 Task: Make a simple phone stand for video calls.
Action: Mouse moved to (204, 165)
Screenshot: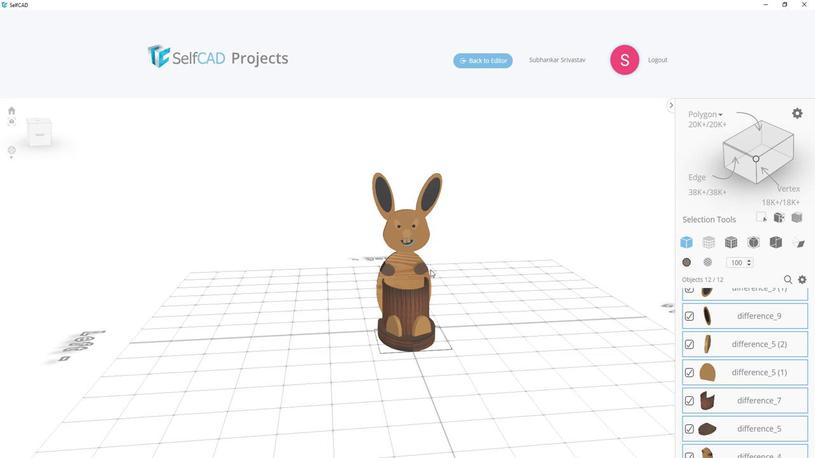 
Action: Mouse pressed left at (204, 165)
Screenshot: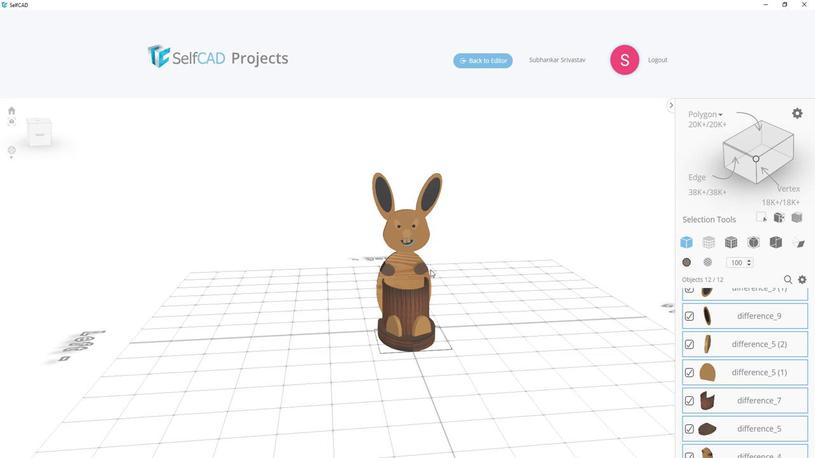 
Action: Mouse moved to (404, 193)
Screenshot: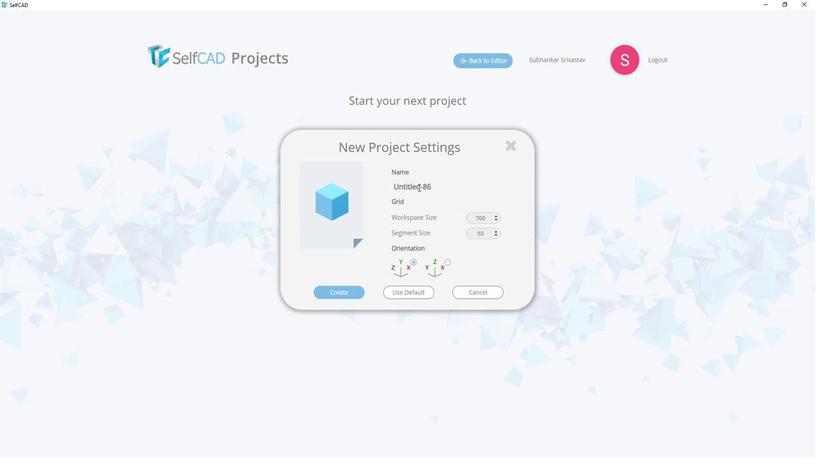 
Action: Mouse pressed left at (404, 193)
Screenshot: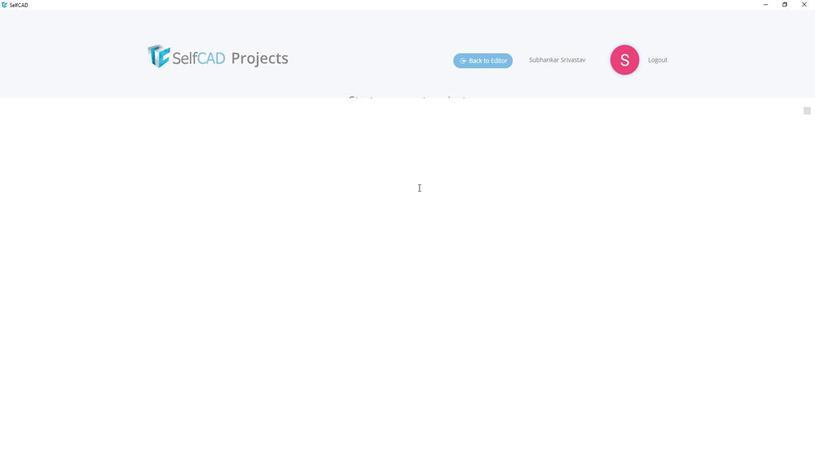 
Action: Mouse pressed left at (404, 193)
Screenshot: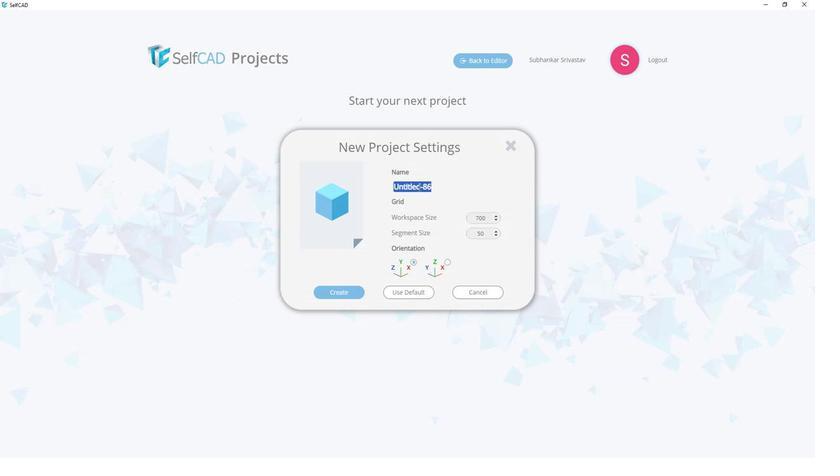 
Action: Key pressed <Key.shift><Key.shift><Key.shift><Key.shift><Key.shift><Key.shift><Key.shift><Key.shift><Key.shift><Key.shift><Key.shift><Key.shift><Key.shift><Key.shift><Key.shift><Key.shift><Key.shift><Key.shift>Phone<Key.space>stande<Key.space><Key.backspace><Key.backspace><Key.space><Key.shift>For<Key.space><Key.shift>Video<Key.space>call
Screenshot: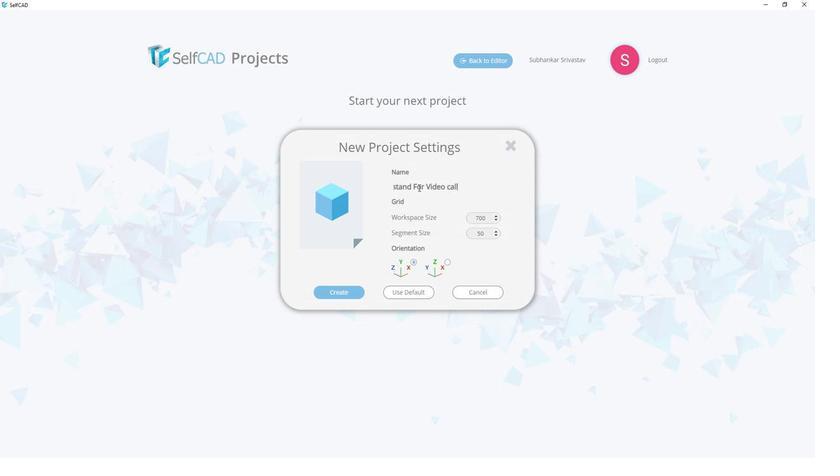 
Action: Mouse moved to (322, 296)
Screenshot: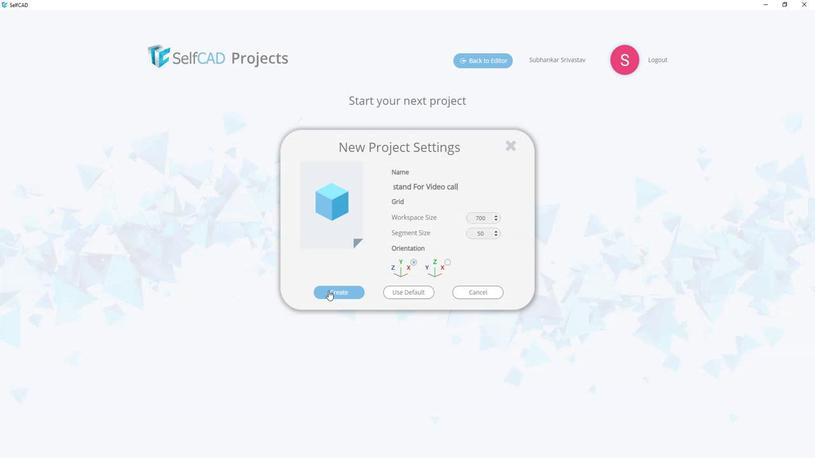 
Action: Mouse pressed left at (322, 296)
Screenshot: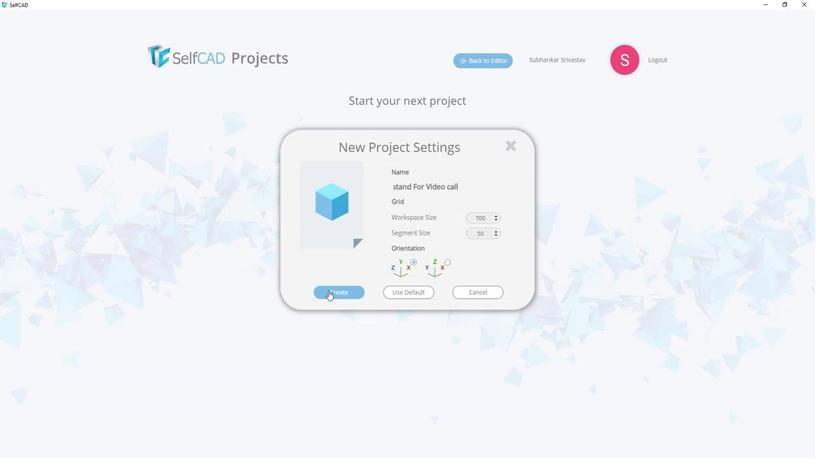 
Action: Mouse moved to (65, 124)
Screenshot: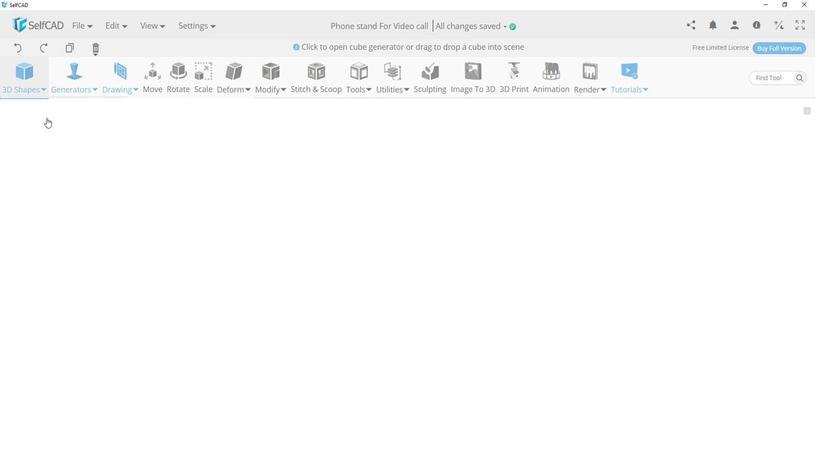 
Action: Mouse pressed left at (65, 124)
Screenshot: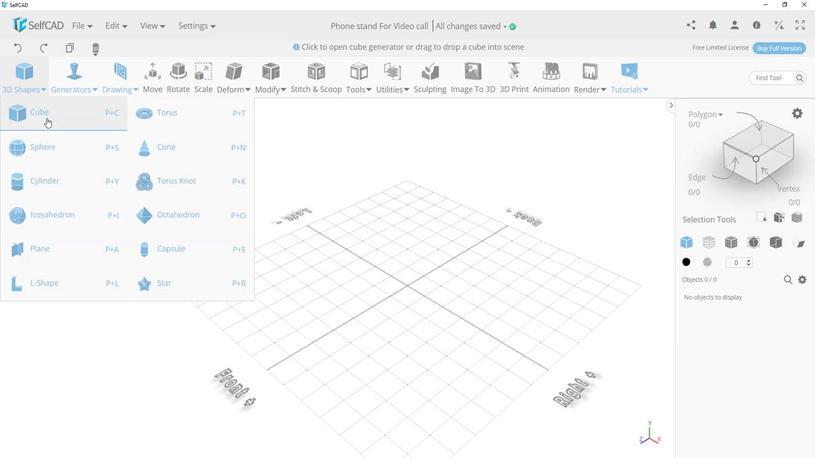
Action: Mouse moved to (35, 171)
Screenshot: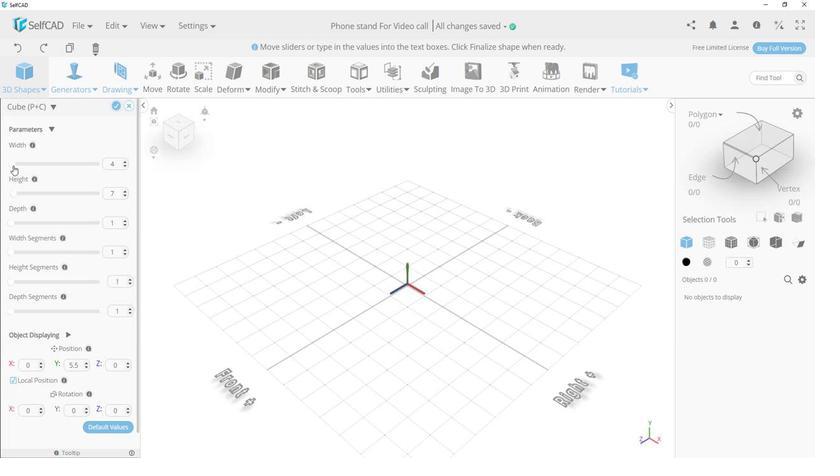 
Action: Mouse pressed left at (35, 171)
Screenshot: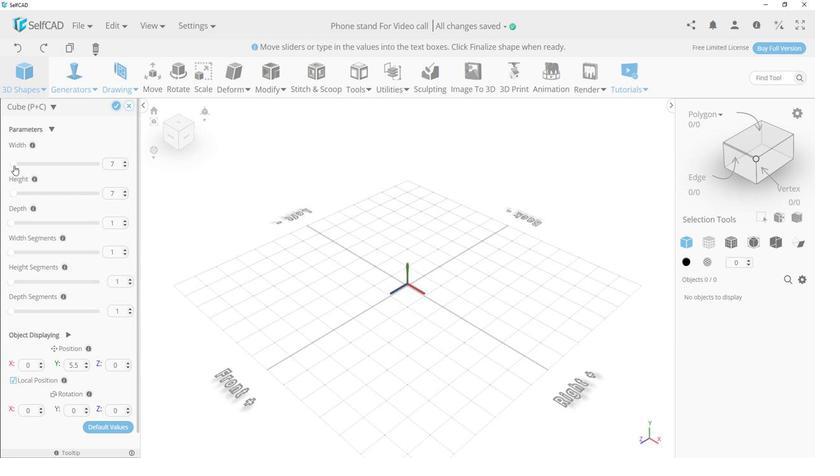
Action: Mouse moved to (35, 199)
Screenshot: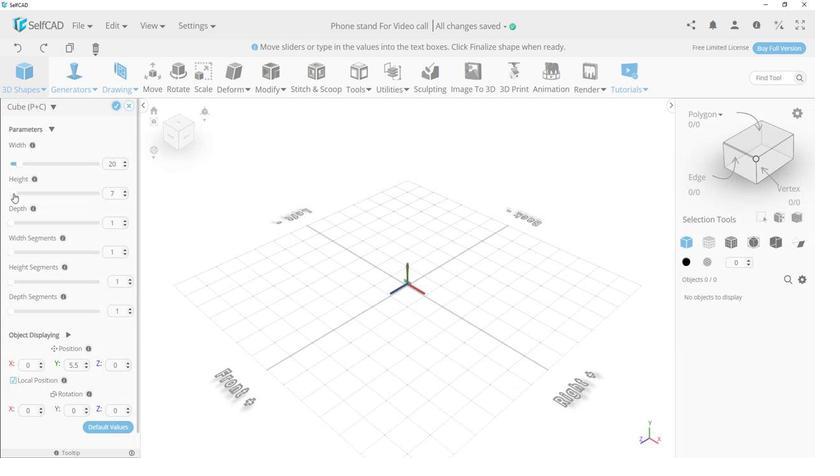 
Action: Mouse pressed left at (35, 199)
Screenshot: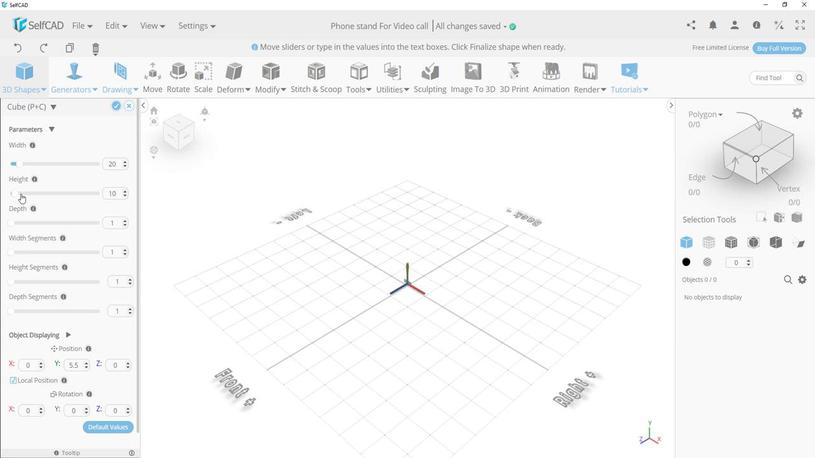 
Action: Mouse moved to (373, 298)
Screenshot: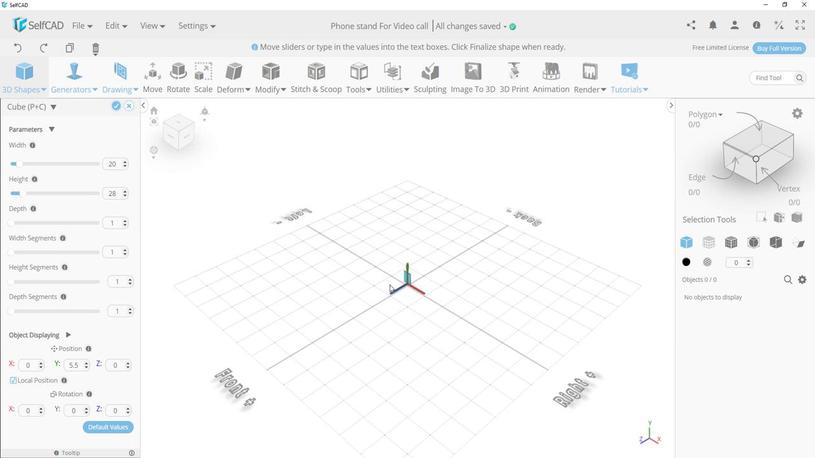 
Action: Mouse pressed left at (373, 298)
Screenshot: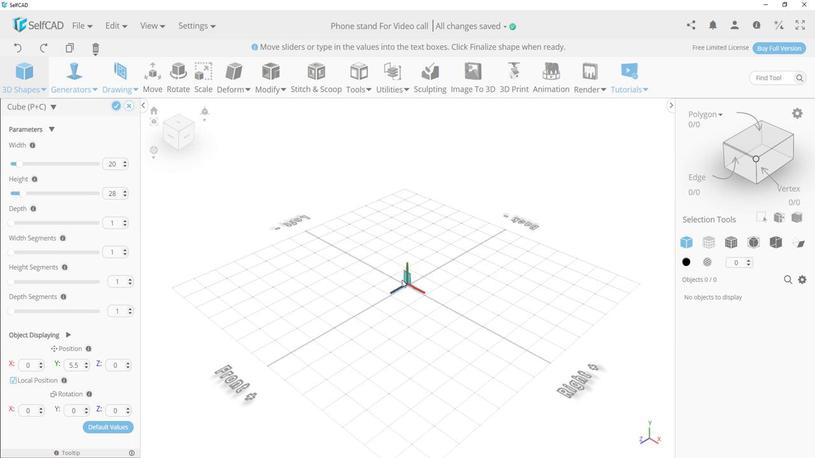 
Action: Mouse moved to (135, 198)
Screenshot: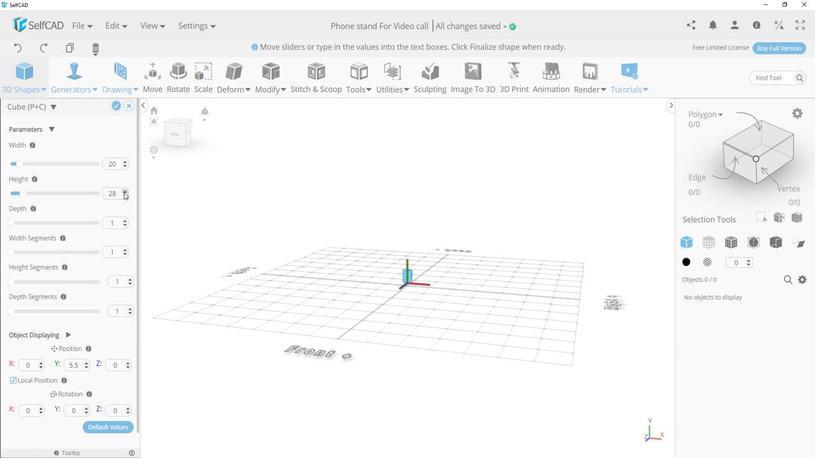 
Action: Mouse pressed left at (135, 198)
Screenshot: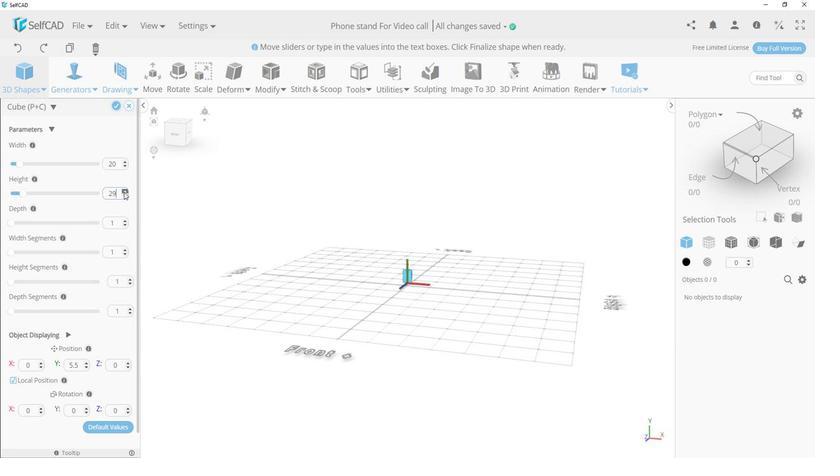 
Action: Mouse pressed left at (135, 198)
Screenshot: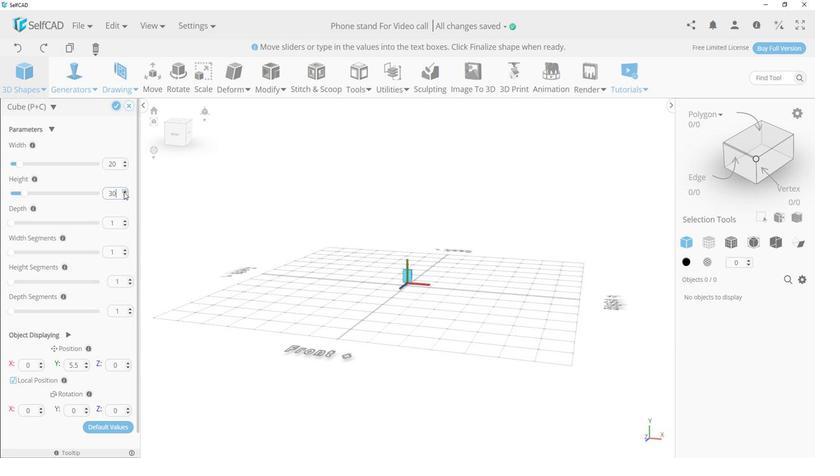 
Action: Mouse moved to (50, 171)
Screenshot: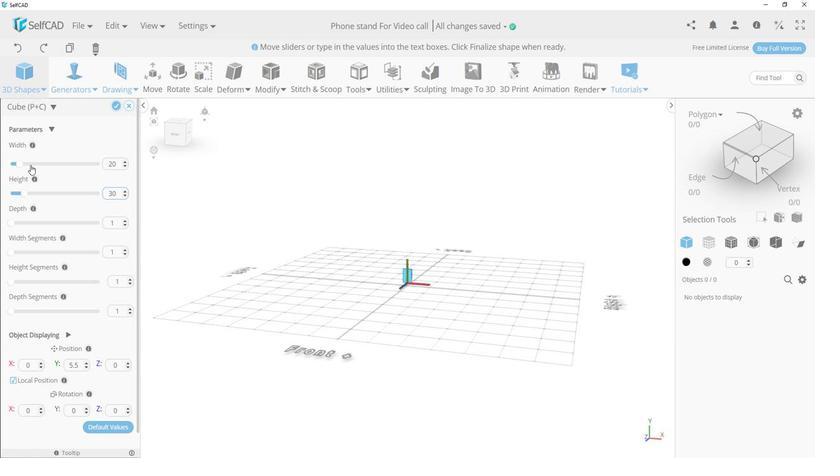 
Action: Mouse pressed left at (50, 171)
Screenshot: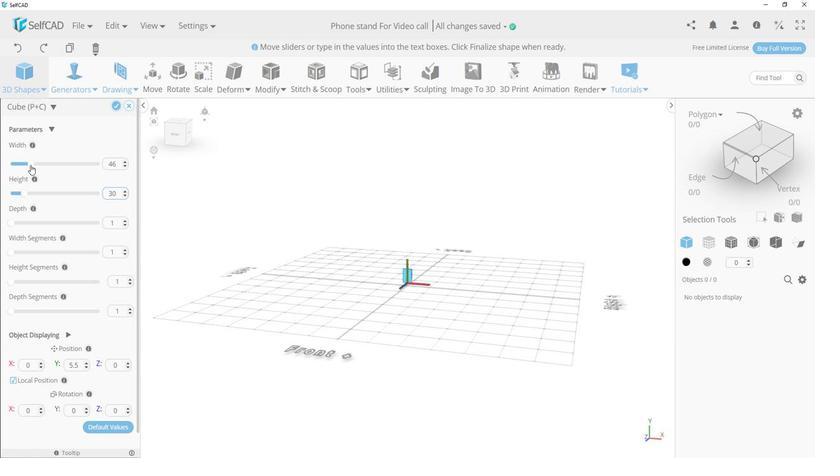 
Action: Mouse moved to (134, 173)
Screenshot: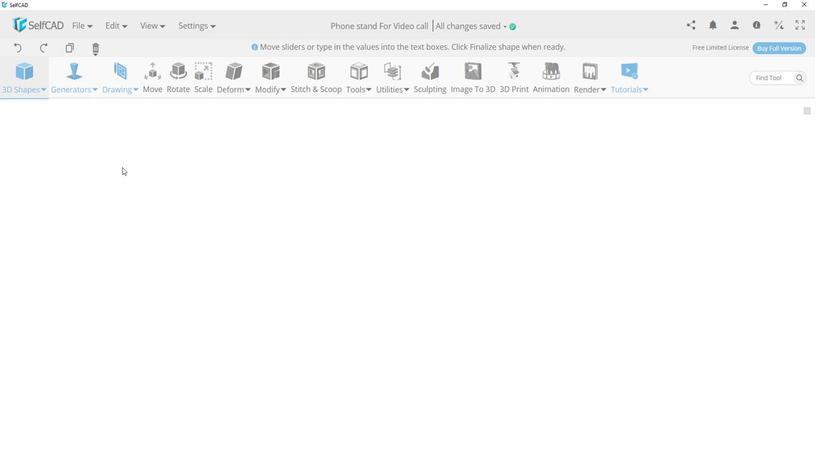
Action: Mouse pressed left at (134, 173)
Screenshot: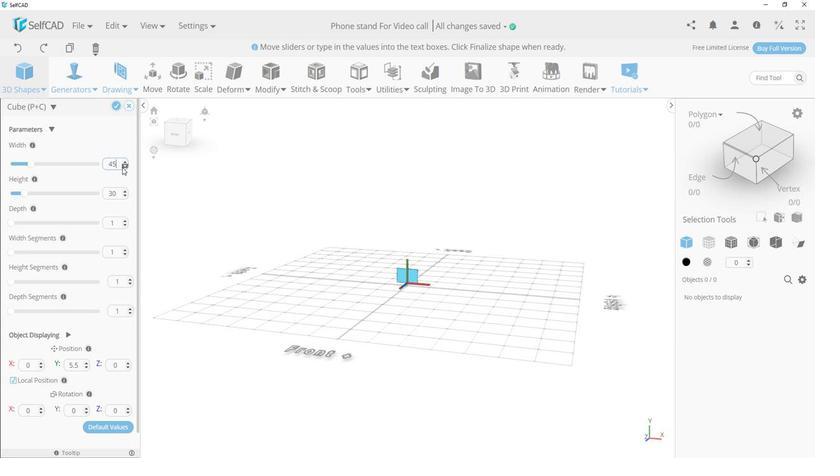 
Action: Mouse pressed left at (134, 173)
Screenshot: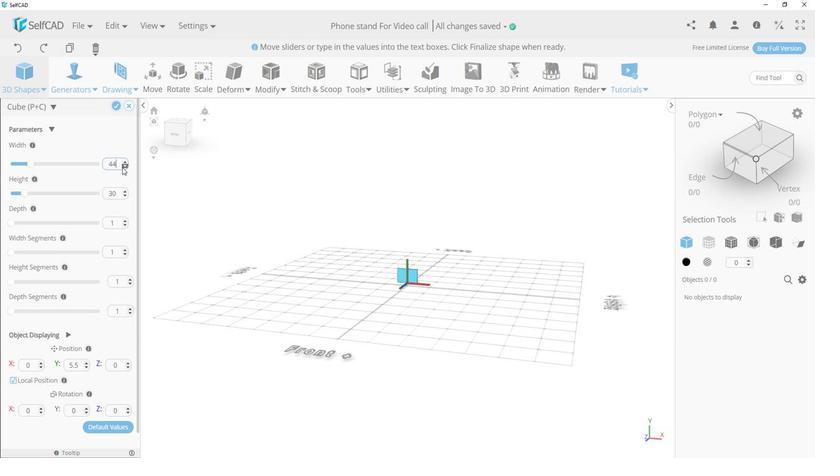 
Action: Mouse pressed left at (134, 173)
Screenshot: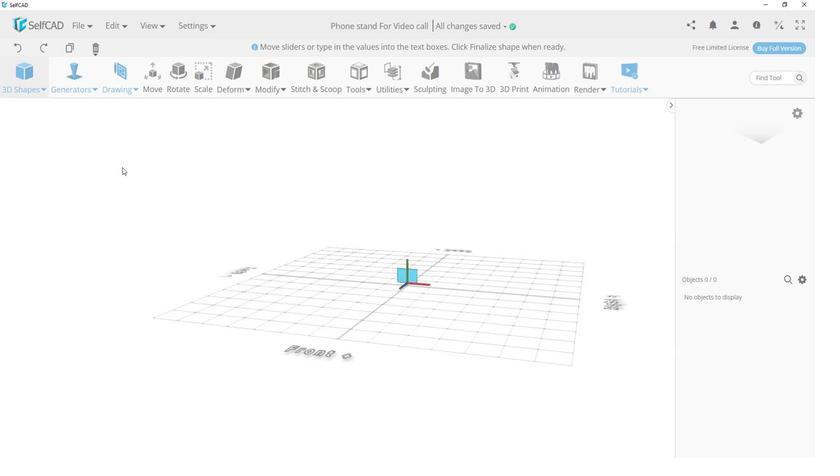 
Action: Mouse moved to (135, 173)
Screenshot: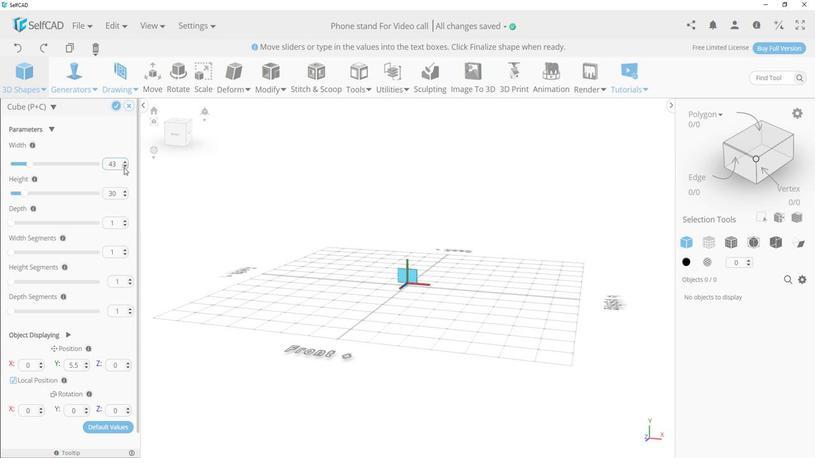 
Action: Mouse pressed left at (135, 173)
Screenshot: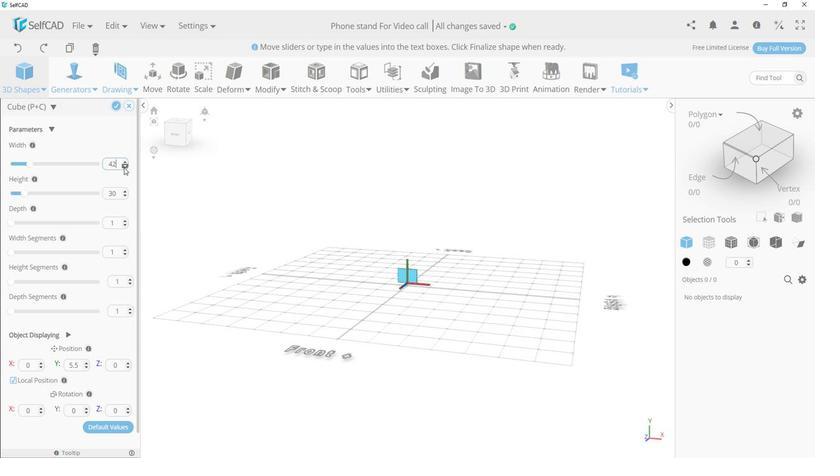 
Action: Mouse pressed left at (135, 173)
Screenshot: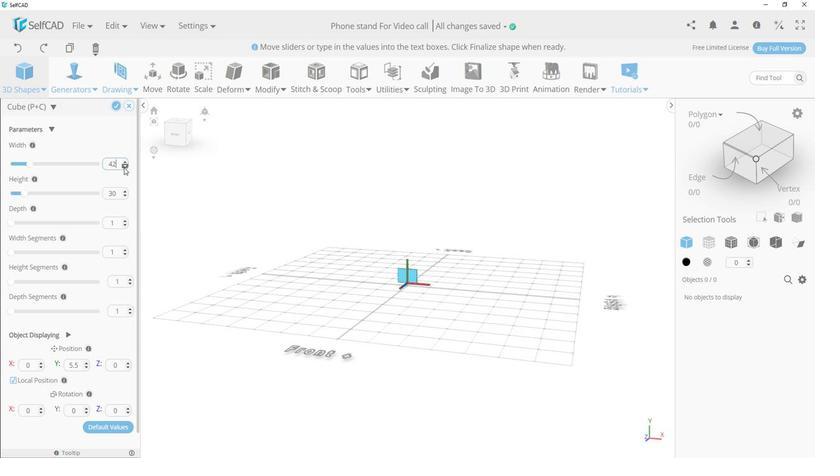 
Action: Mouse pressed left at (135, 173)
Screenshot: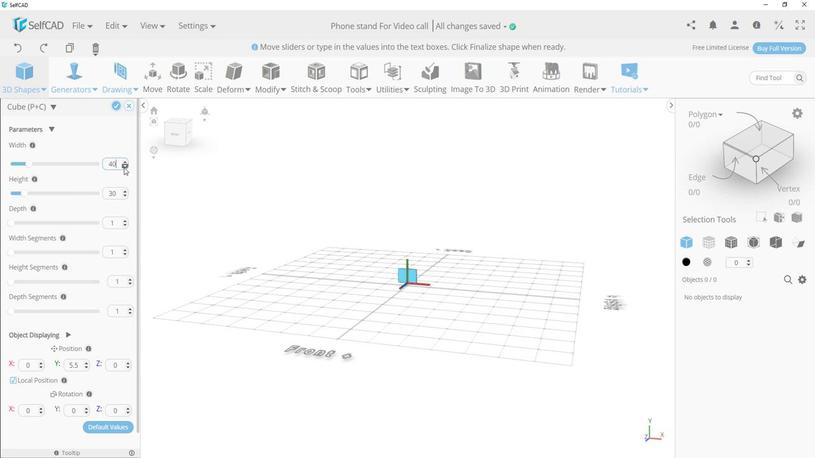 
Action: Mouse moved to (33, 228)
Screenshot: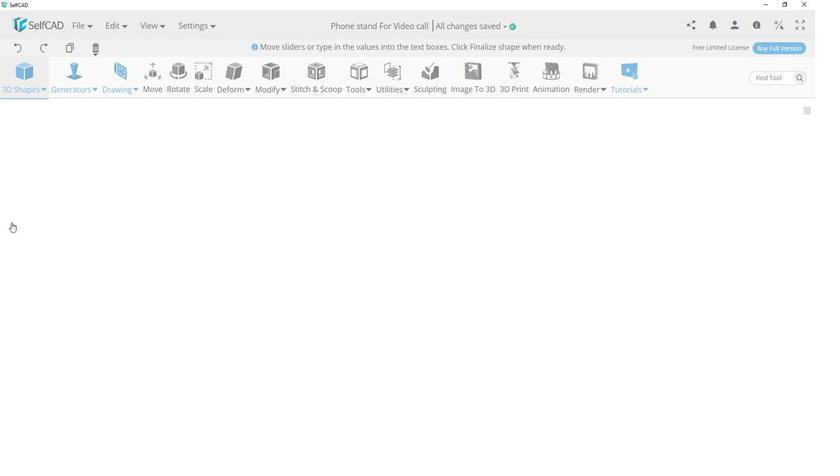 
Action: Mouse pressed left at (33, 228)
Screenshot: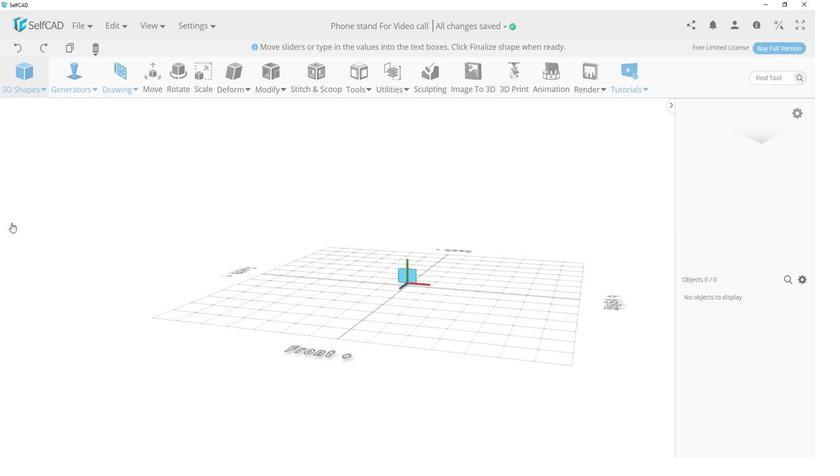 
Action: Mouse moved to (331, 240)
Screenshot: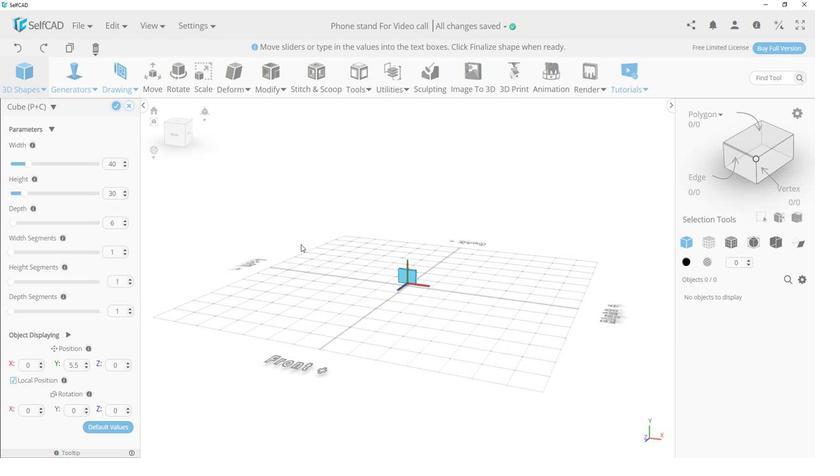 
Action: Mouse pressed left at (331, 240)
Screenshot: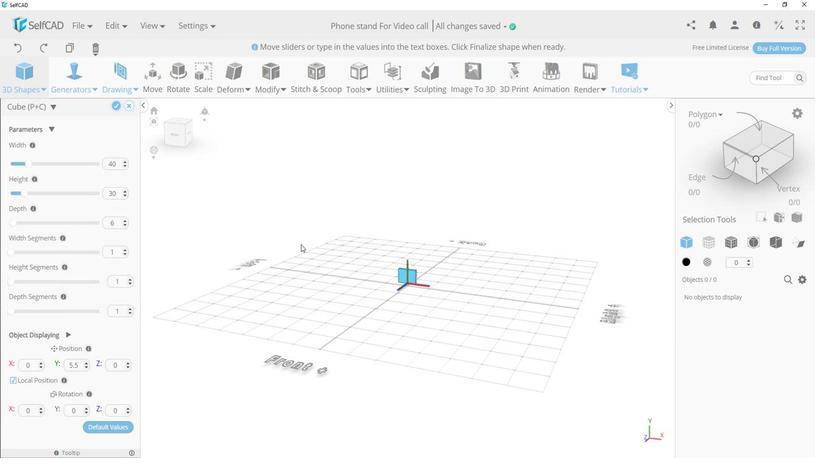 
Action: Mouse moved to (136, 226)
Screenshot: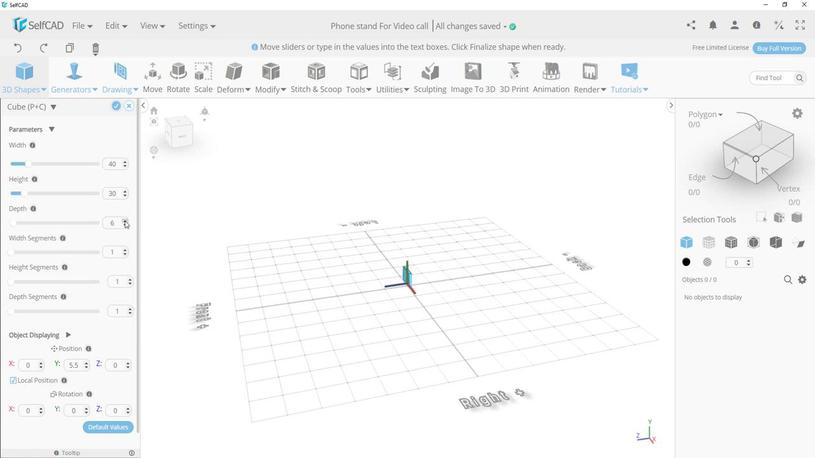 
Action: Mouse pressed left at (136, 226)
Screenshot: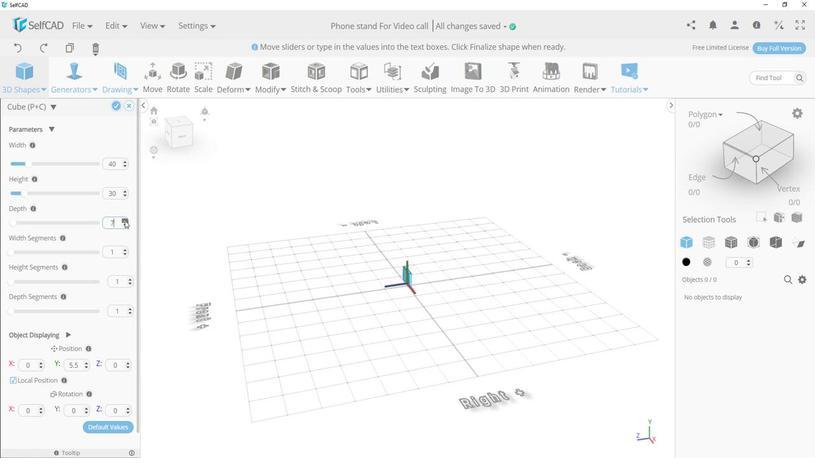 
Action: Mouse pressed left at (136, 226)
Screenshot: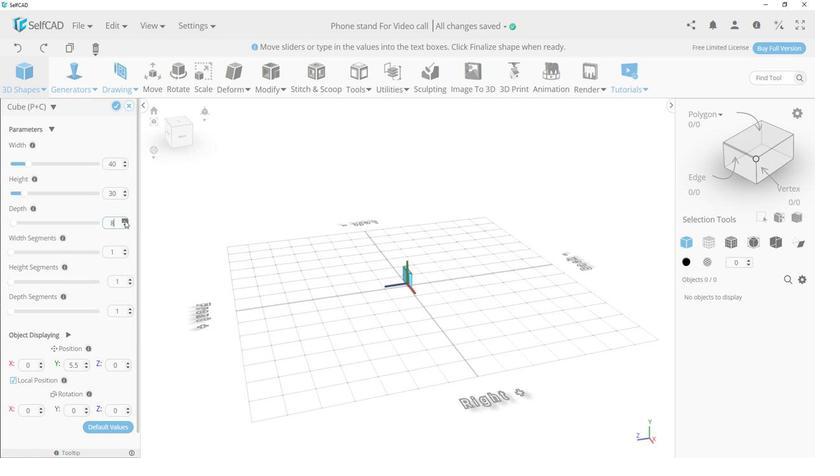 
Action: Mouse moved to (329, 257)
Screenshot: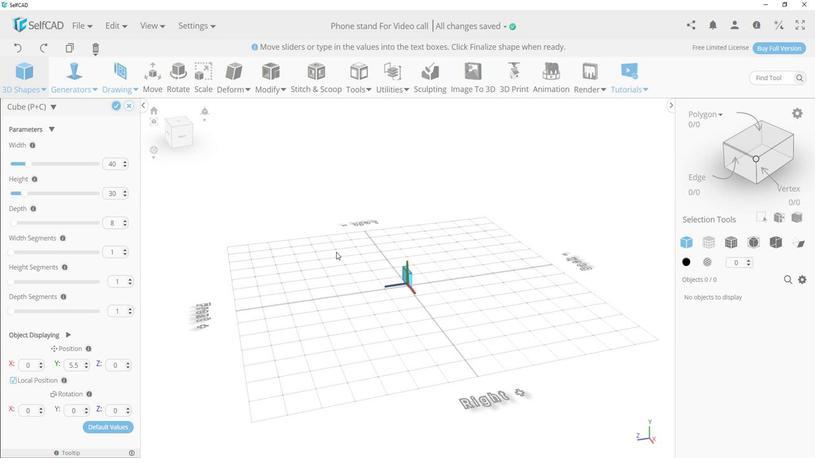 
Action: Mouse pressed left at (329, 257)
Screenshot: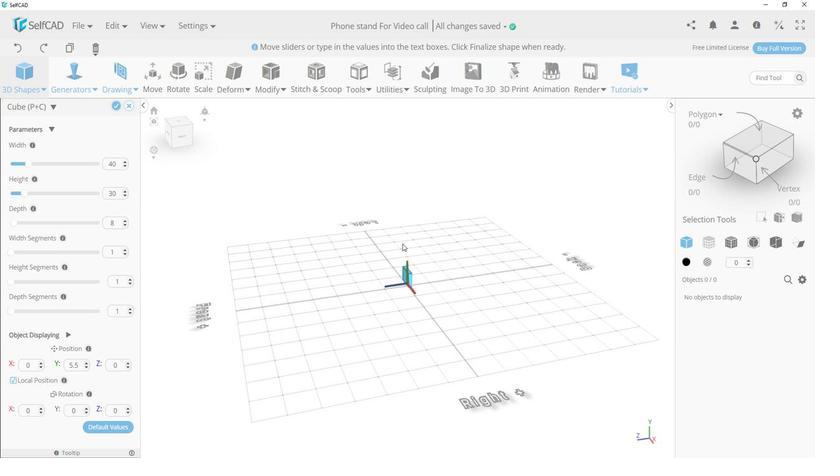 
Action: Mouse moved to (417, 263)
Screenshot: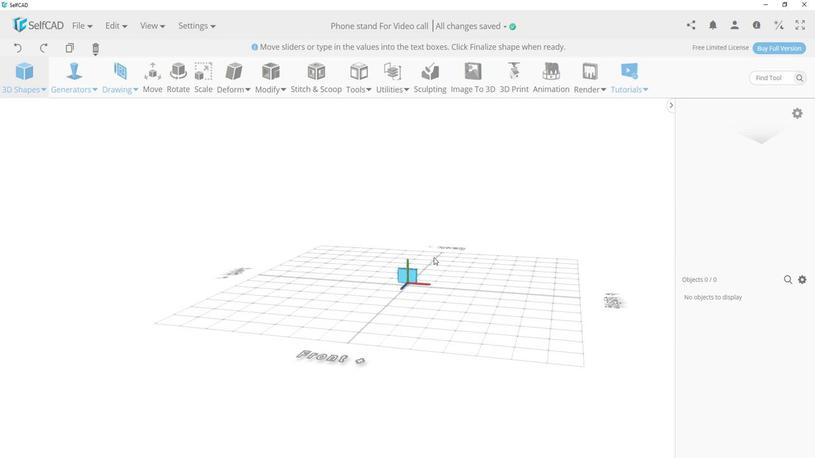 
Action: Mouse scrolled (417, 263) with delta (0, 0)
Screenshot: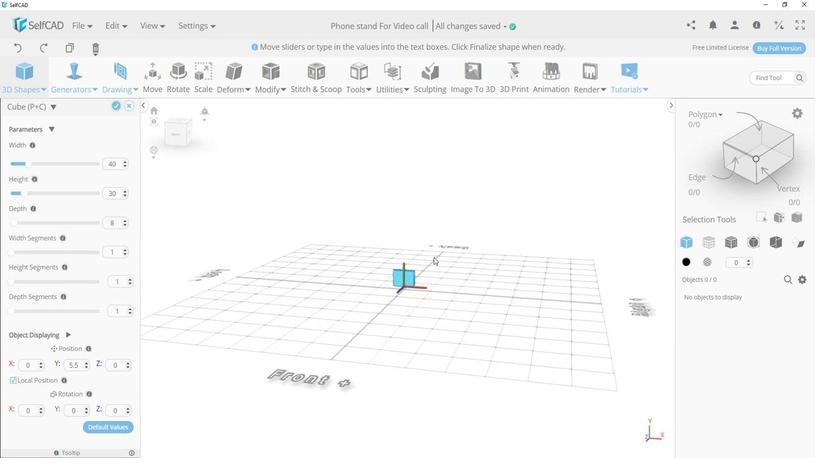 
Action: Mouse scrolled (417, 263) with delta (0, 0)
Screenshot: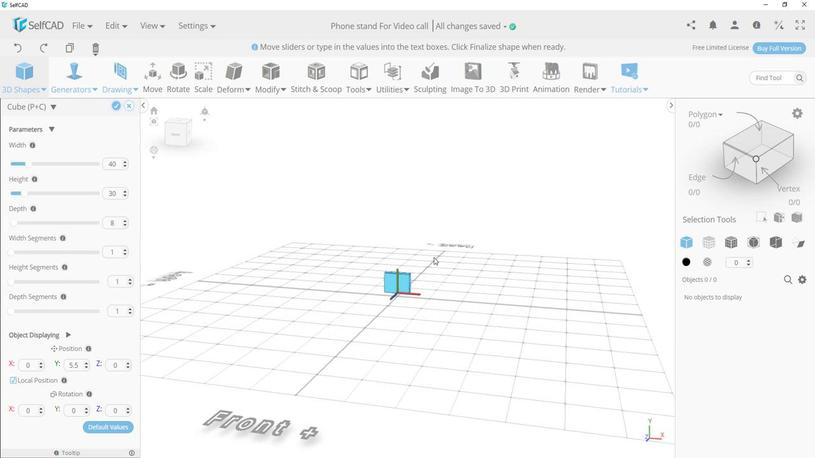 
Action: Mouse scrolled (417, 263) with delta (0, 0)
Screenshot: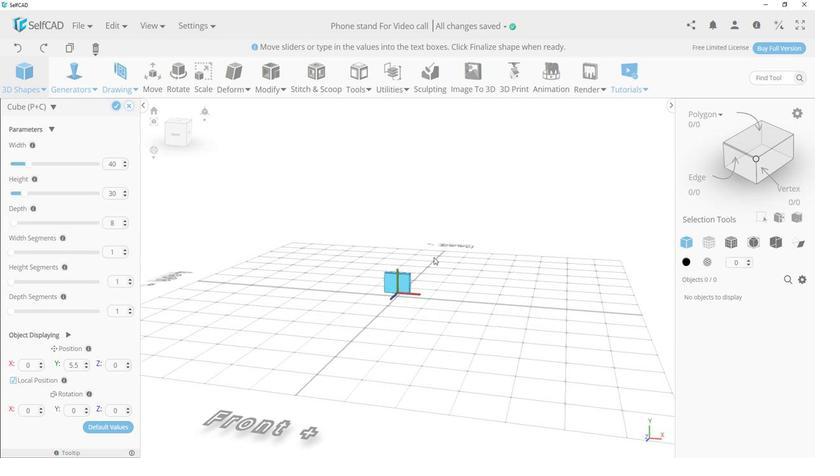 
Action: Mouse scrolled (417, 263) with delta (0, 0)
Screenshot: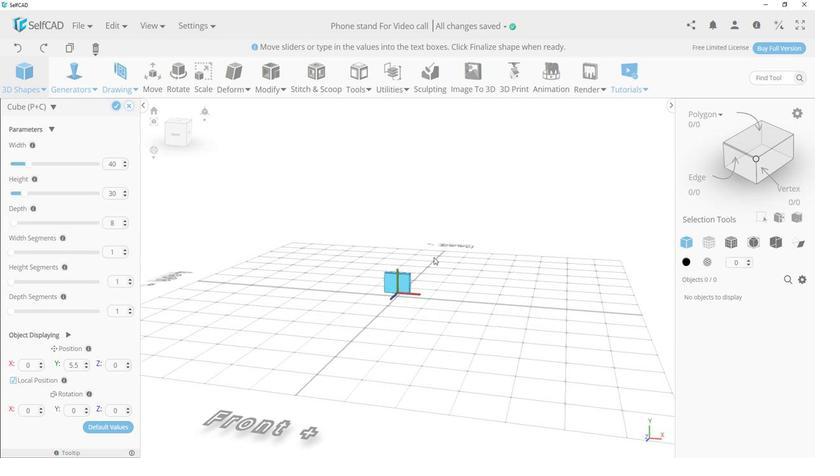 
Action: Mouse scrolled (417, 263) with delta (0, 0)
Screenshot: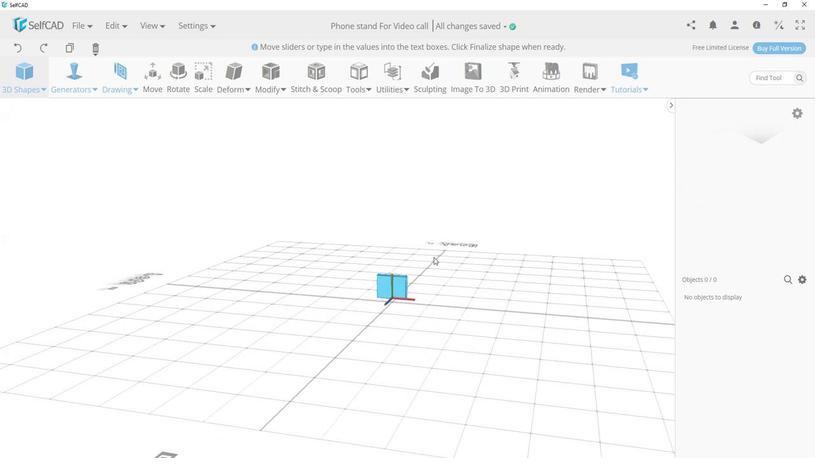 
Action: Mouse scrolled (417, 263) with delta (0, 0)
Screenshot: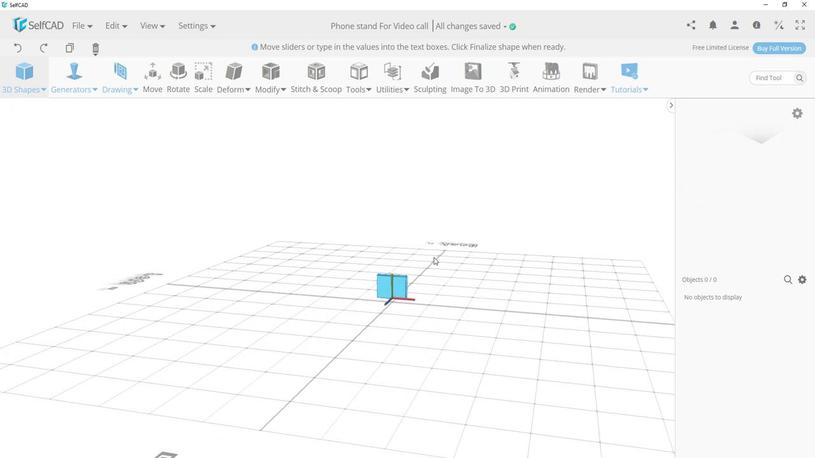 
Action: Mouse scrolled (417, 263) with delta (0, 0)
Screenshot: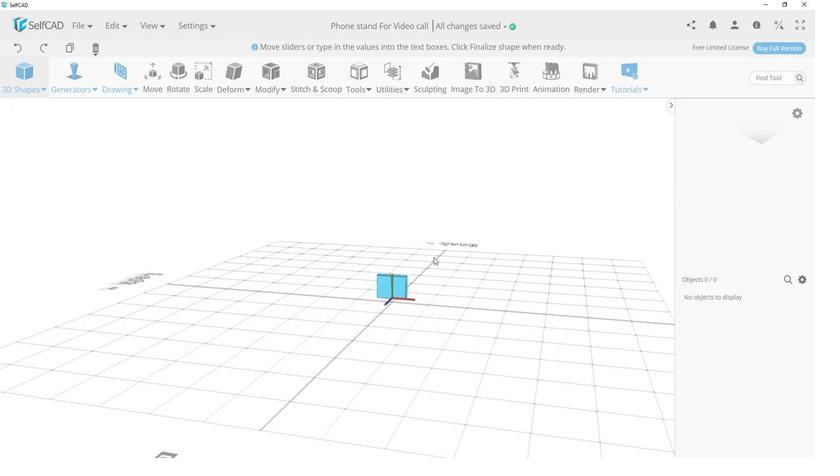 
Action: Mouse scrolled (417, 263) with delta (0, 0)
Screenshot: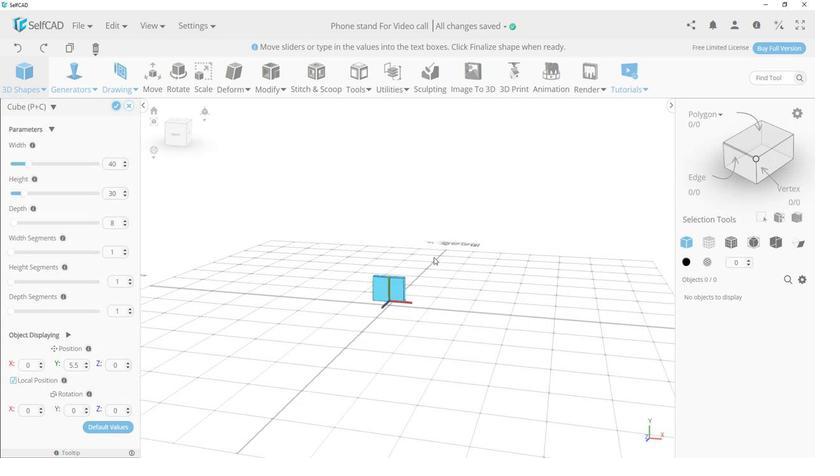 
Action: Mouse scrolled (417, 263) with delta (0, 0)
Screenshot: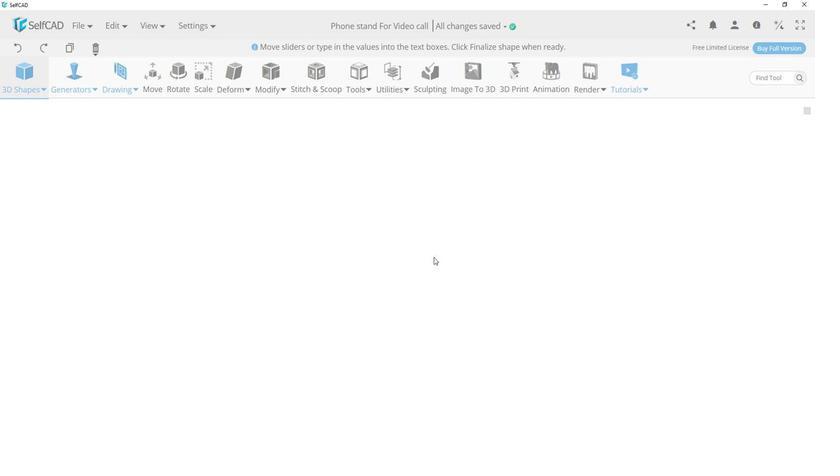 
Action: Mouse scrolled (417, 263) with delta (0, 0)
Screenshot: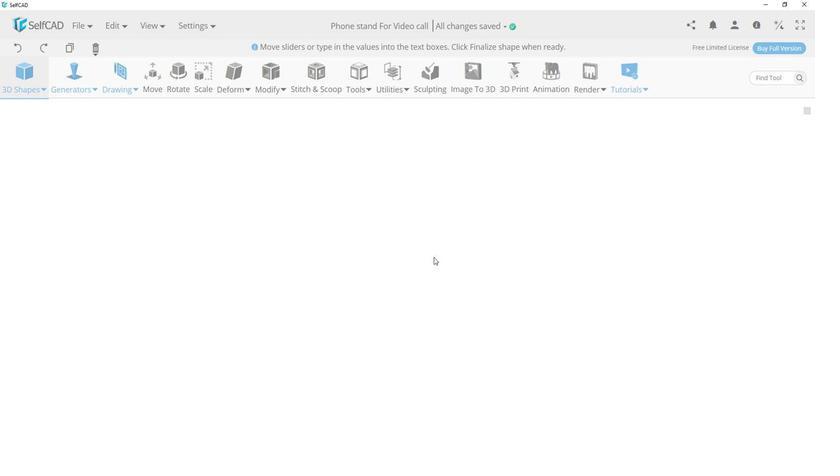 
Action: Mouse scrolled (417, 263) with delta (0, 0)
Screenshot: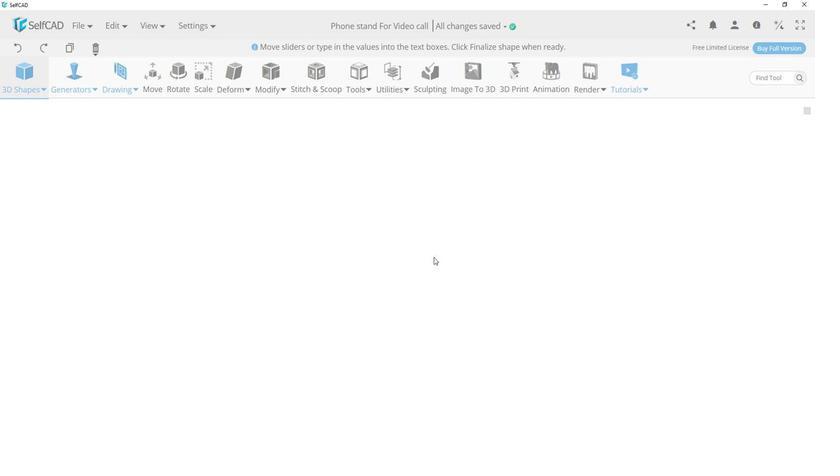 
Action: Mouse scrolled (417, 263) with delta (0, 0)
Screenshot: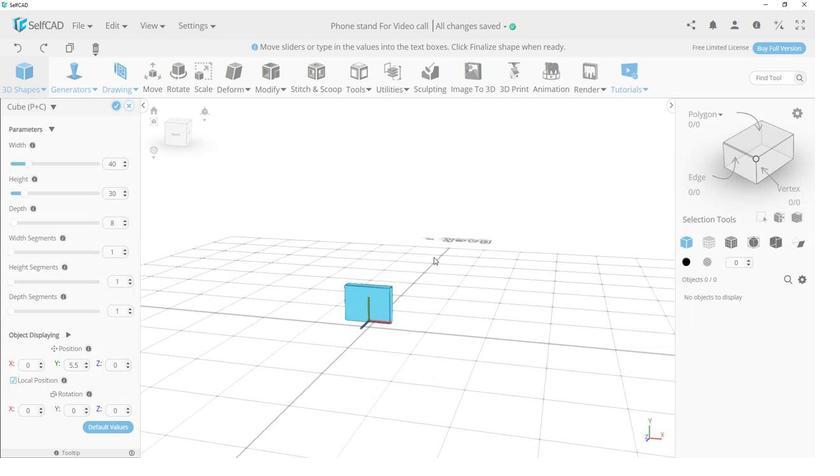
Action: Mouse scrolled (417, 263) with delta (0, 0)
Screenshot: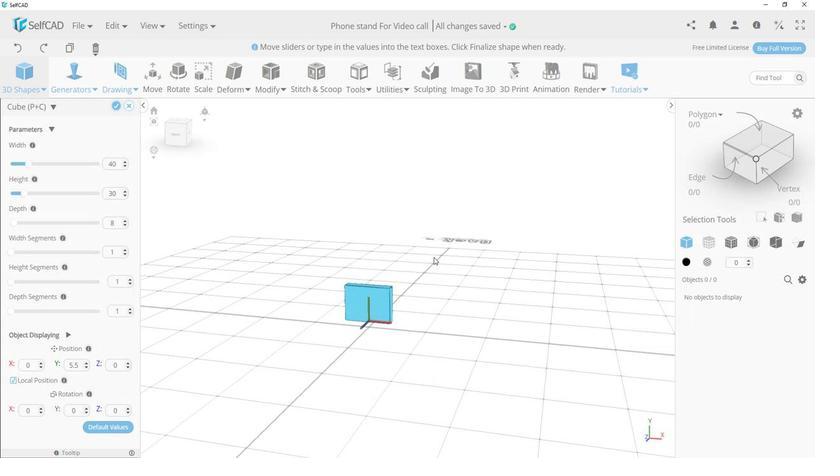 
Action: Mouse scrolled (417, 263) with delta (0, 0)
Screenshot: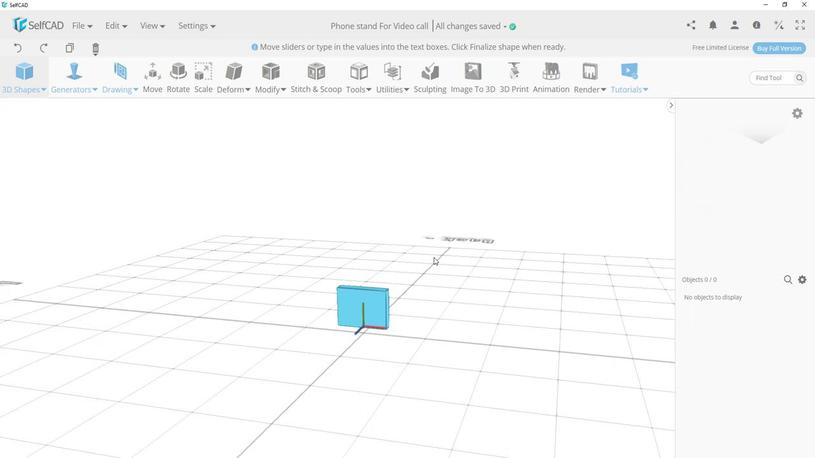 
Action: Mouse moved to (400, 291)
Screenshot: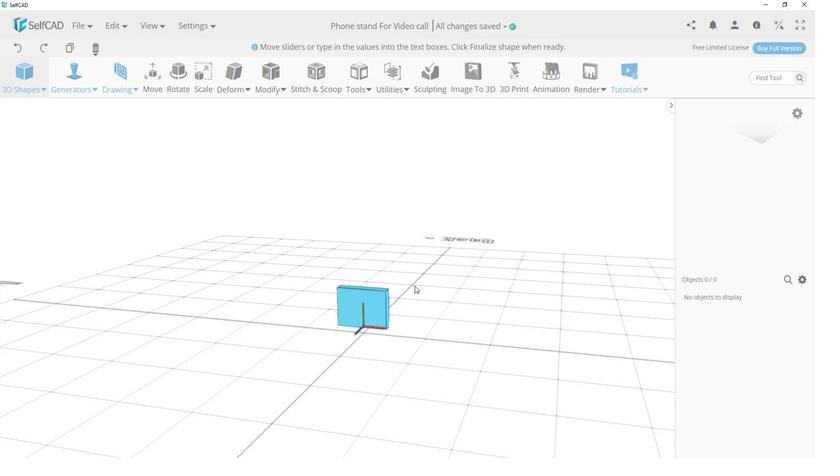 
Action: Mouse pressed left at (400, 291)
Screenshot: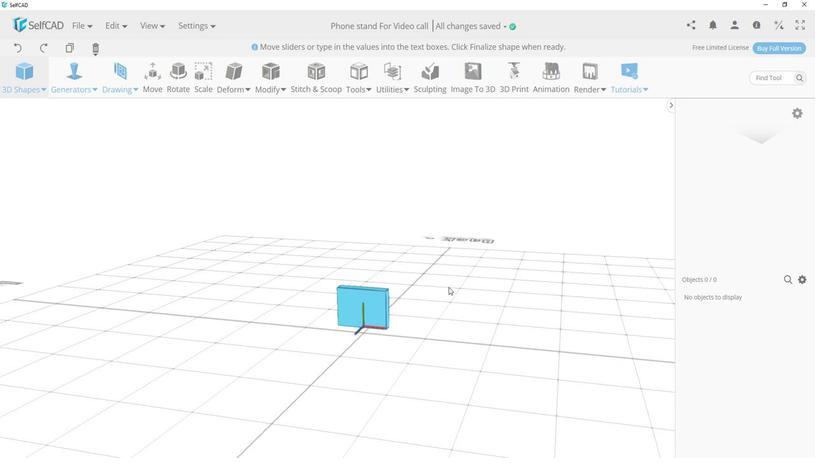 
Action: Mouse moved to (415, 296)
Screenshot: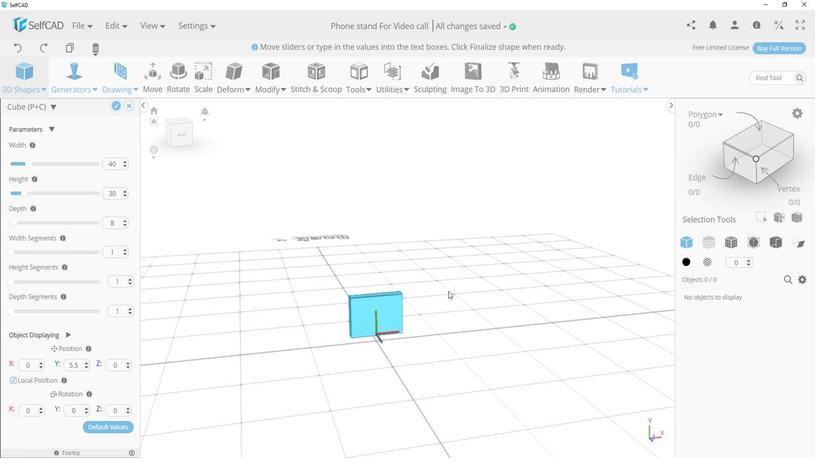
Action: Mouse pressed left at (415, 296)
Screenshot: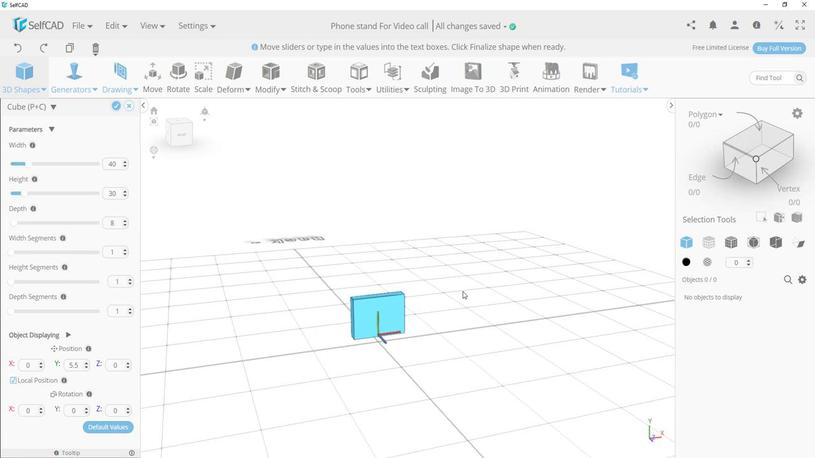 
Action: Mouse moved to (473, 289)
Screenshot: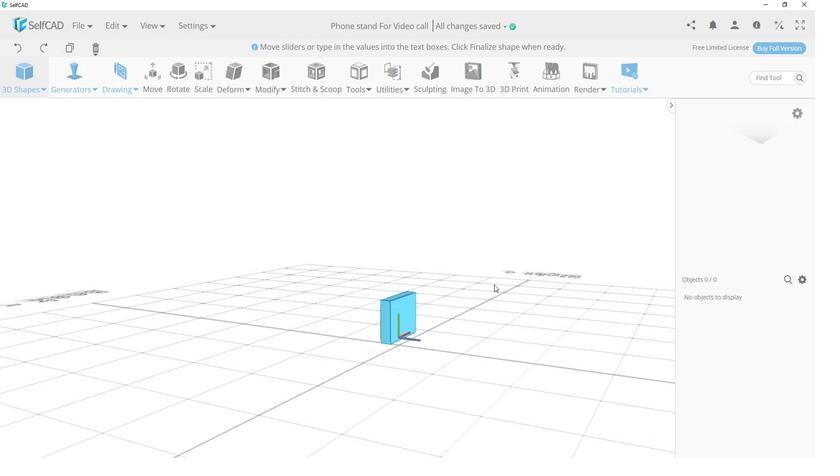 
Action: Mouse pressed left at (473, 289)
Screenshot: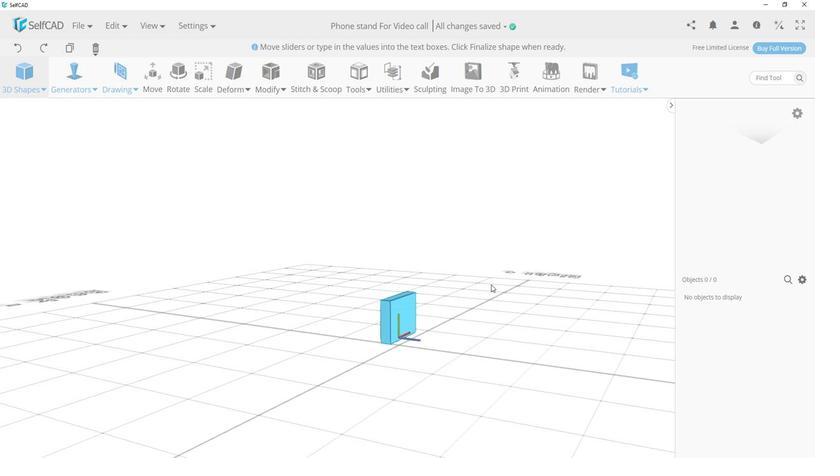 
Action: Mouse moved to (240, 257)
Screenshot: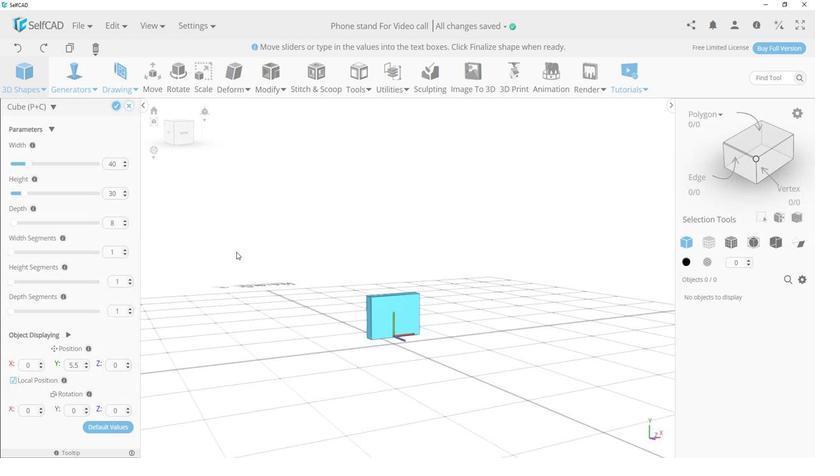 
Action: Mouse pressed left at (240, 257)
Screenshot: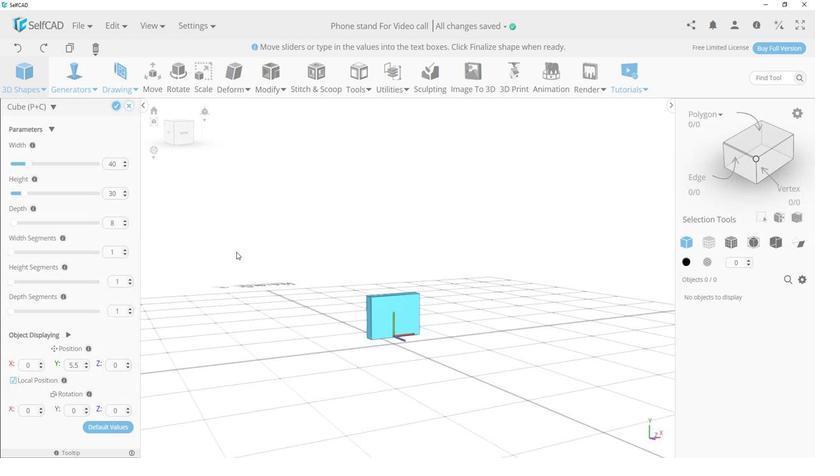 
Action: Mouse moved to (351, 249)
Screenshot: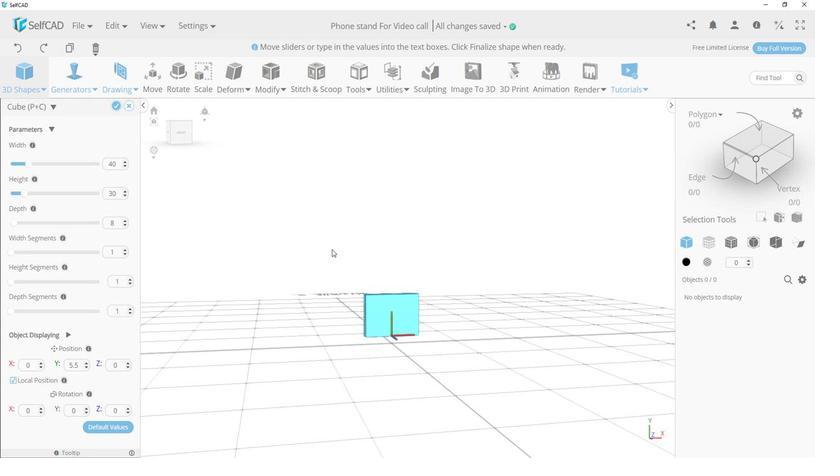 
Action: Mouse pressed left at (351, 249)
Screenshot: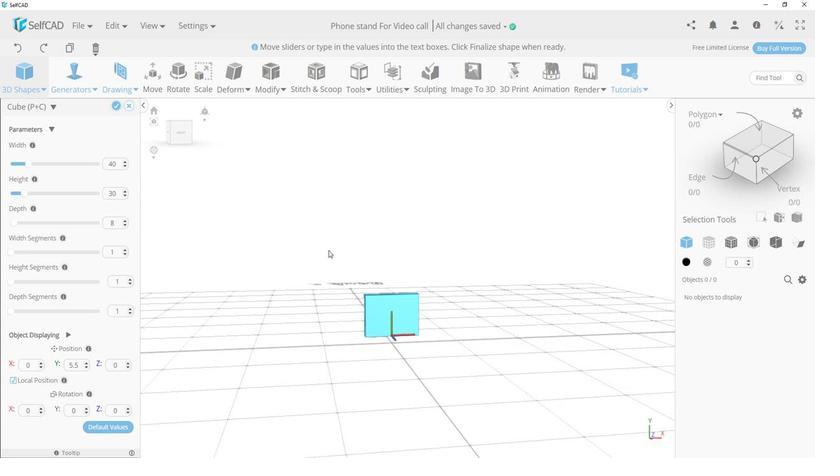 
Action: Mouse moved to (129, 113)
Screenshot: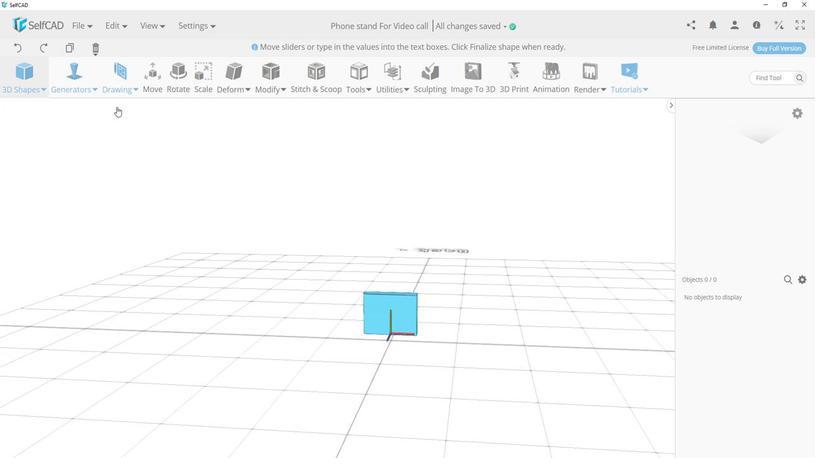 
Action: Mouse pressed left at (129, 113)
Screenshot: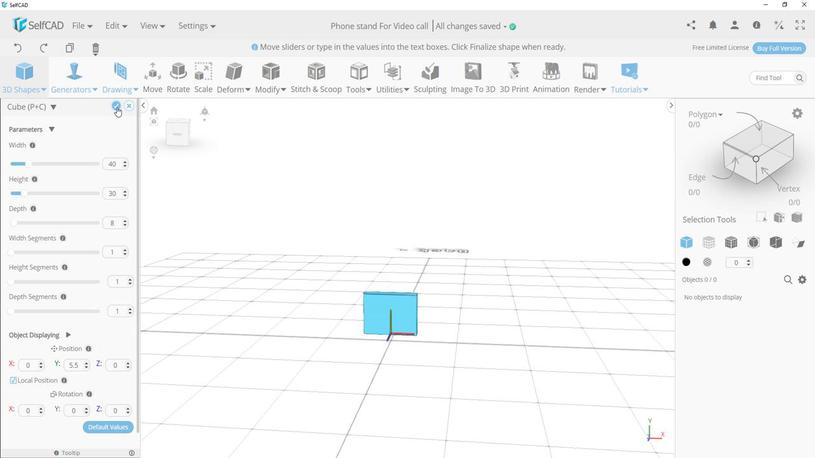 
Action: Mouse moved to (665, 250)
Screenshot: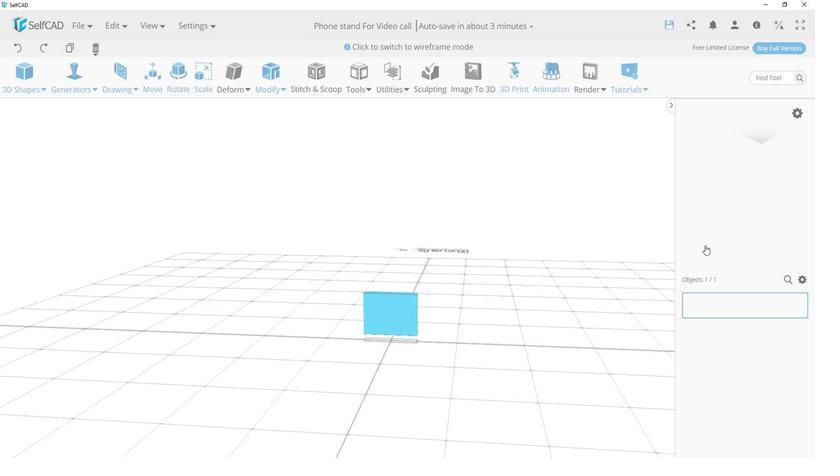 
Action: Mouse pressed left at (665, 250)
Screenshot: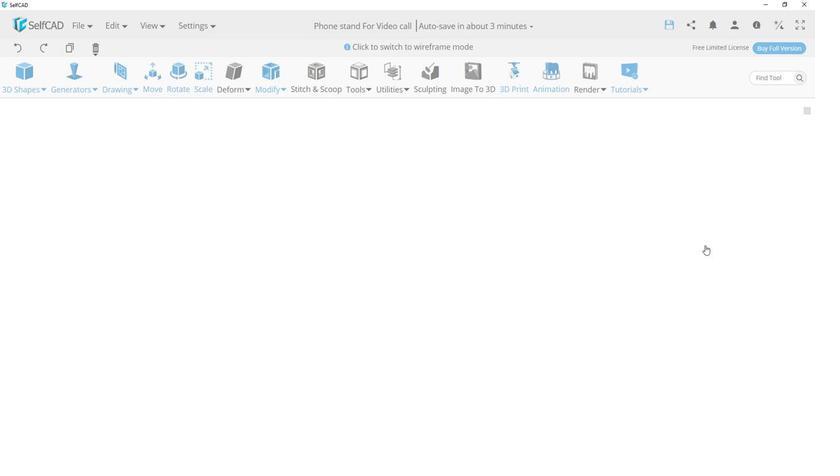 
Action: Mouse moved to (480, 302)
Screenshot: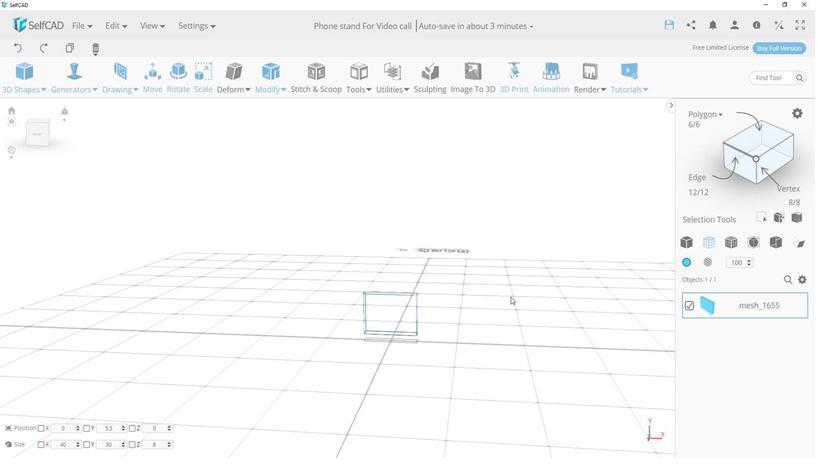 
Action: Mouse pressed left at (480, 302)
Screenshot: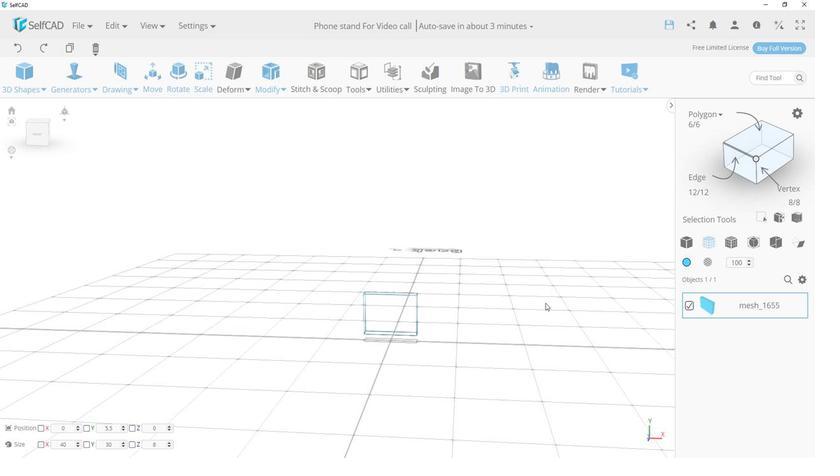 
Action: Mouse moved to (480, 321)
Screenshot: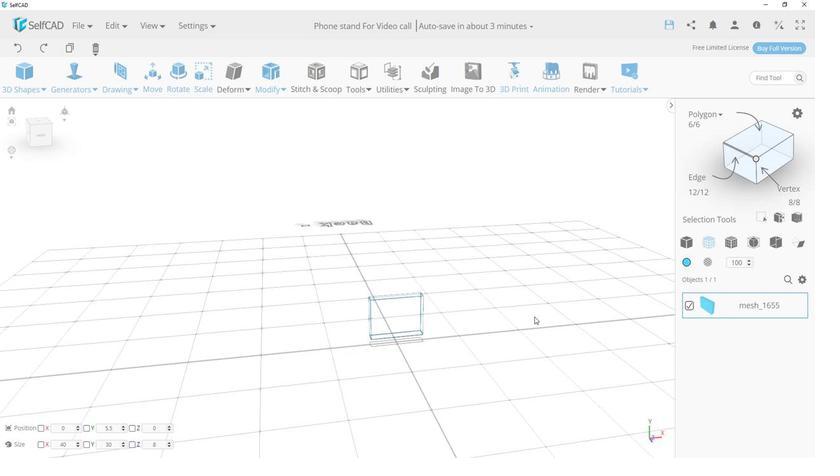 
Action: Mouse pressed left at (480, 321)
Screenshot: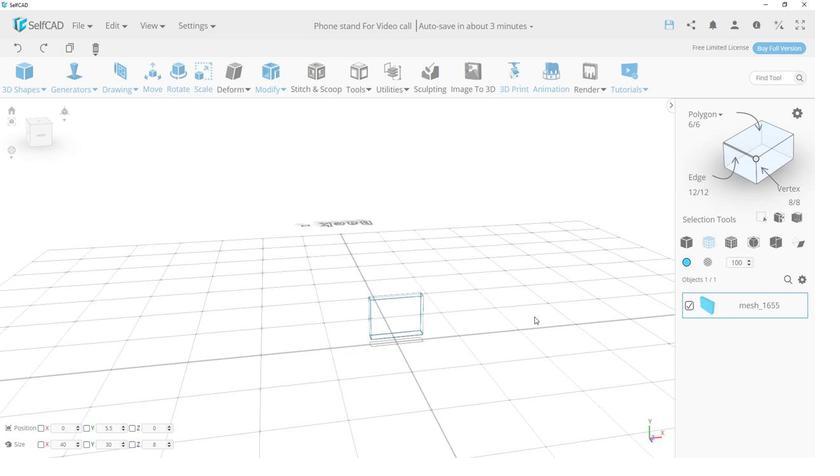 
Action: Mouse moved to (531, 322)
Screenshot: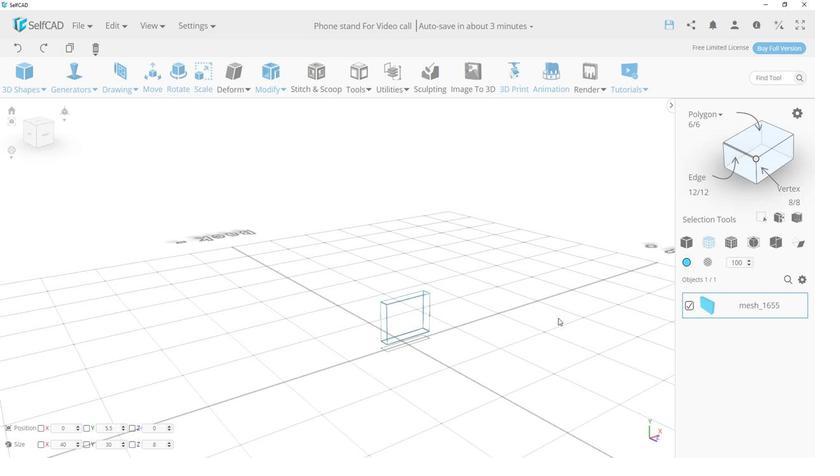 
Action: Mouse pressed left at (531, 322)
Screenshot: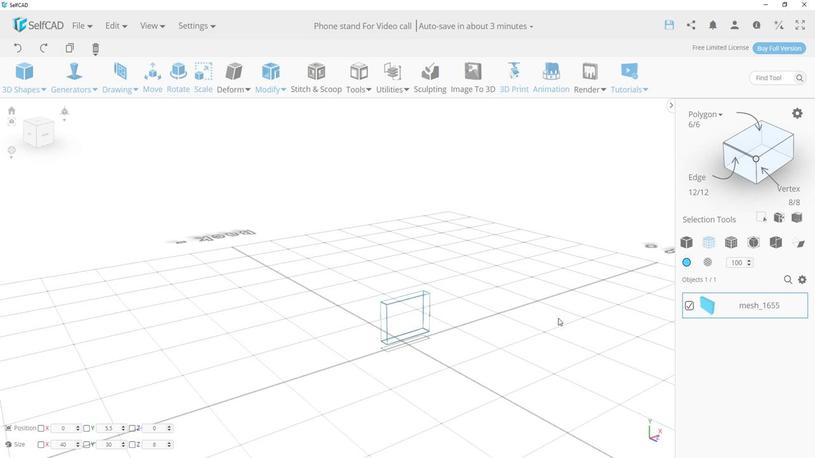 
Action: Mouse moved to (475, 322)
Screenshot: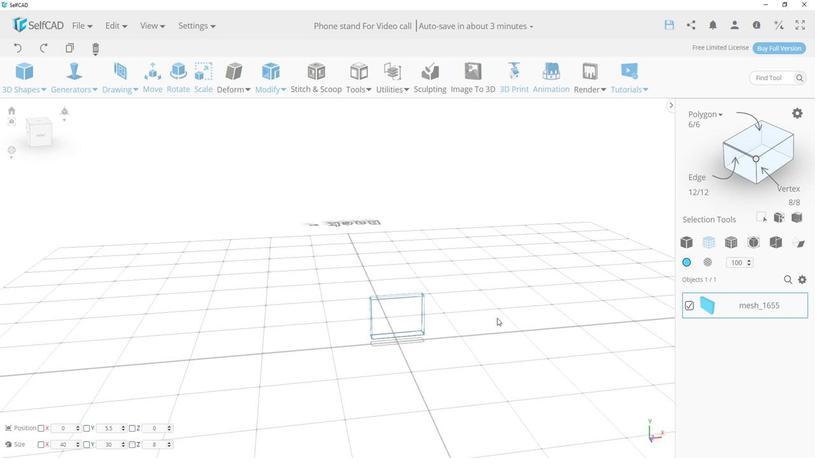 
Action: Key pressed ctrl+C
Screenshot: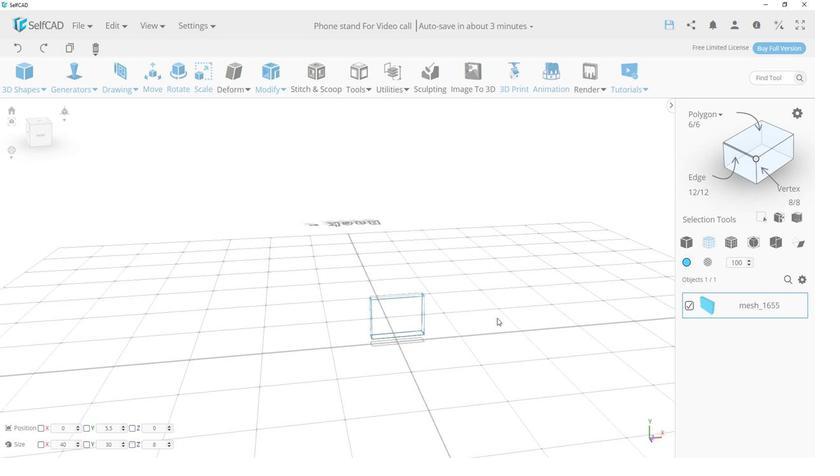 
Action: Mouse moved to (163, 94)
Screenshot: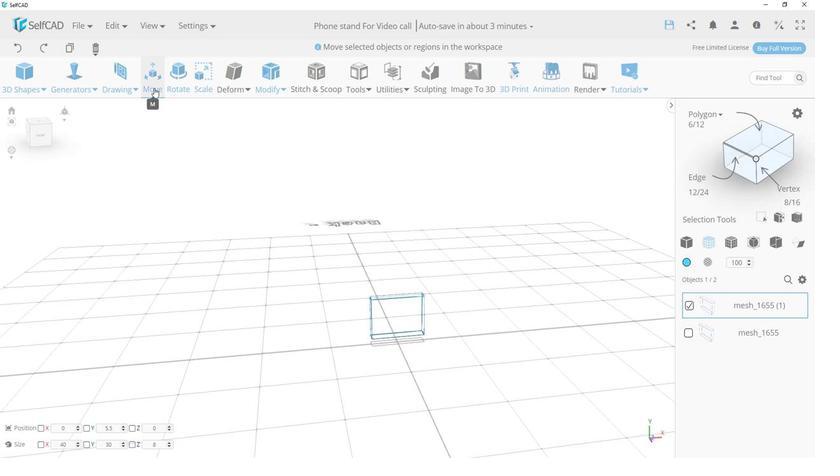 
Action: Mouse pressed left at (163, 94)
Screenshot: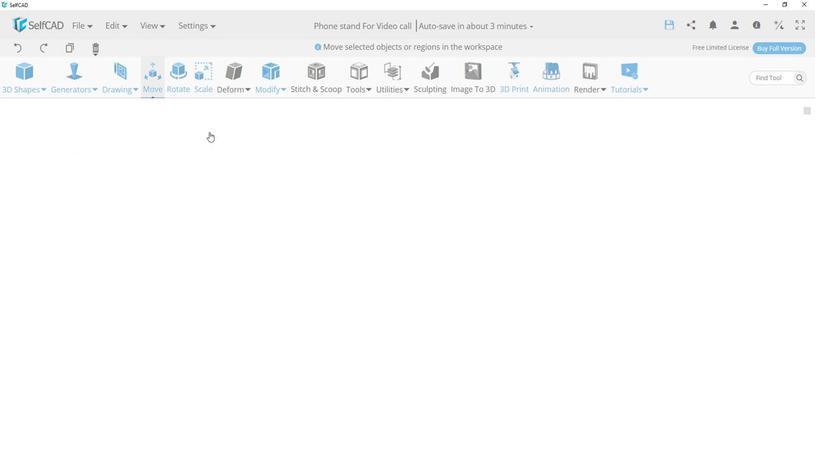 
Action: Mouse moved to (361, 342)
Screenshot: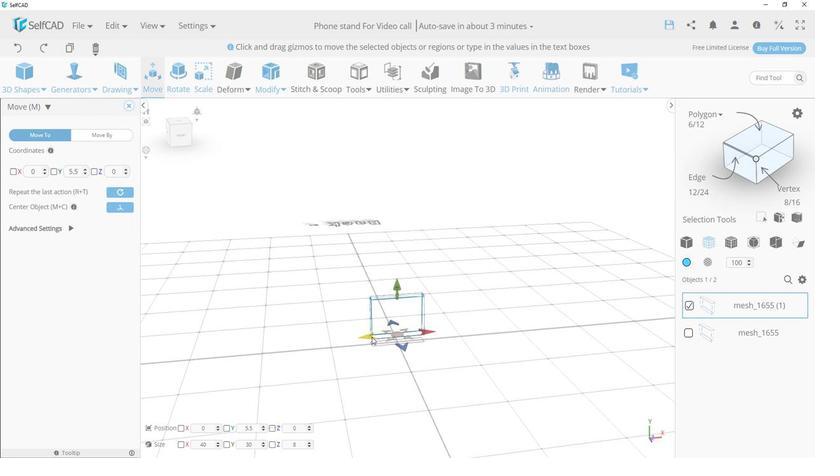 
Action: Mouse pressed left at (361, 342)
Screenshot: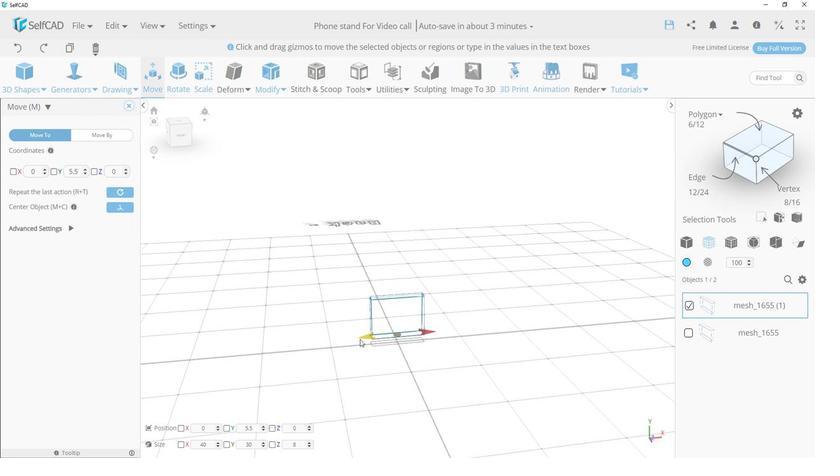 
Action: Mouse moved to (168, 447)
Screenshot: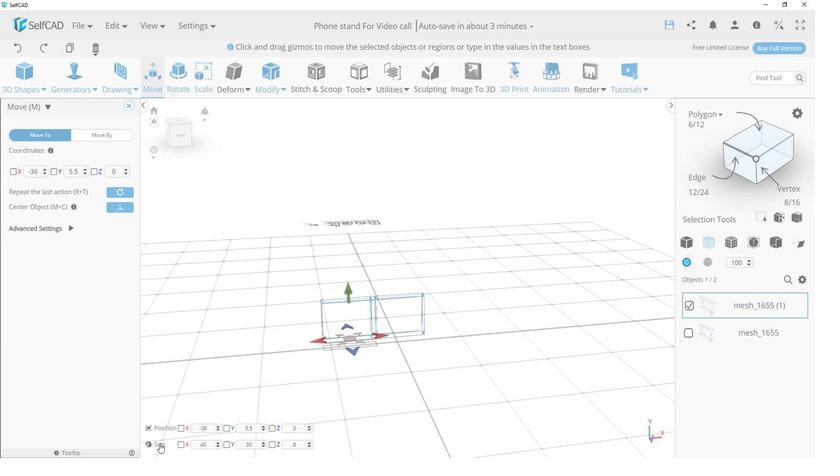 
Action: Mouse pressed left at (168, 447)
Screenshot: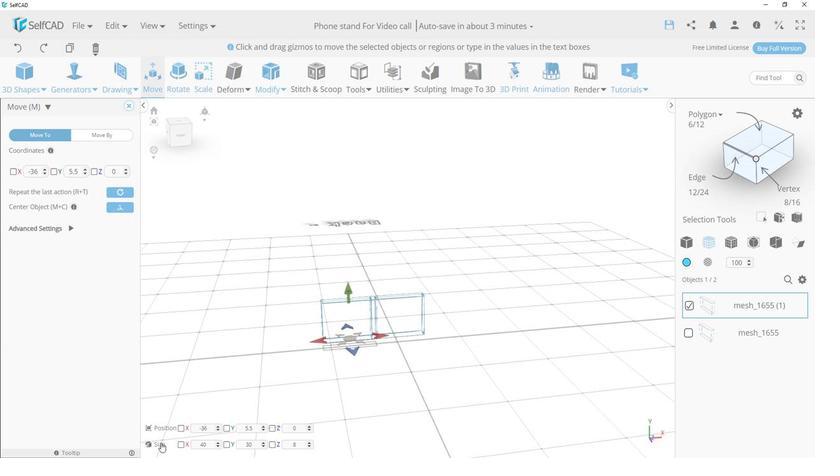
Action: Mouse moved to (343, 326)
Screenshot: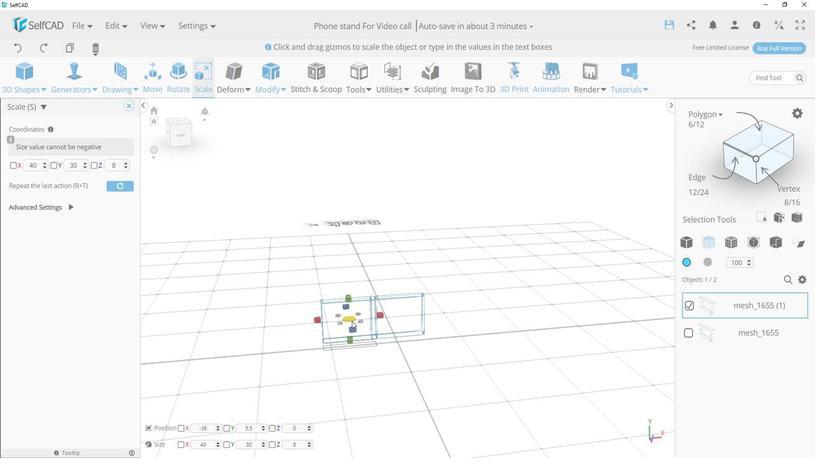 
Action: Mouse pressed left at (343, 326)
Screenshot: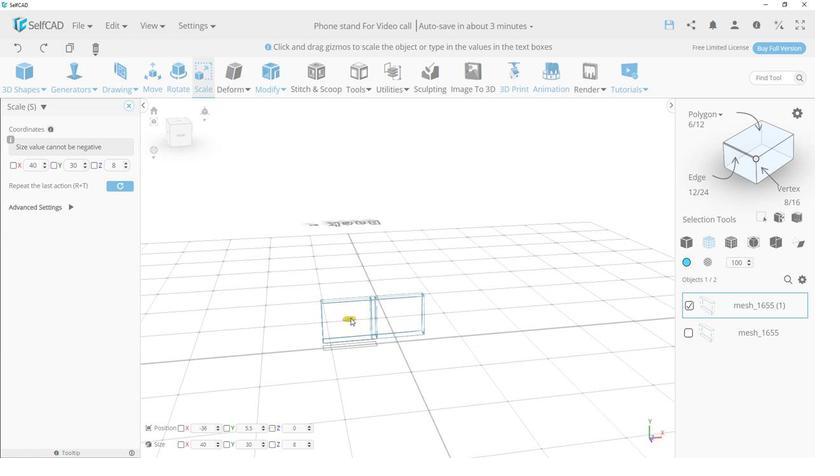 
Action: Mouse moved to (300, 366)
Screenshot: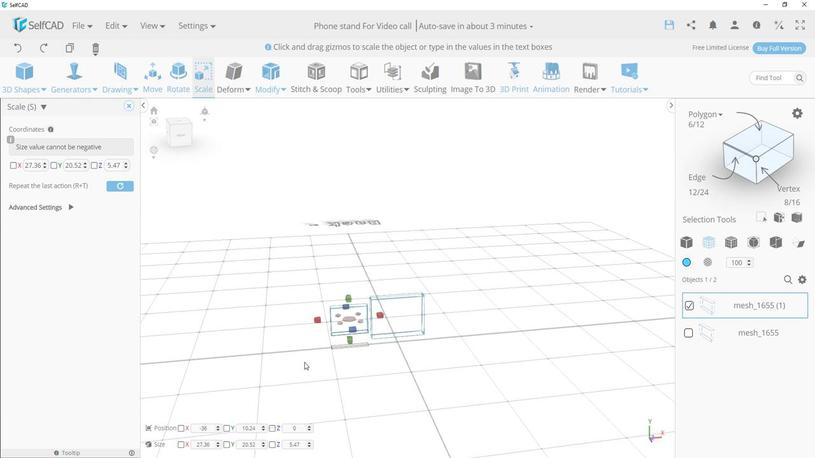 
Action: Mouse pressed left at (300, 366)
Screenshot: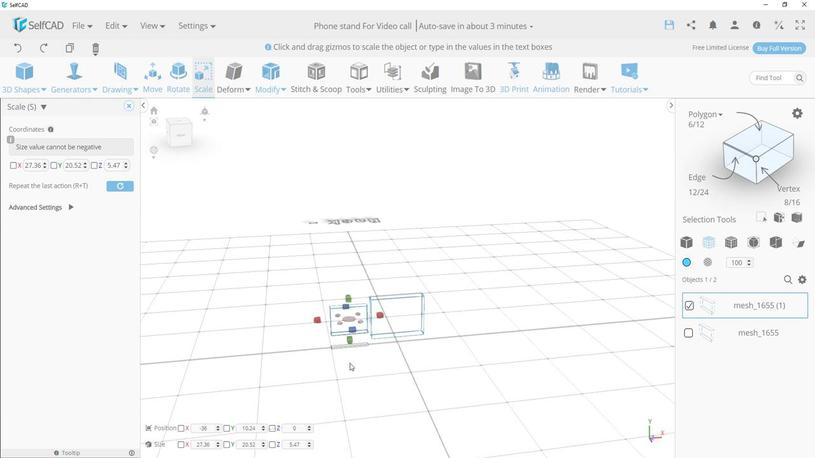 
Action: Mouse moved to (413, 344)
Screenshot: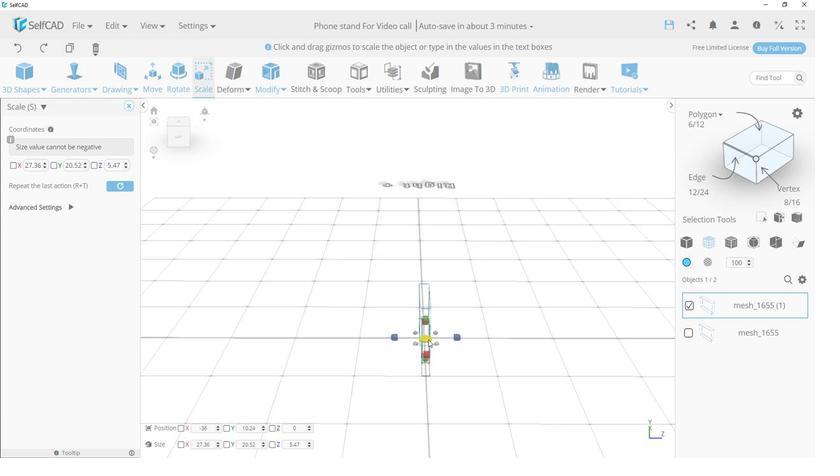 
Action: Mouse pressed left at (413, 344)
Screenshot: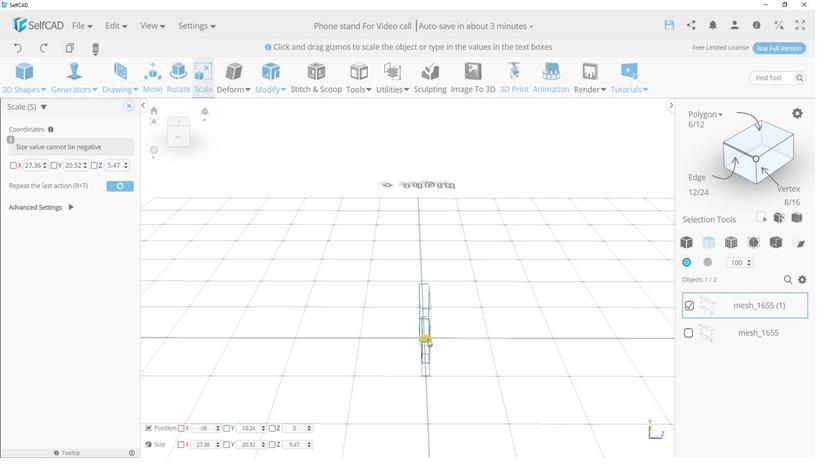 
Action: Mouse moved to (460, 336)
Screenshot: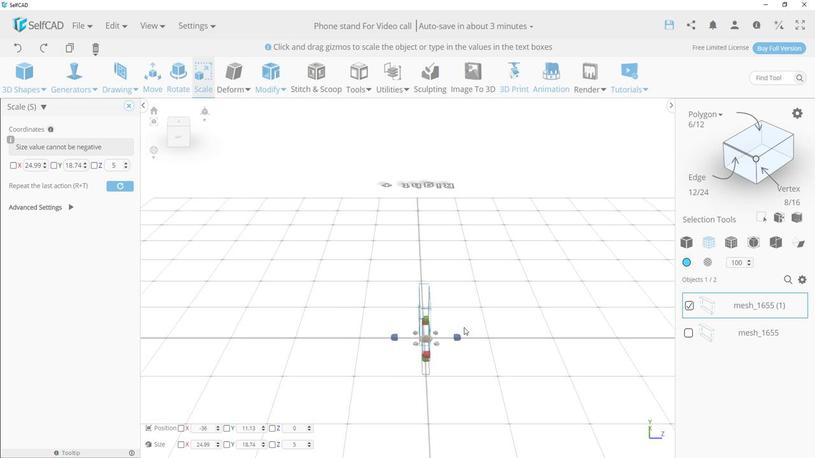 
Action: Mouse pressed left at (460, 336)
Screenshot: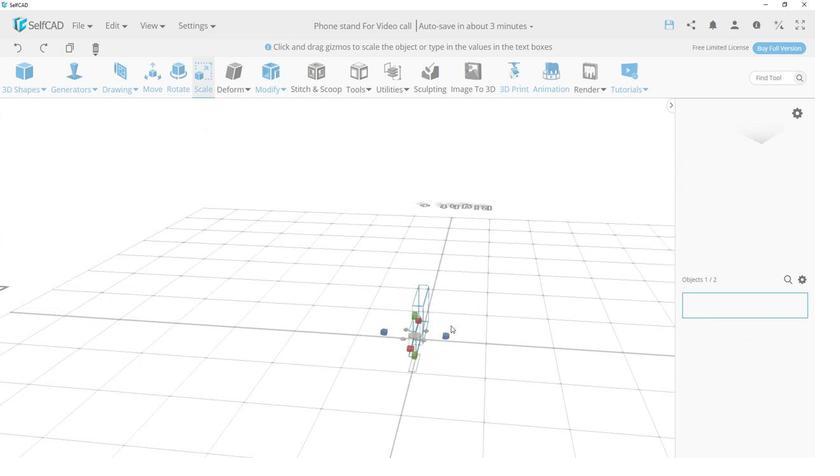 
Action: Mouse moved to (440, 302)
Screenshot: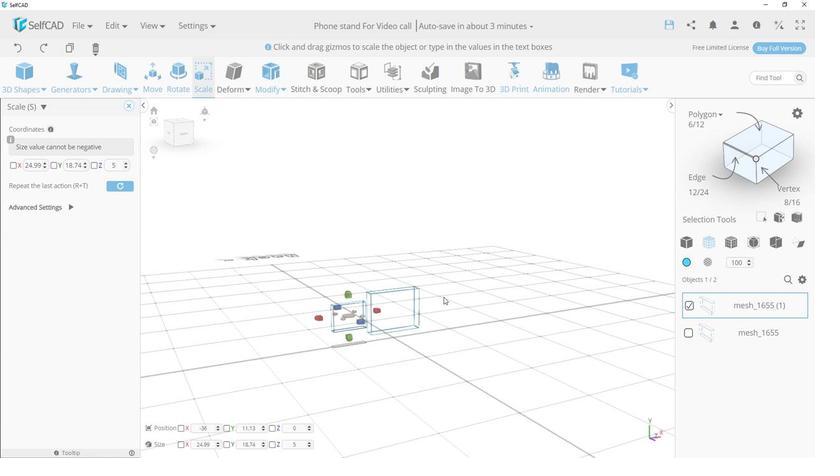
Action: Mouse pressed left at (440, 302)
Screenshot: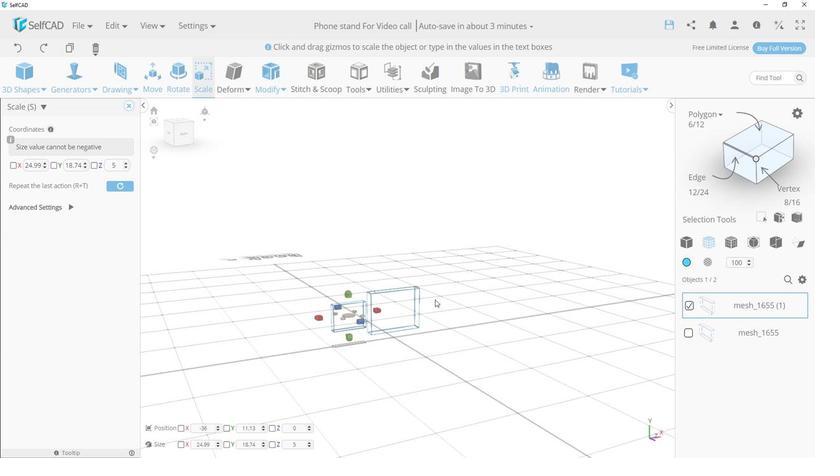 
Action: Mouse moved to (438, 295)
Screenshot: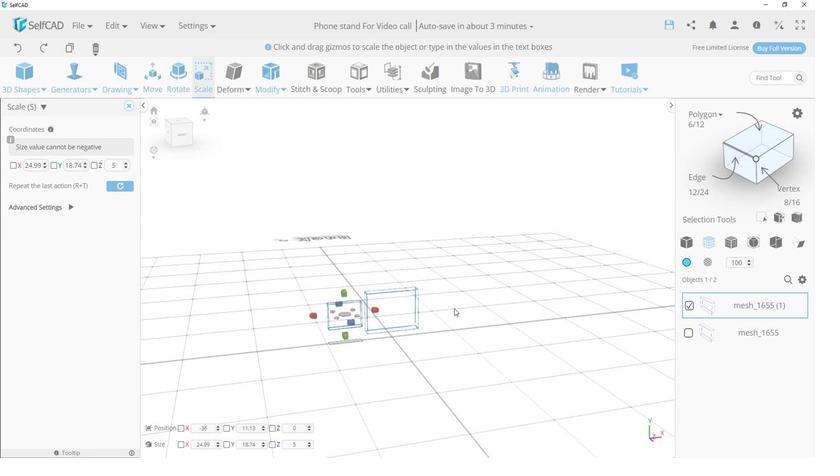 
Action: Mouse pressed left at (438, 295)
Screenshot: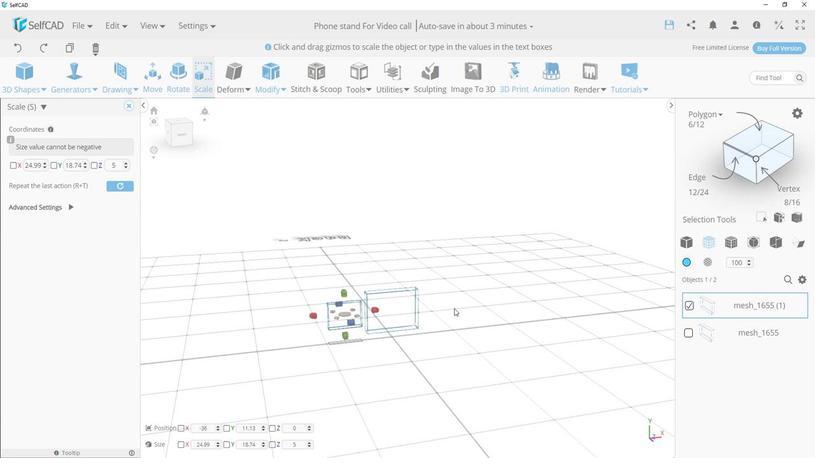 
Action: Mouse moved to (715, 143)
Screenshot: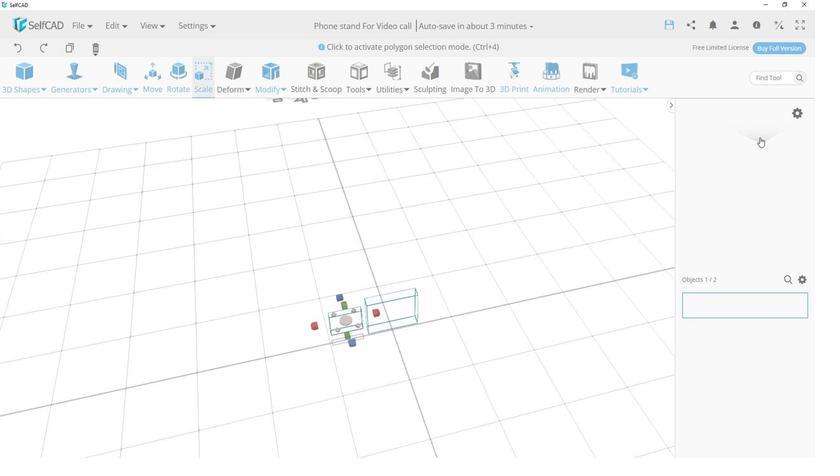 
Action: Mouse pressed left at (715, 143)
Screenshot: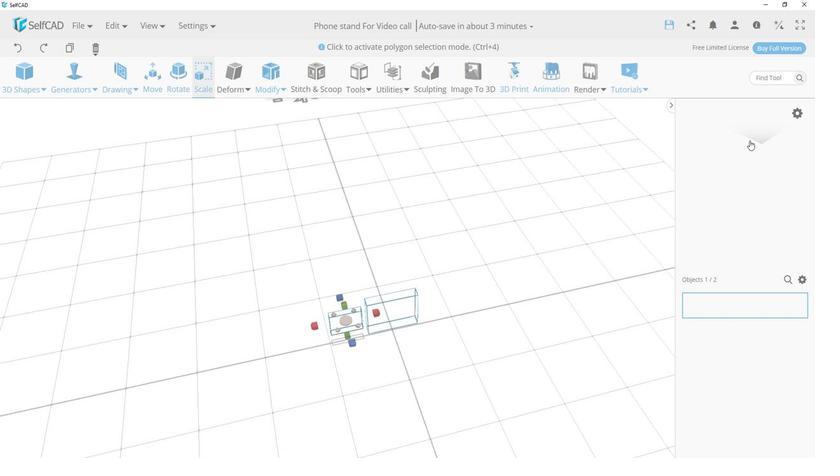 
Action: Mouse moved to (334, 316)
Screenshot: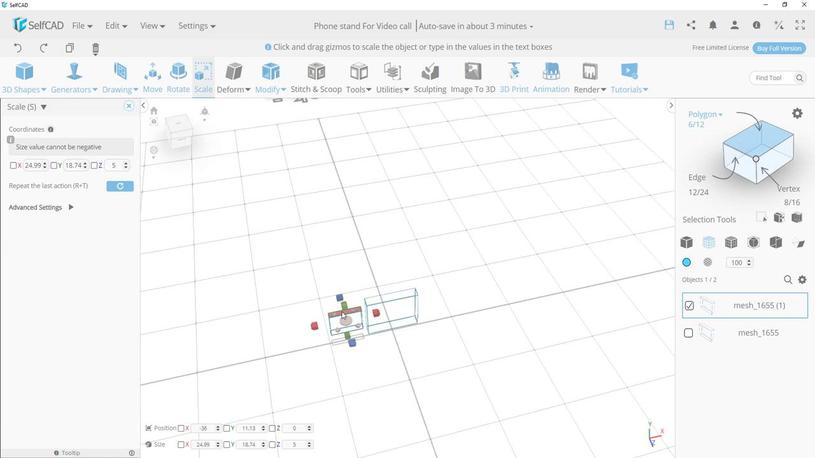 
Action: Mouse pressed left at (334, 316)
Screenshot: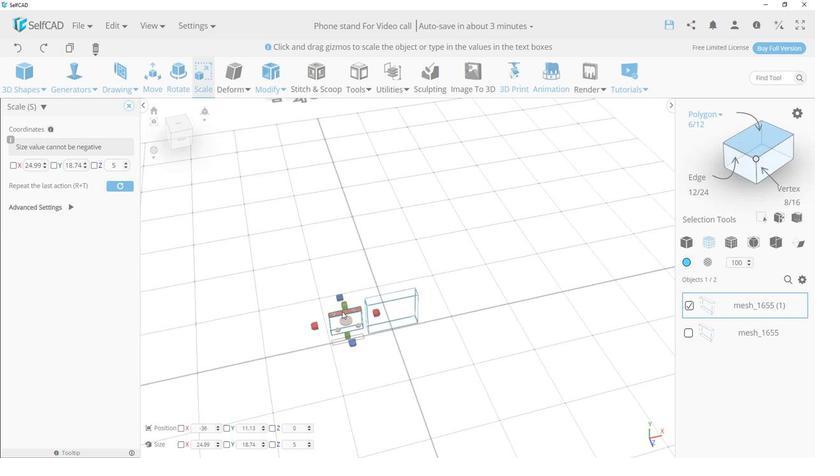 
Action: Mouse moved to (336, 316)
Screenshot: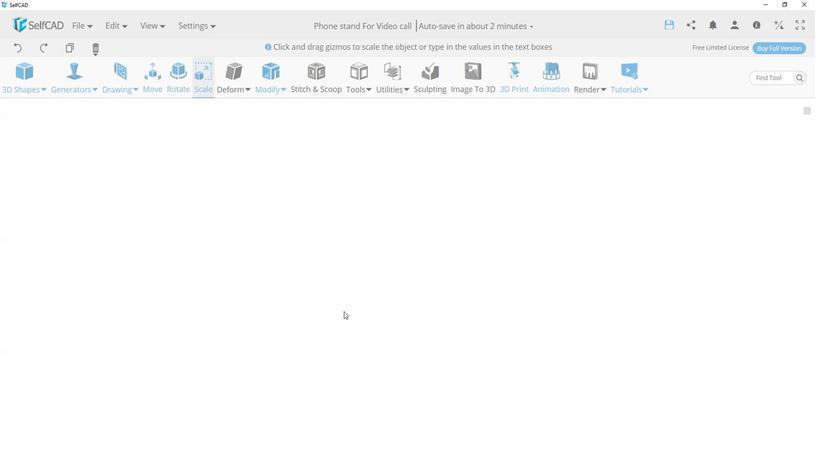 
Action: Mouse pressed left at (336, 316)
Screenshot: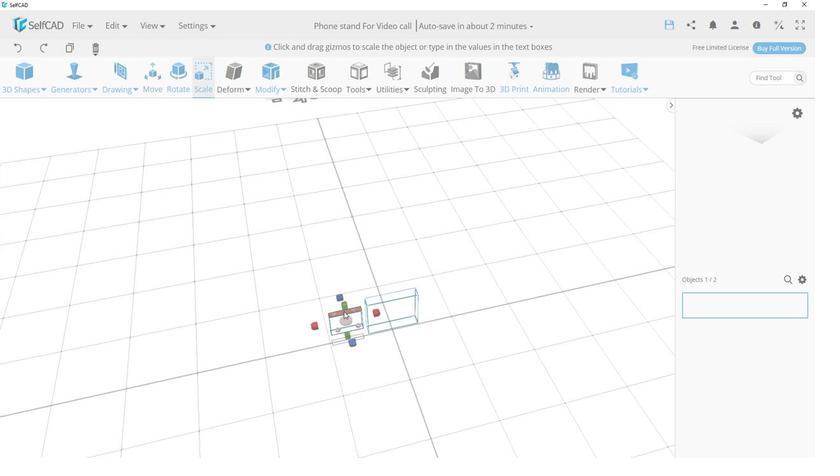 
Action: Mouse moved to (494, 307)
Screenshot: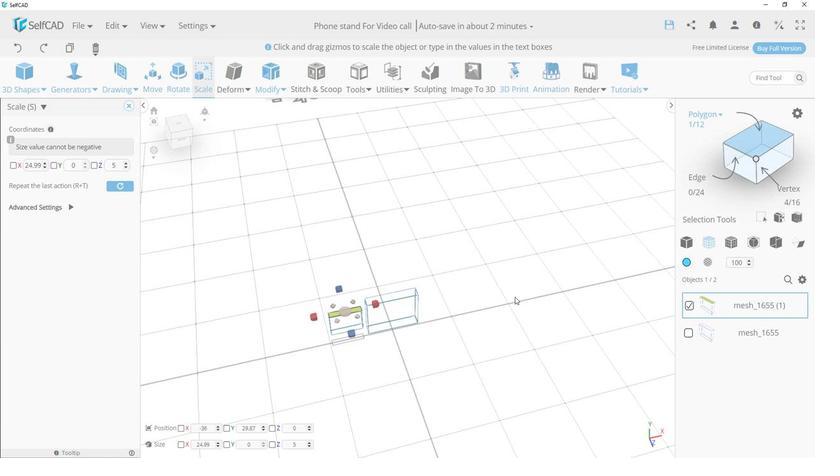
Action: Mouse pressed left at (494, 307)
Screenshot: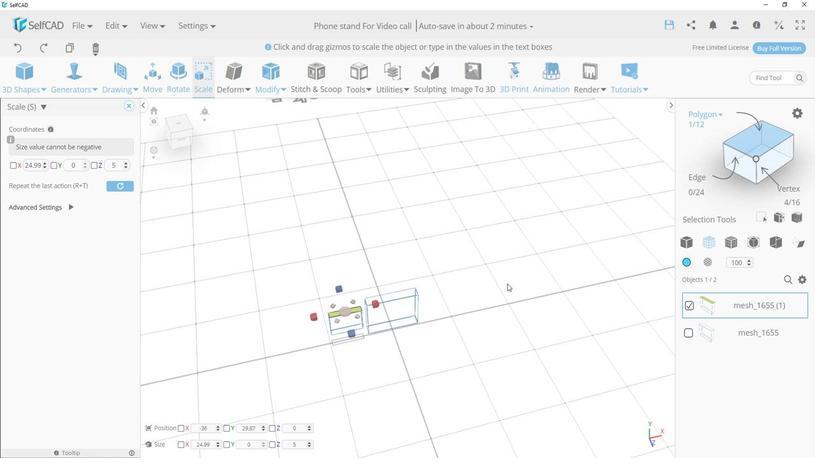 
Action: Mouse moved to (159, 96)
Screenshot: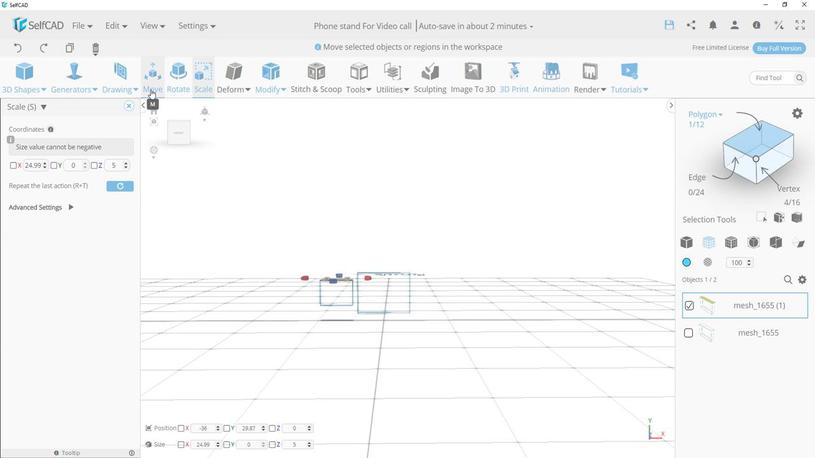
Action: Mouse pressed left at (159, 96)
Screenshot: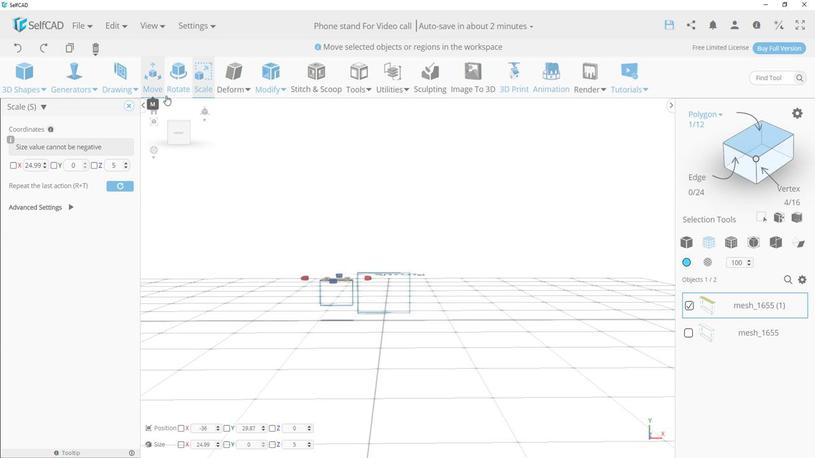 
Action: Mouse moved to (327, 233)
Screenshot: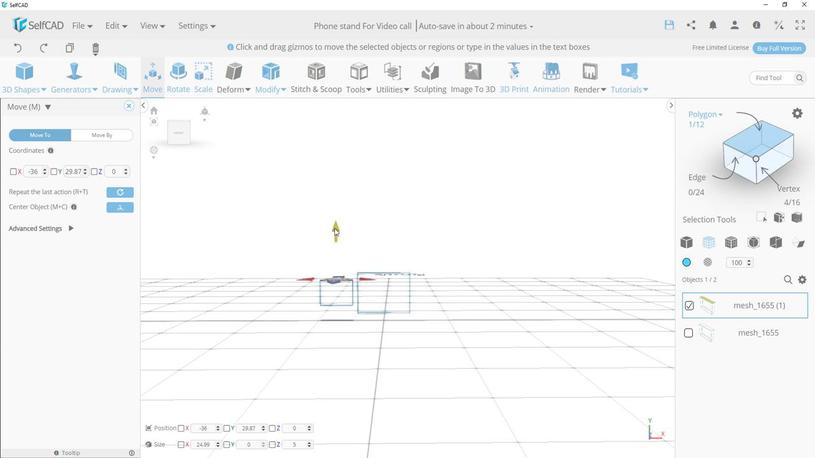 
Action: Mouse pressed left at (327, 233)
Screenshot: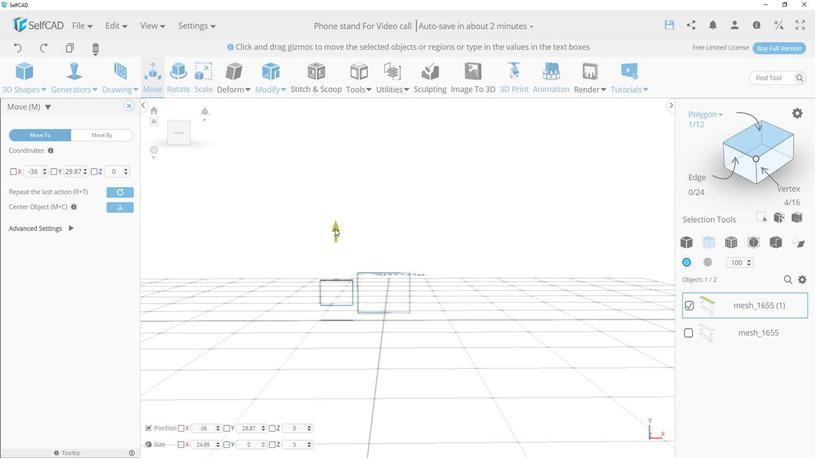 
Action: Mouse moved to (298, 306)
Screenshot: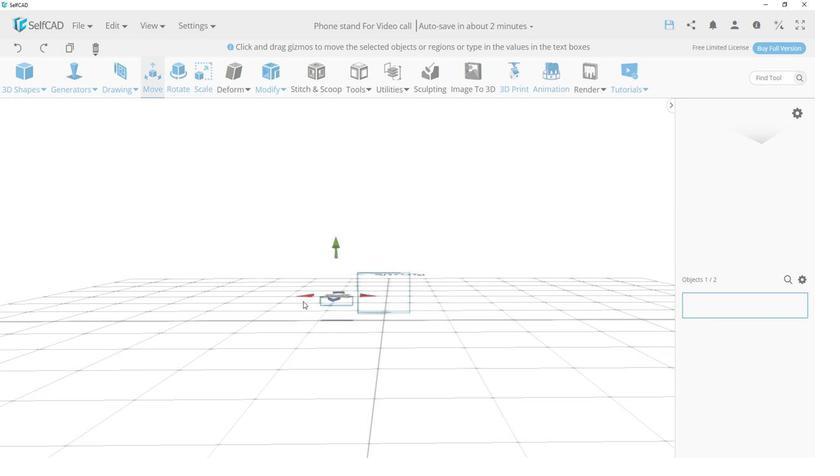 
Action: Mouse pressed left at (298, 306)
Screenshot: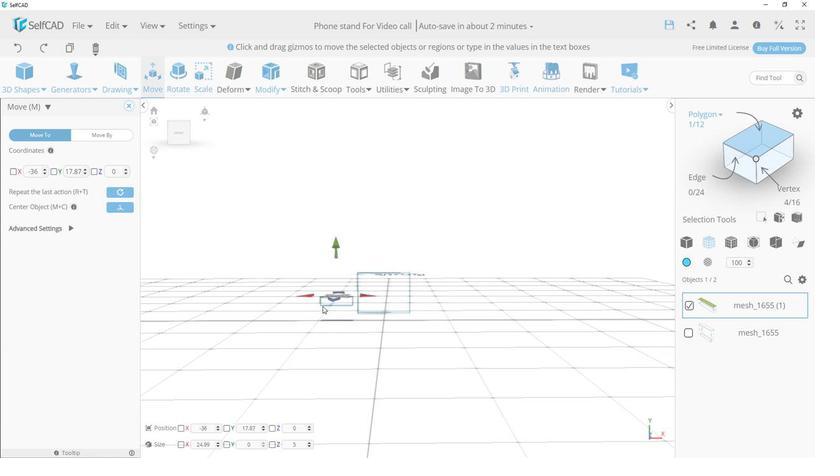 
Action: Mouse moved to (289, 329)
Screenshot: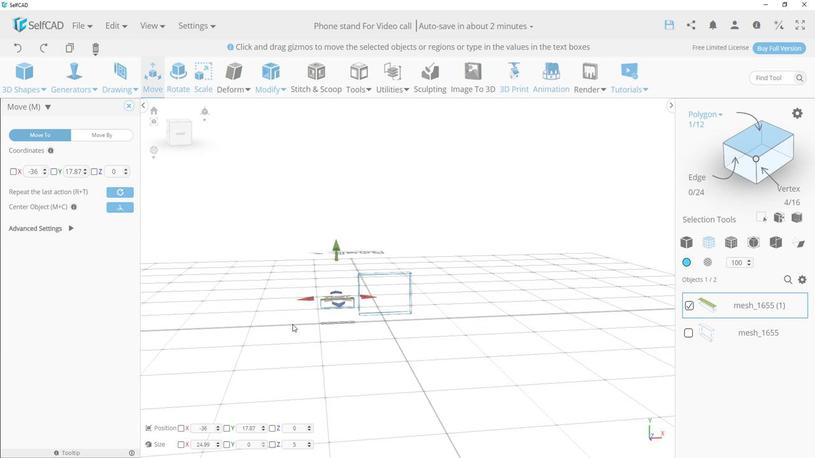 
Action: Mouse pressed left at (289, 329)
Screenshot: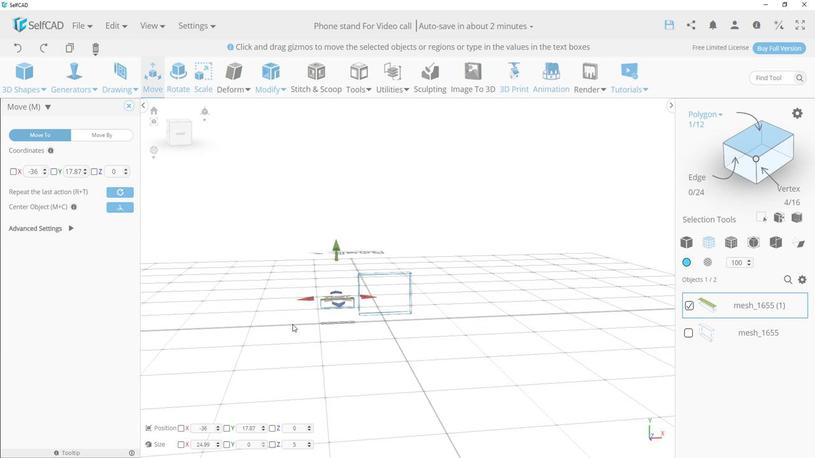 
Action: Mouse moved to (171, 447)
Screenshot: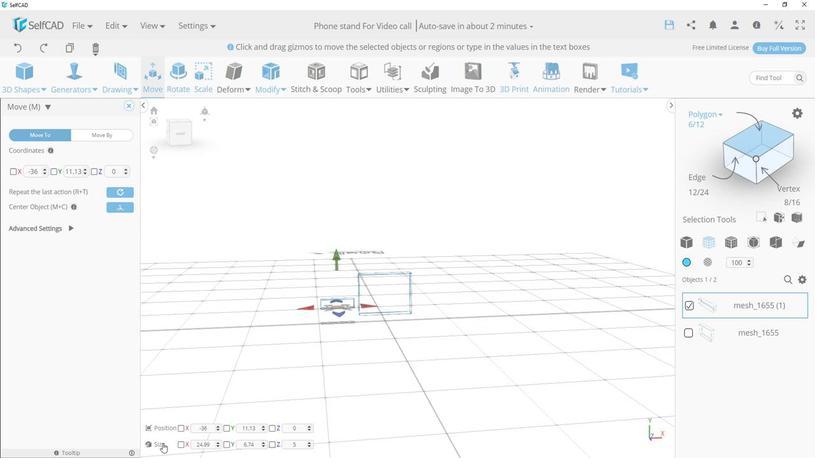 
Action: Mouse pressed left at (171, 447)
Screenshot: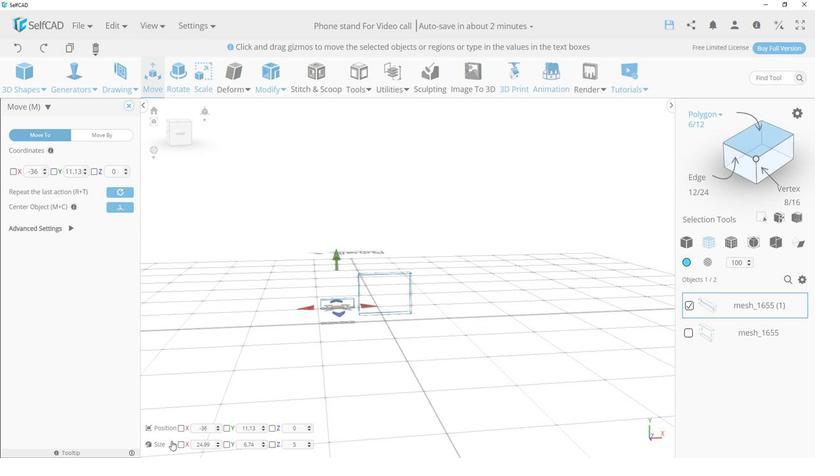 
Action: Mouse moved to (301, 309)
Screenshot: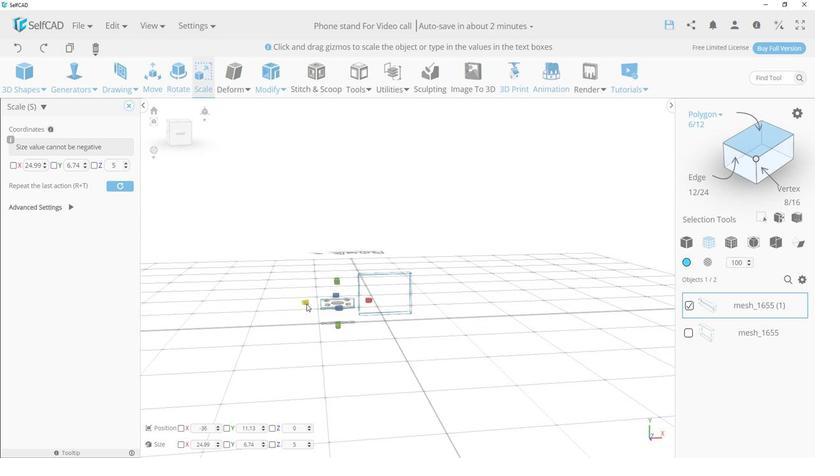 
Action: Mouse pressed left at (301, 309)
Screenshot: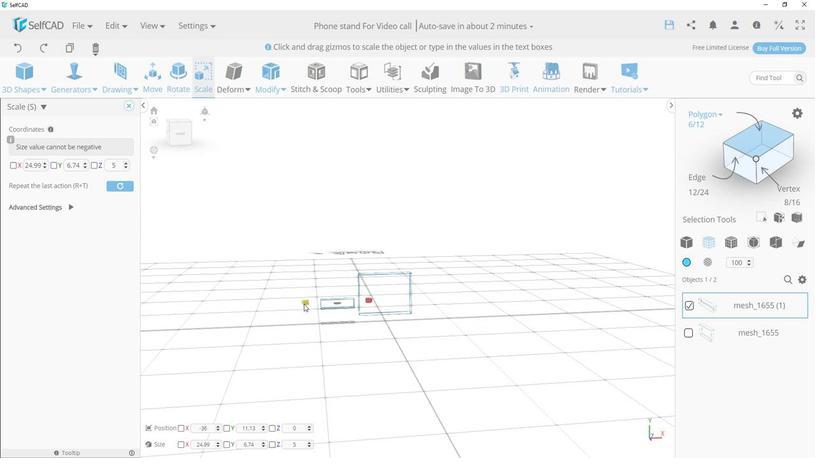 
Action: Mouse moved to (328, 349)
Screenshot: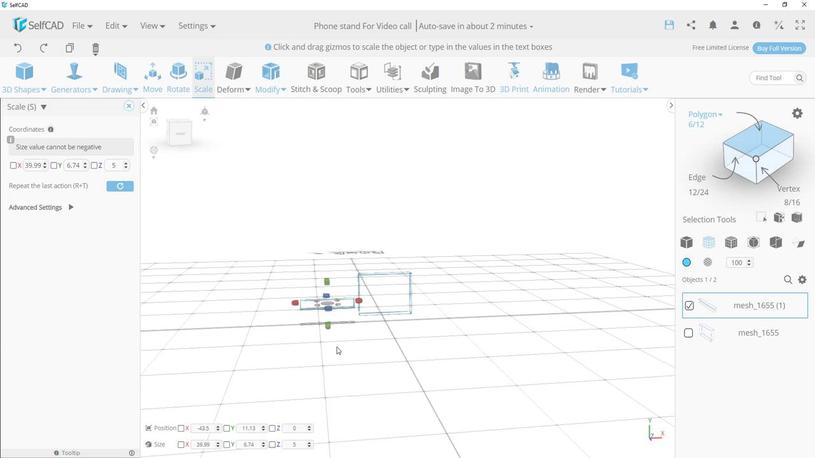 
Action: Mouse pressed left at (328, 349)
Screenshot: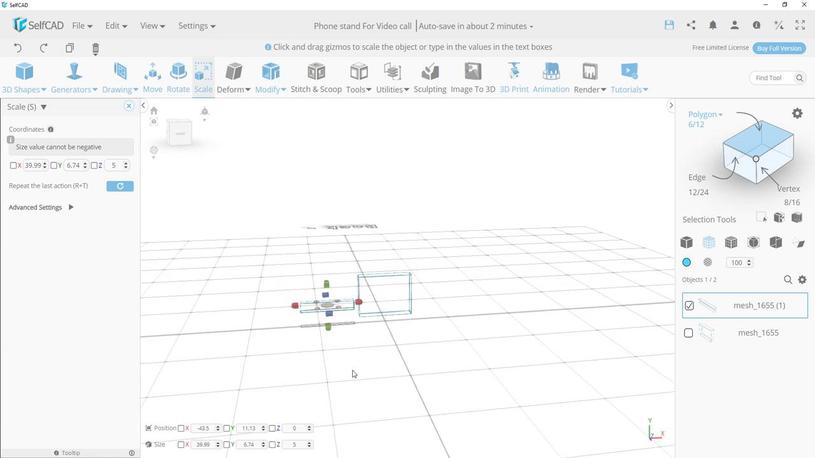 
Action: Mouse moved to (396, 382)
Screenshot: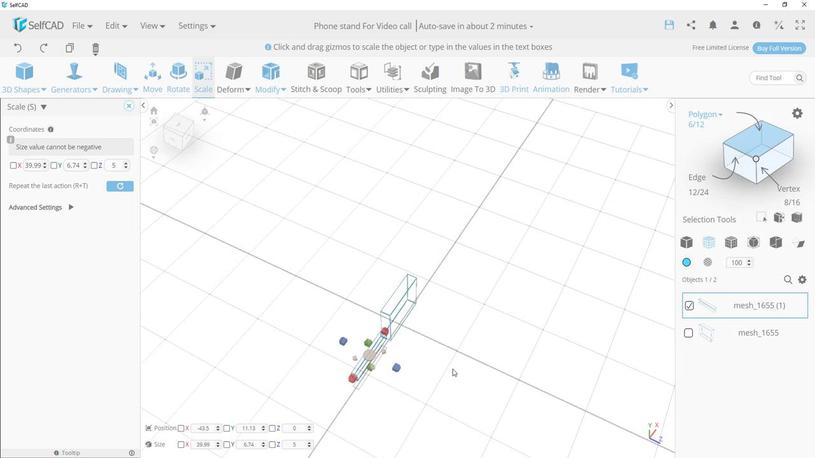 
Action: Mouse pressed left at (396, 382)
Screenshot: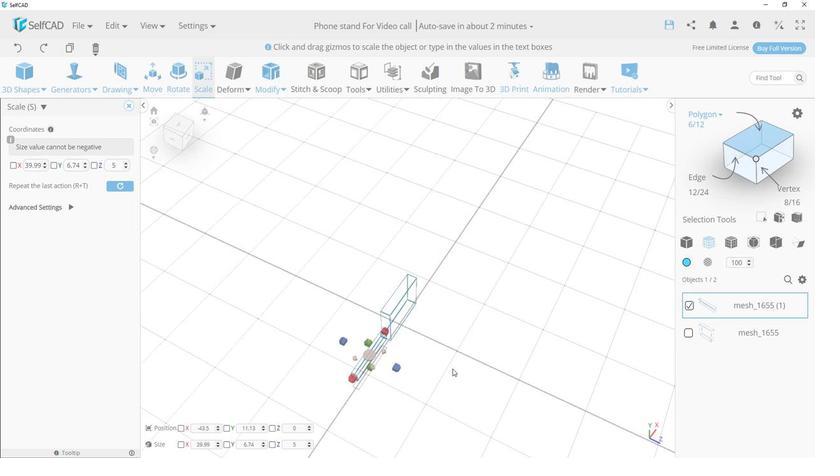 
Action: Mouse moved to (465, 364)
Screenshot: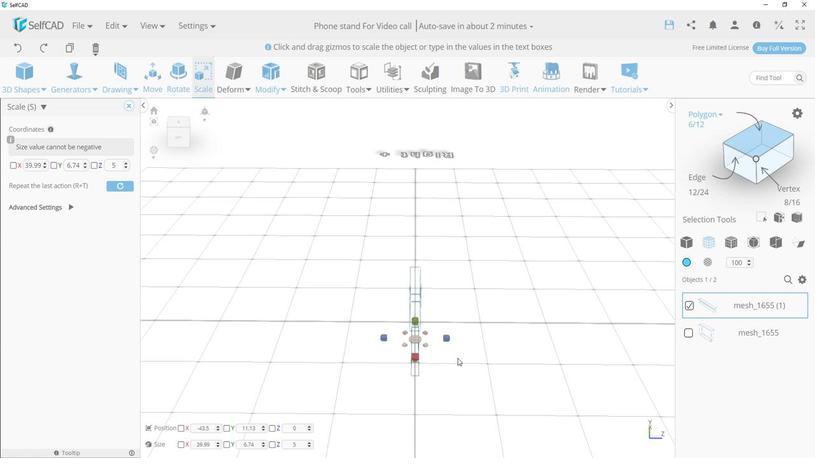 
Action: Mouse pressed left at (465, 364)
Screenshot: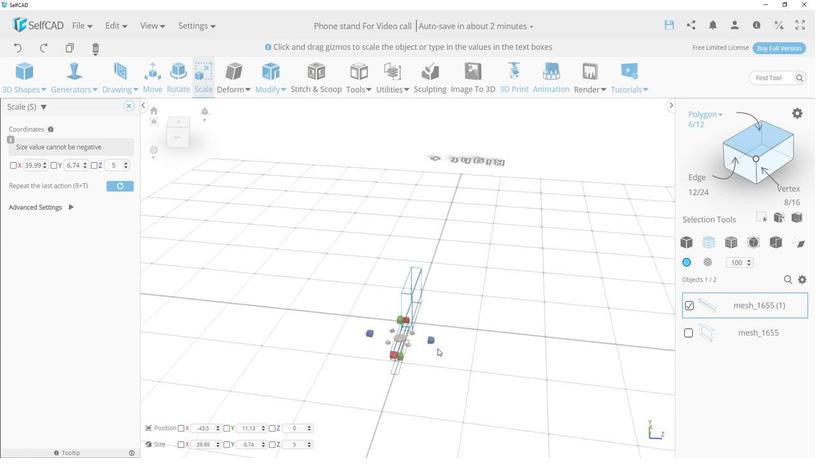 
Action: Mouse moved to (370, 343)
Screenshot: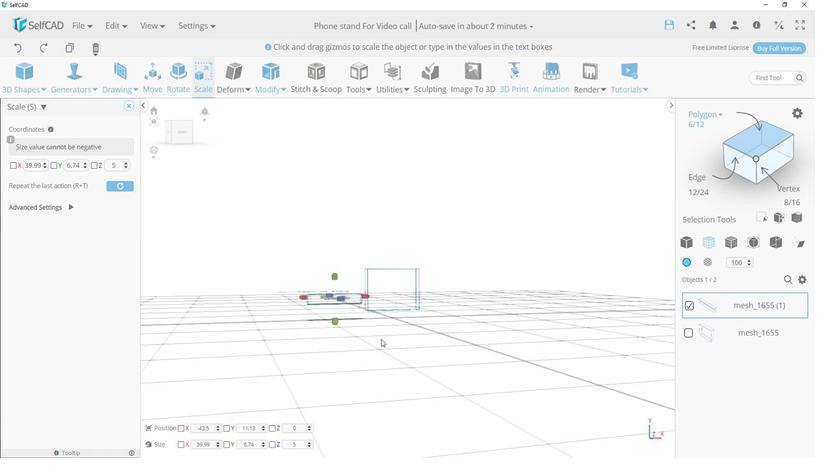 
Action: Mouse pressed left at (370, 343)
Screenshot: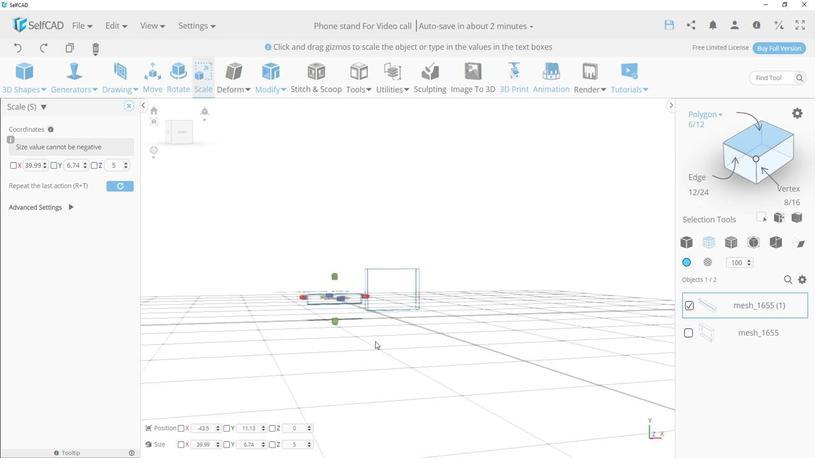 
Action: Mouse moved to (357, 301)
Screenshot: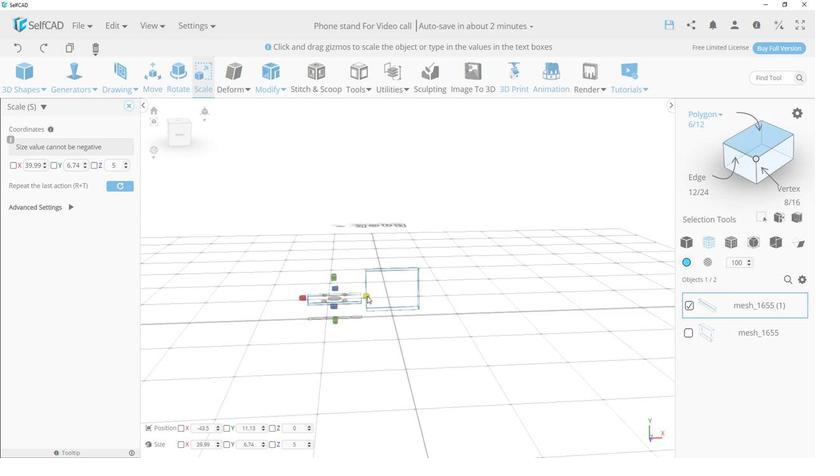 
Action: Mouse pressed left at (357, 301)
Screenshot: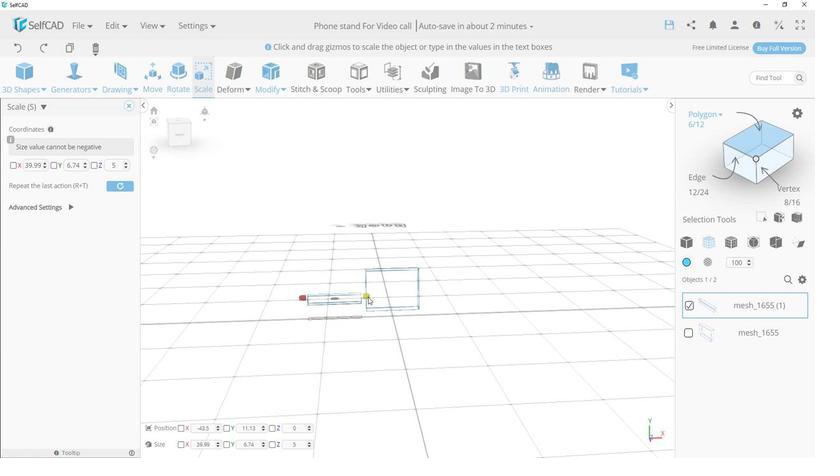 
Action: Mouse moved to (337, 333)
Screenshot: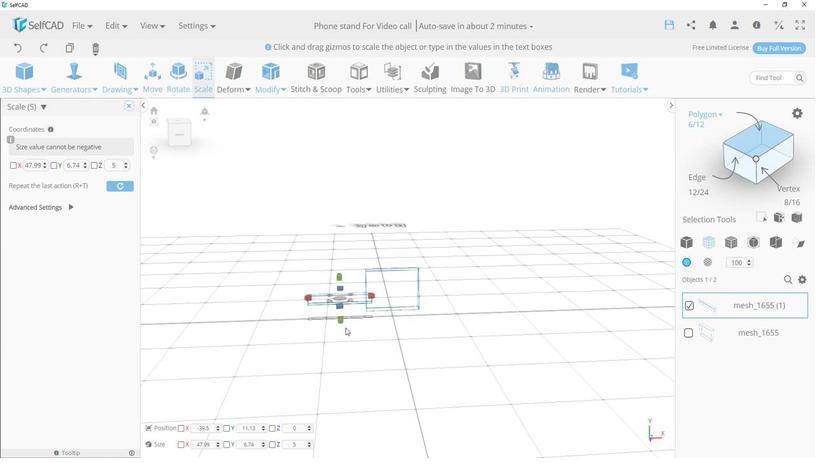 
Action: Key pressed ctrl+C
Screenshot: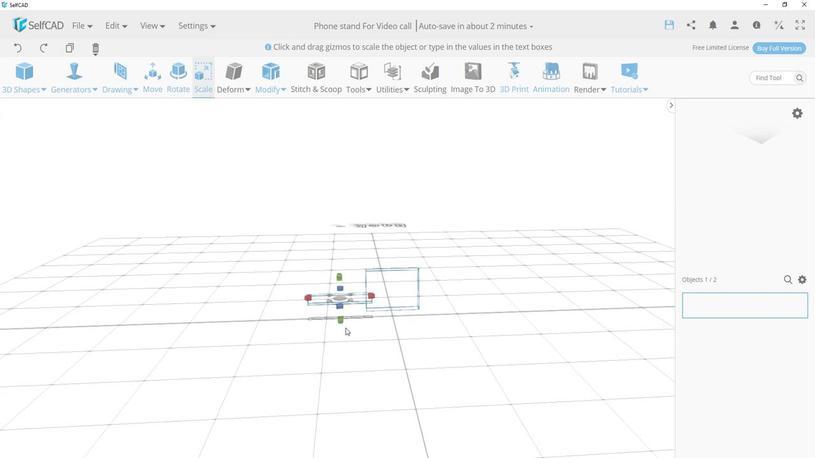 
Action: Mouse moved to (332, 302)
Screenshot: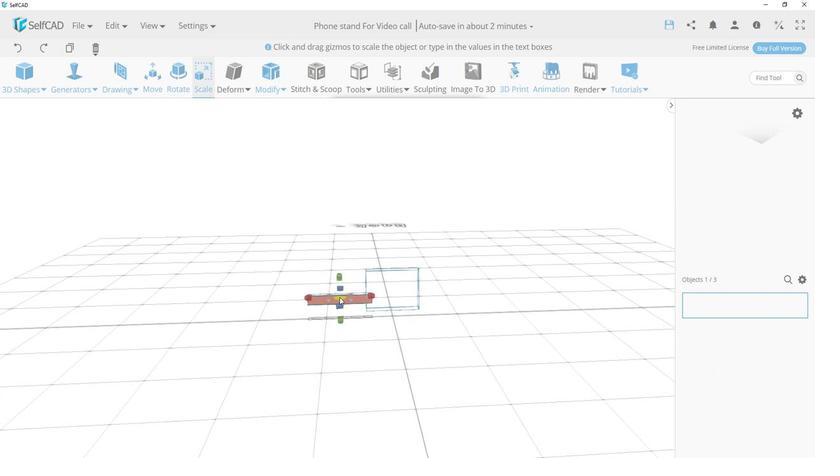 
Action: Mouse pressed left at (332, 302)
Screenshot: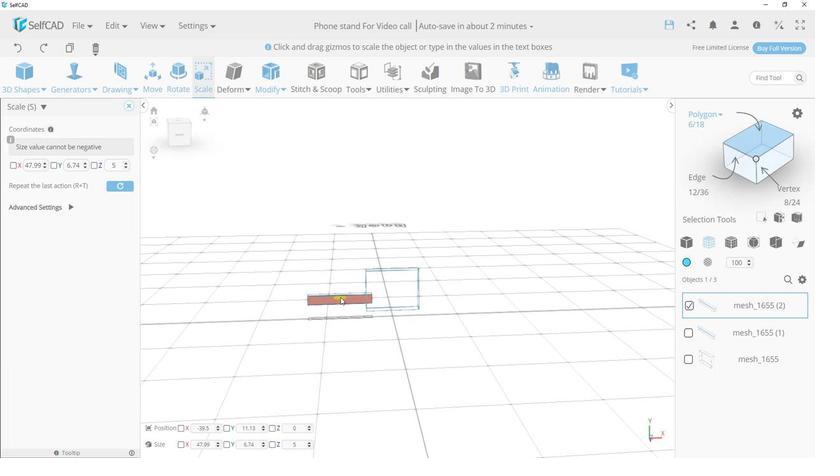 
Action: Mouse moved to (372, 168)
Screenshot: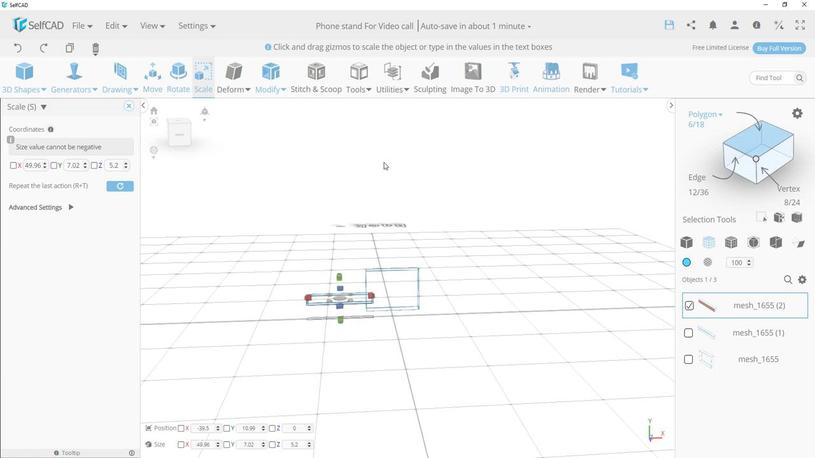 
Action: Mouse pressed left at (372, 168)
Screenshot: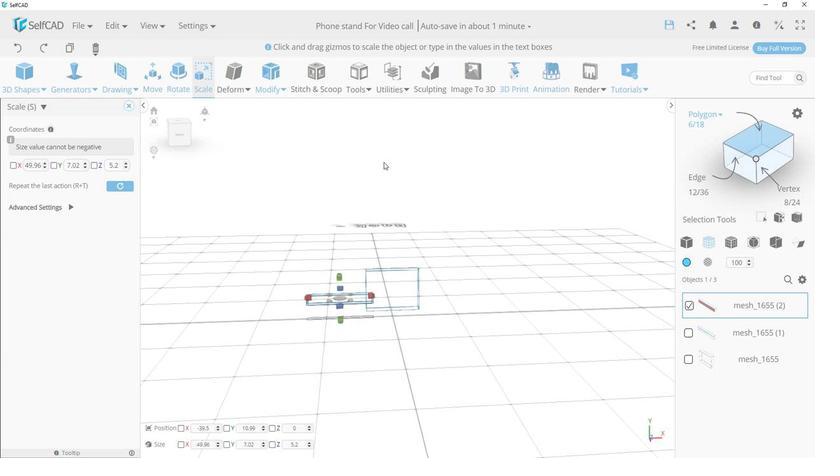 
Action: Mouse moved to (414, 163)
Screenshot: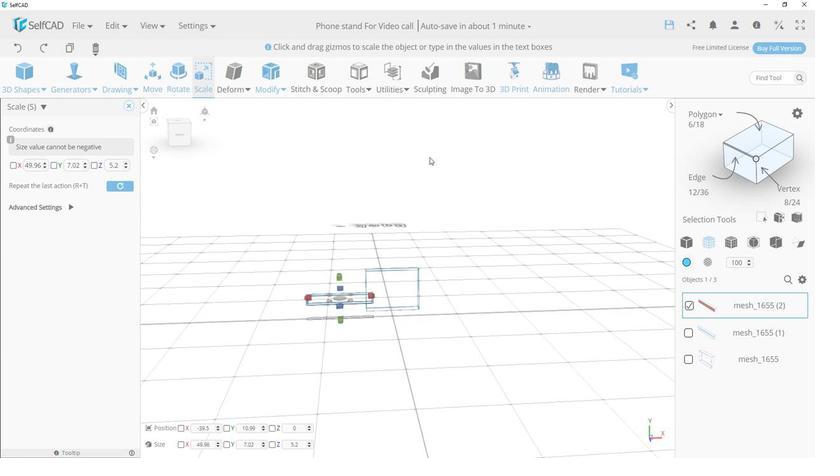 
Action: Mouse pressed left at (414, 163)
Screenshot: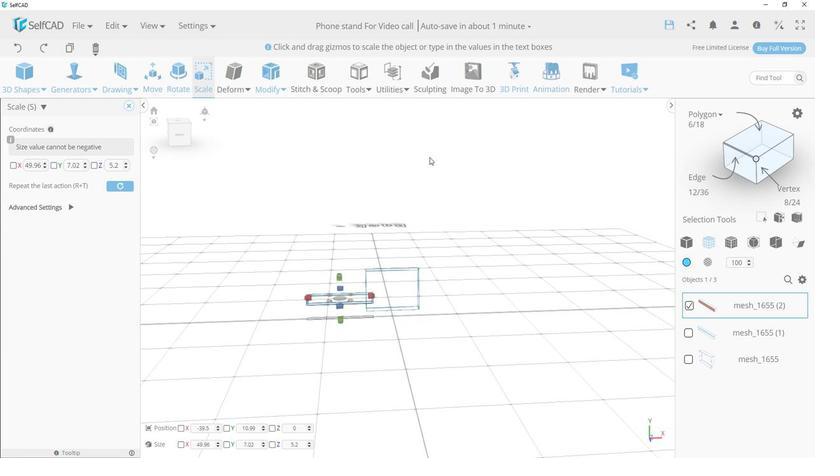 
Action: Mouse moved to (108, 178)
Screenshot: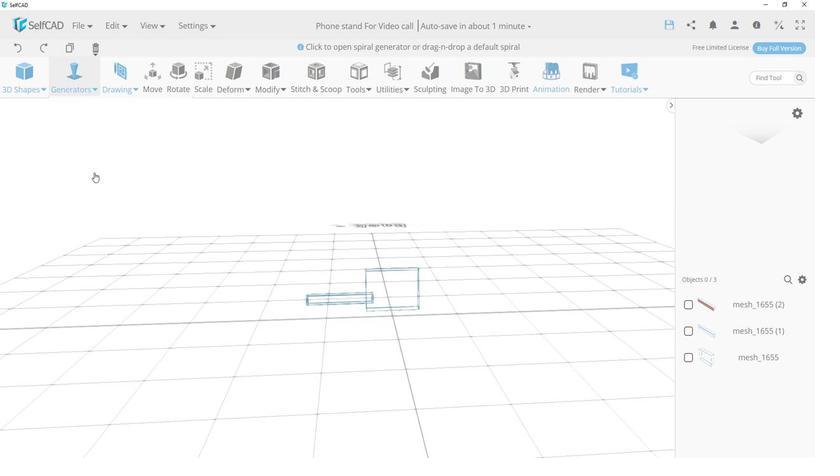 
Action: Mouse pressed left at (108, 178)
Screenshot: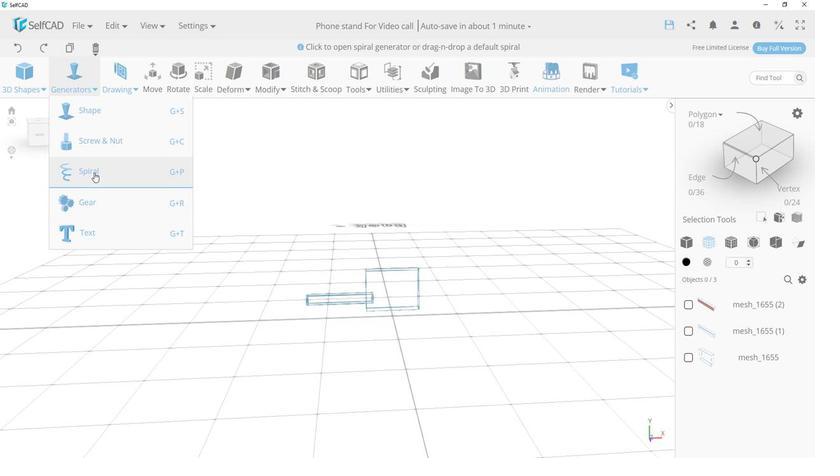 
Action: Mouse moved to (47, 306)
Screenshot: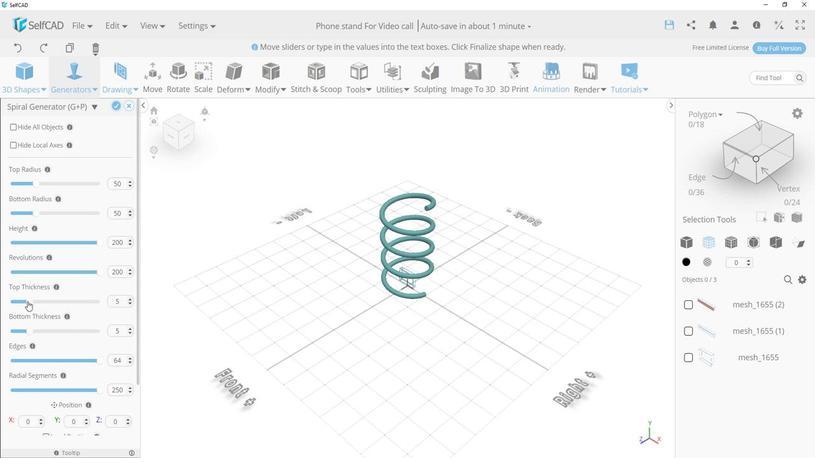 
Action: Mouse pressed left at (47, 306)
Screenshot: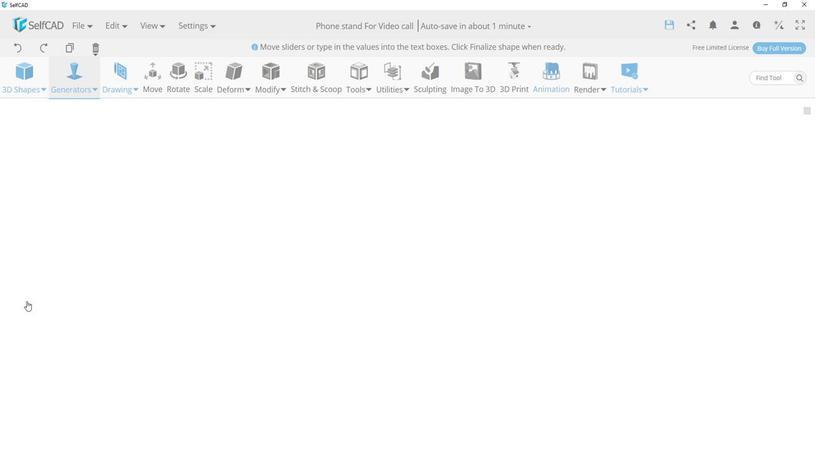 
Action: Mouse moved to (32, 336)
Screenshot: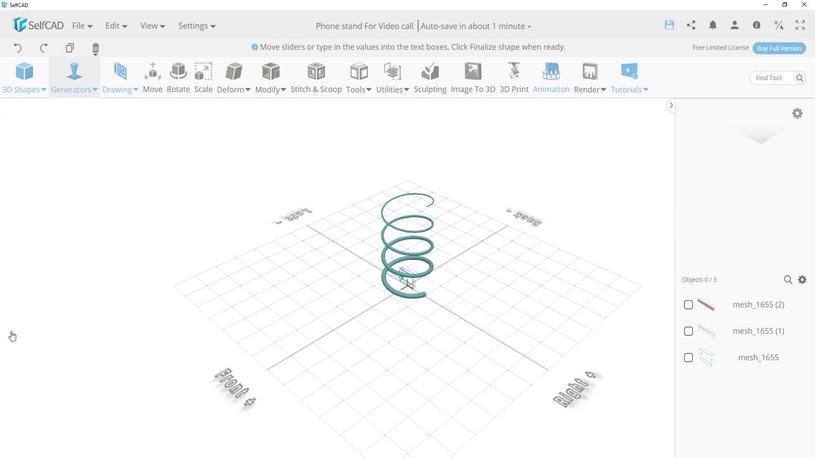 
Action: Mouse pressed left at (32, 336)
Screenshot: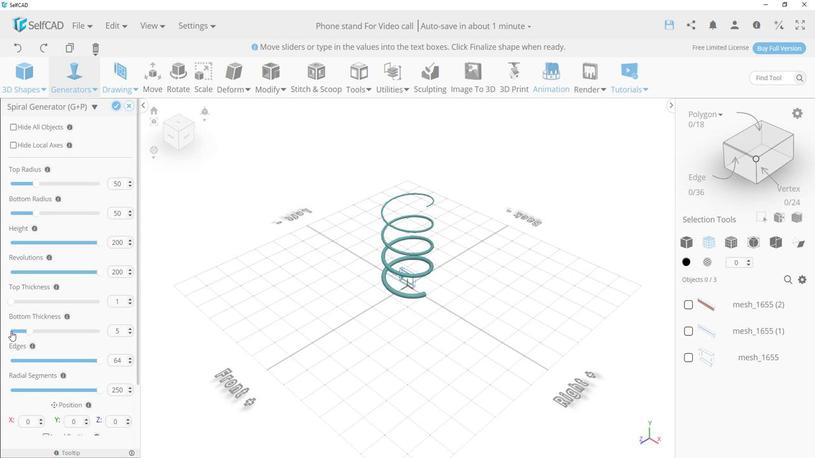 
Action: Mouse moved to (139, 336)
Screenshot: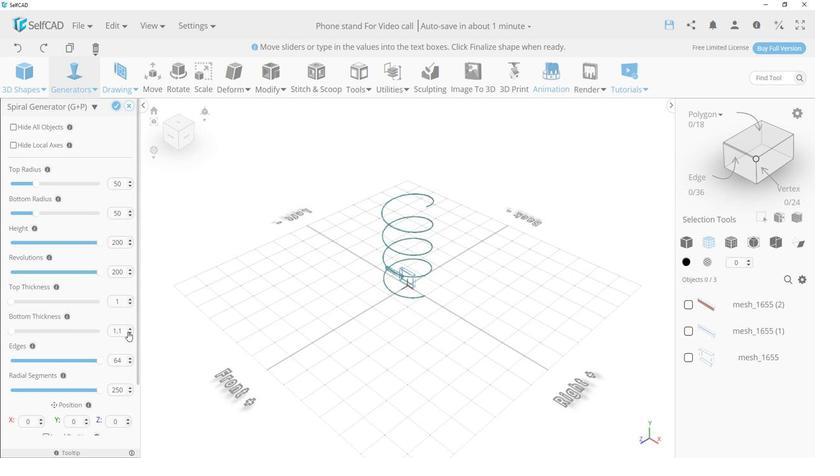
Action: Mouse pressed left at (139, 336)
Screenshot: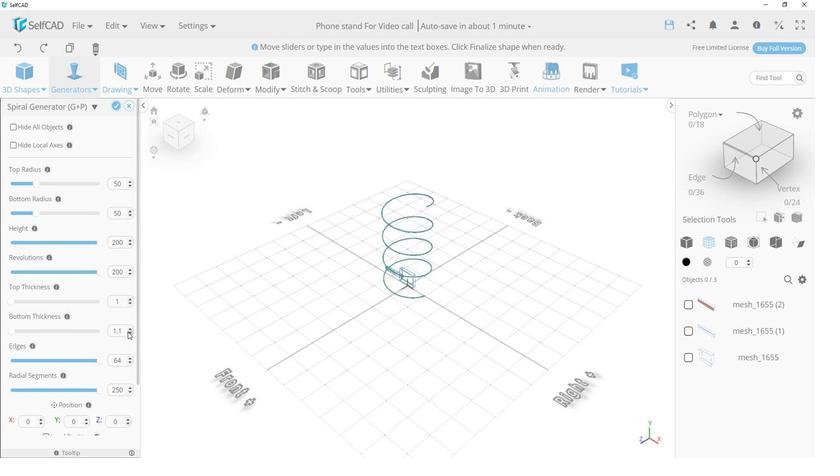 
Action: Mouse moved to (125, 112)
Screenshot: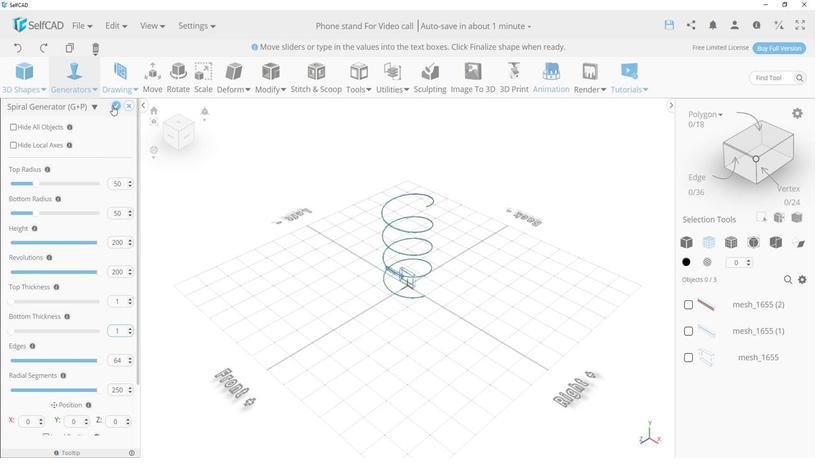 
Action: Mouse pressed left at (125, 112)
Screenshot: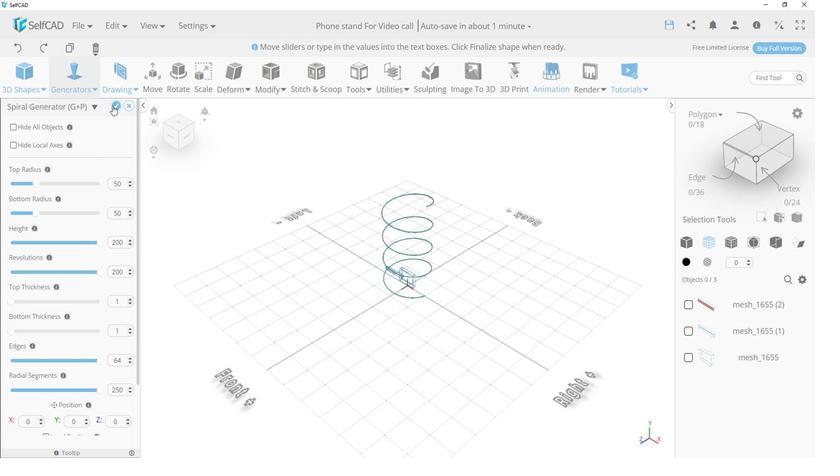 
Action: Mouse moved to (128, 110)
Screenshot: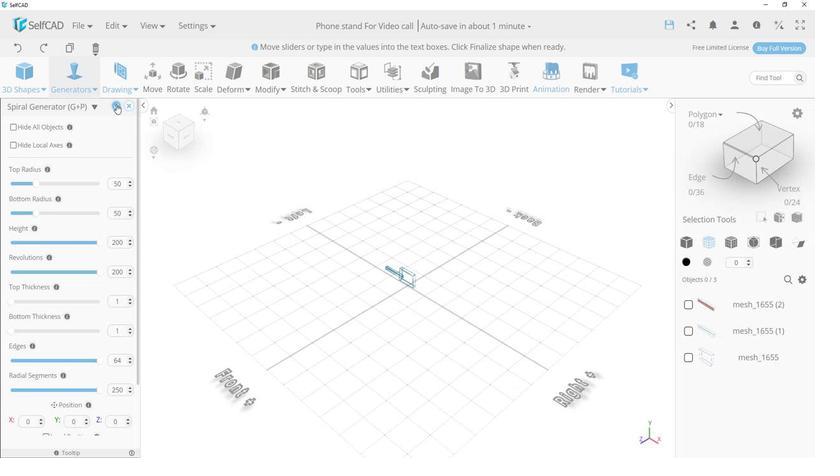 
Action: Mouse pressed left at (128, 110)
Screenshot: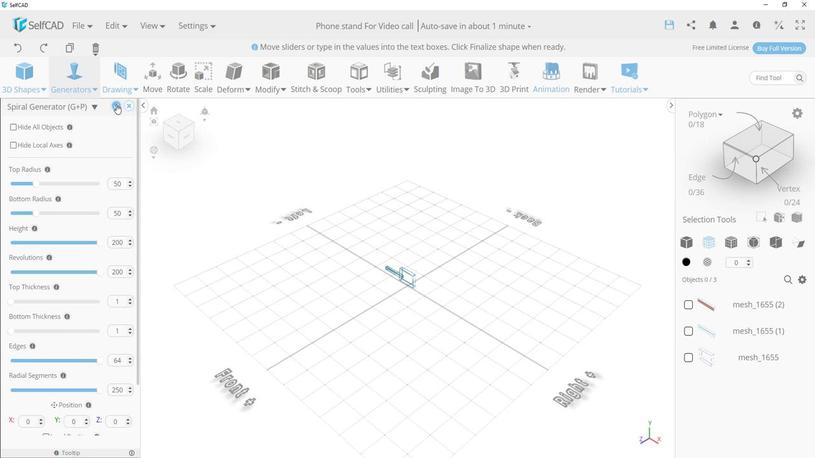 
Action: Mouse moved to (156, 89)
Screenshot: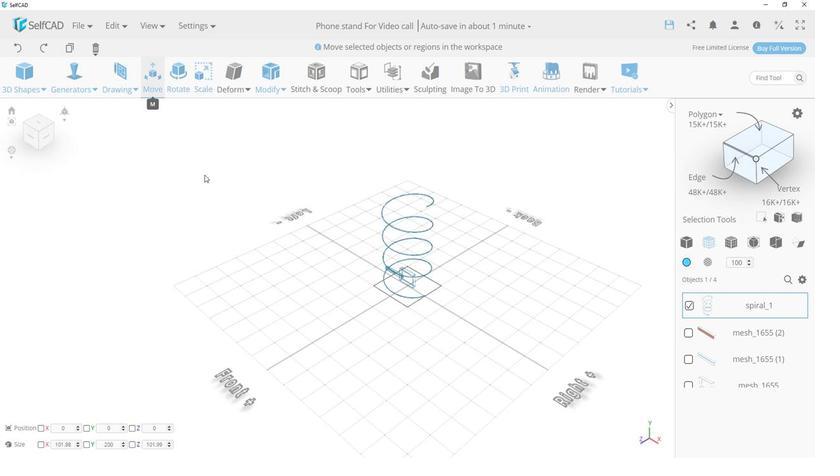 
Action: Mouse pressed left at (156, 89)
Screenshot: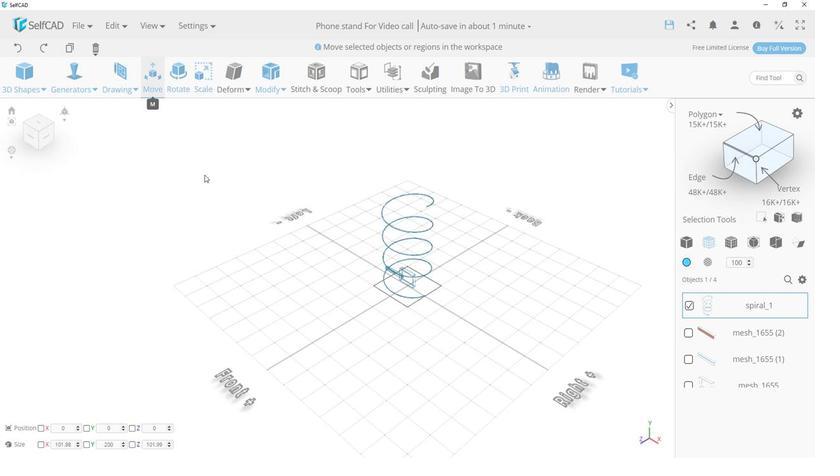 
Action: Mouse moved to (234, 260)
Screenshot: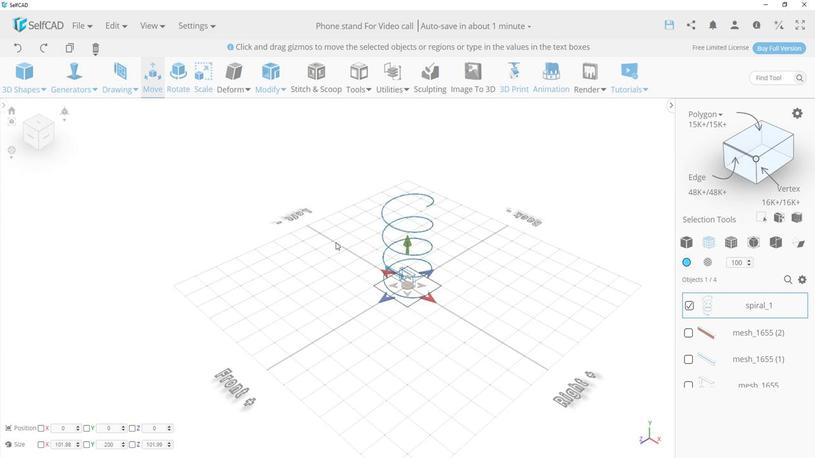 
Action: Mouse pressed left at (234, 260)
Screenshot: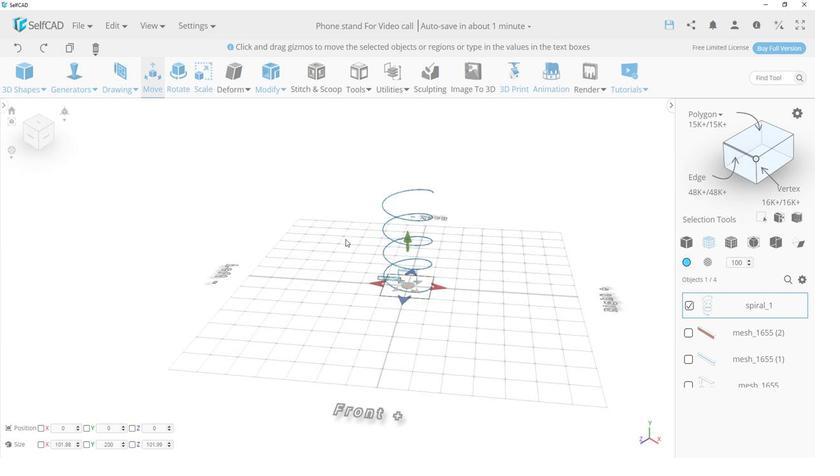 
Action: Mouse moved to (394, 240)
Screenshot: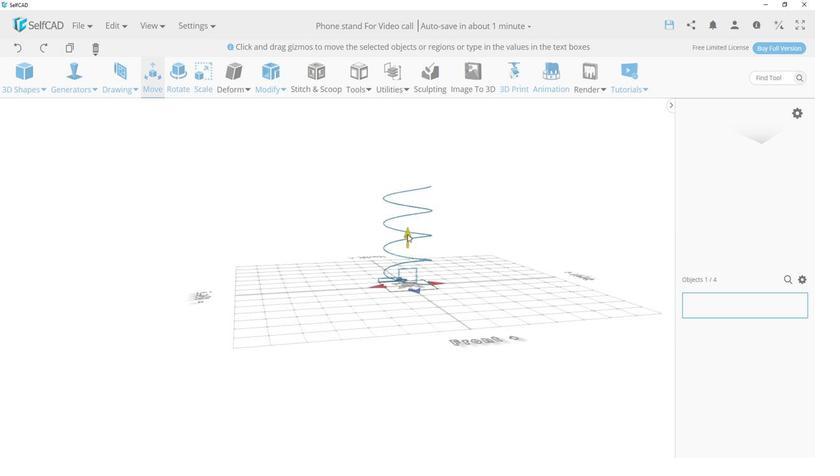 
Action: Mouse pressed left at (394, 240)
Screenshot: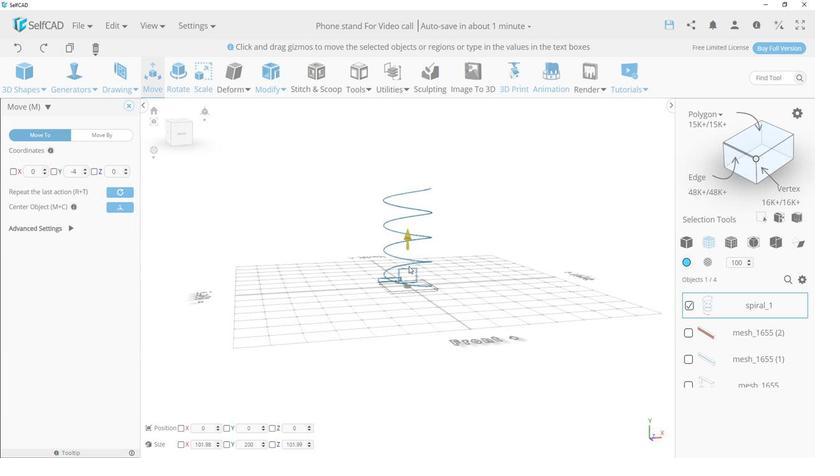 
Action: Mouse moved to (458, 256)
Screenshot: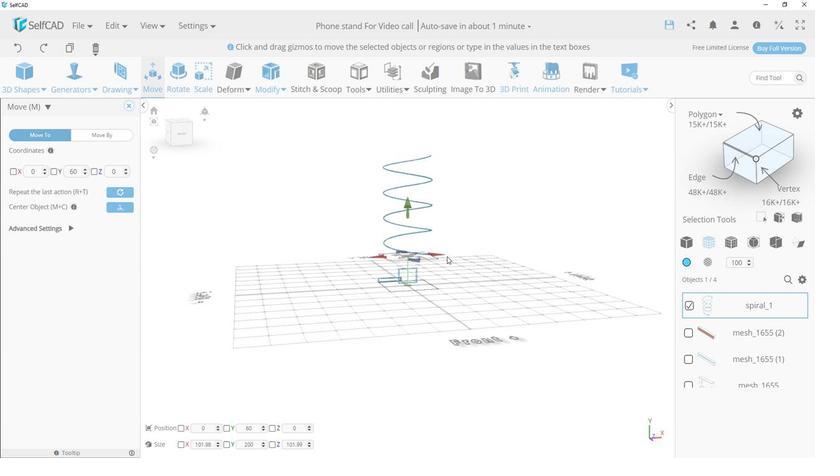 
Action: Mouse pressed left at (458, 256)
Screenshot: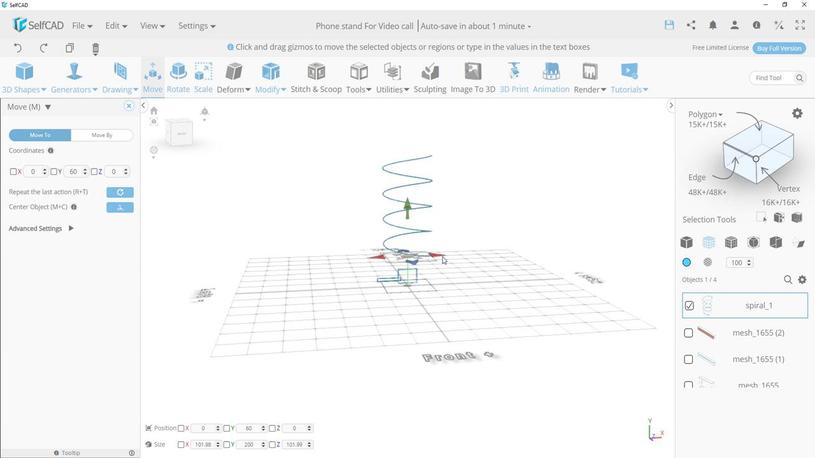 
Action: Mouse moved to (166, 450)
Screenshot: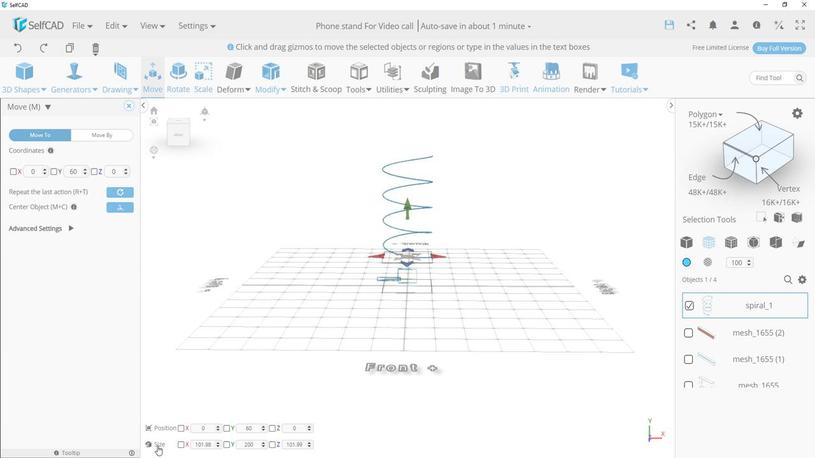 
Action: Mouse pressed left at (166, 450)
Screenshot: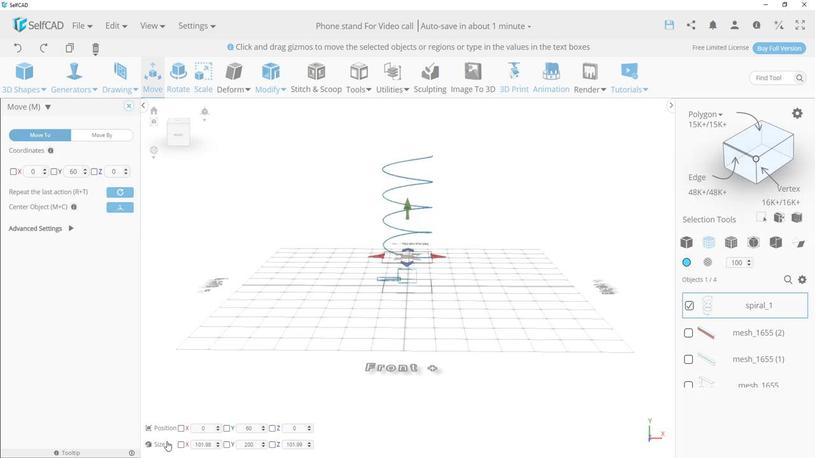 
Action: Mouse moved to (395, 193)
Screenshot: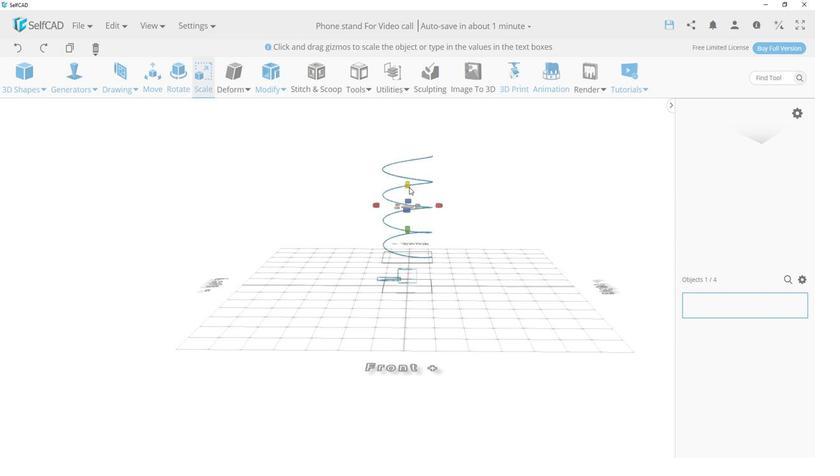 
Action: Mouse pressed left at (395, 193)
Screenshot: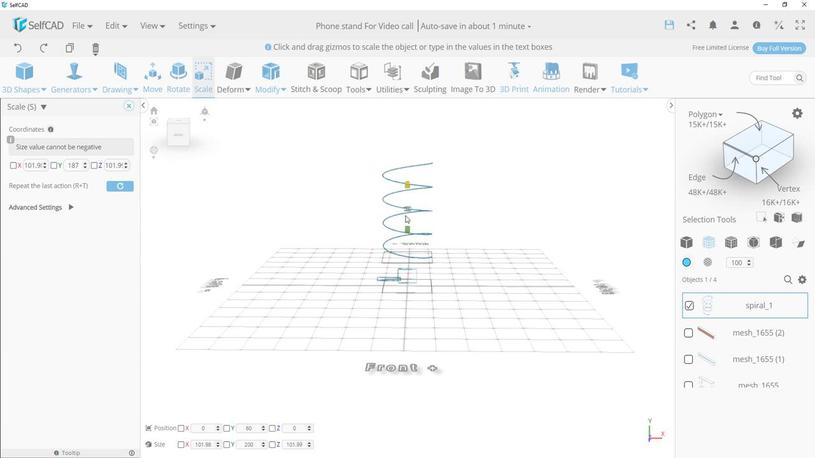 
Action: Mouse moved to (419, 261)
Screenshot: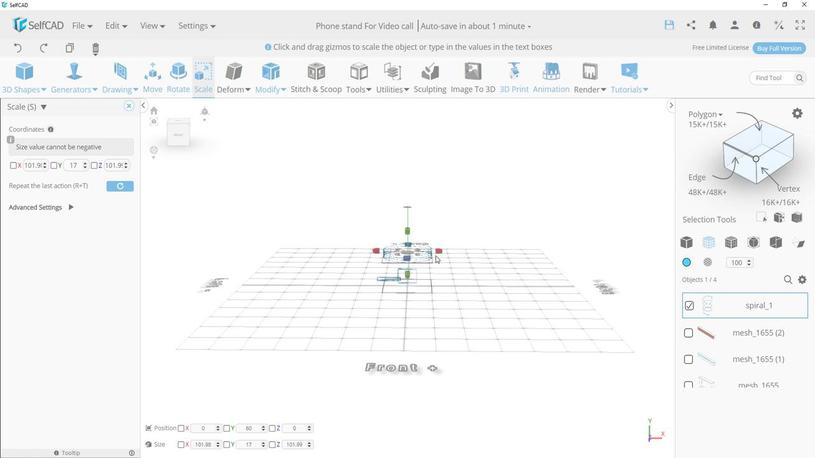 
Action: Mouse scrolled (419, 261) with delta (0, 0)
Screenshot: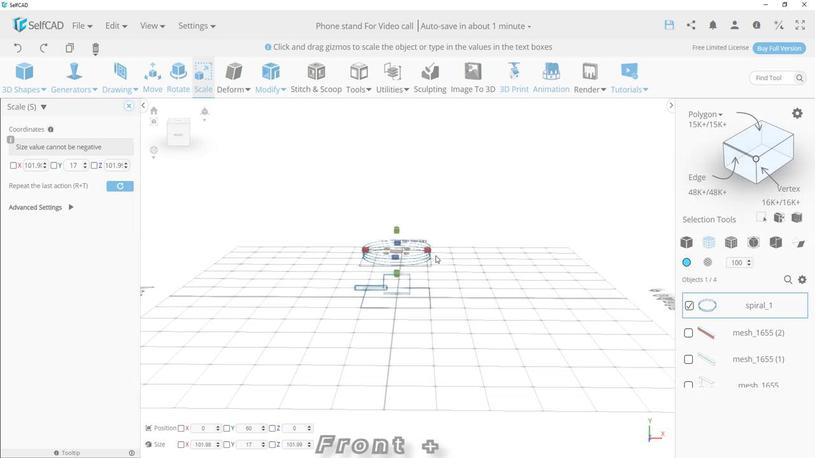 
Action: Mouse scrolled (419, 261) with delta (0, 0)
Screenshot: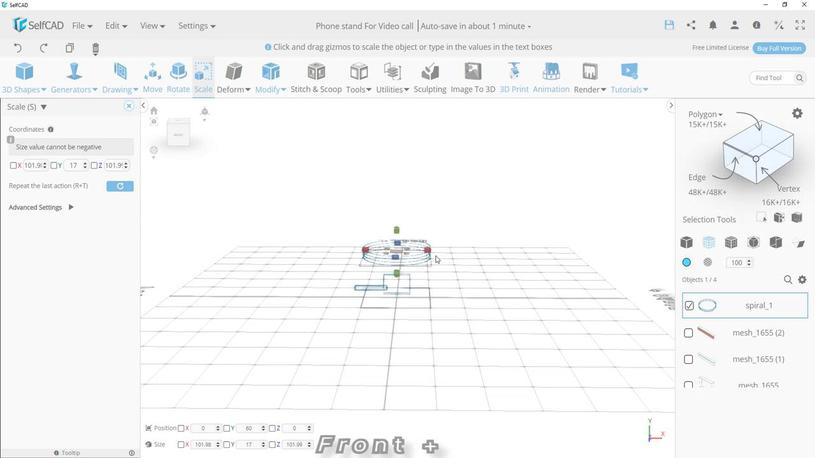
Action: Mouse scrolled (419, 261) with delta (0, 0)
Screenshot: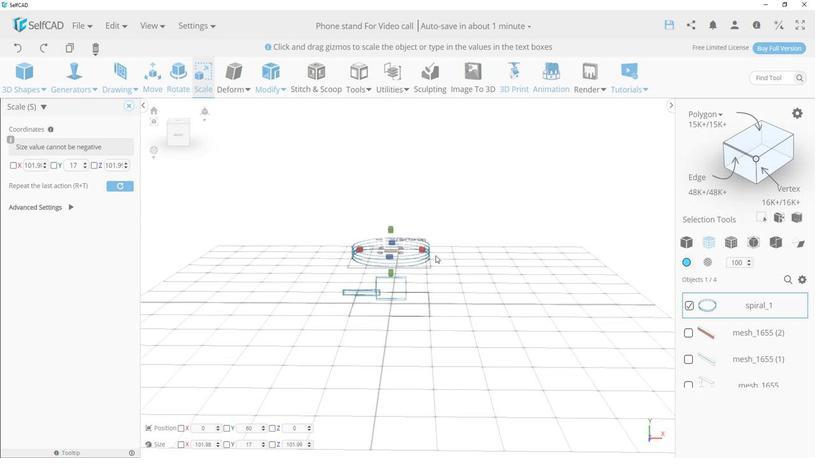 
Action: Mouse scrolled (419, 261) with delta (0, 0)
Screenshot: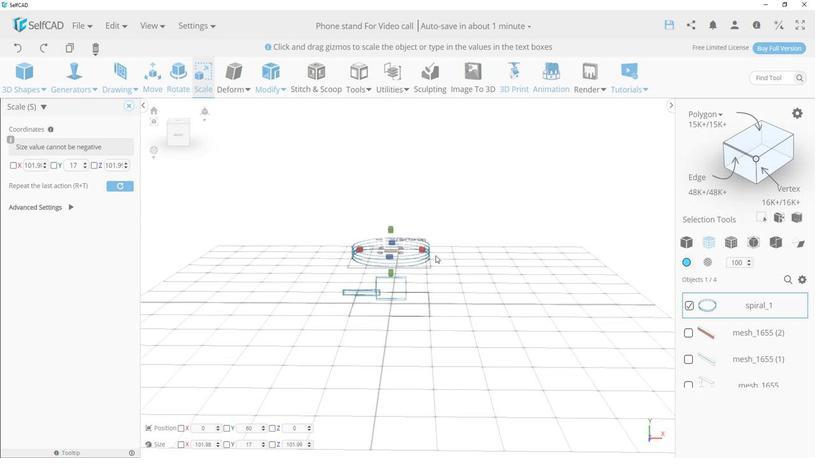 
Action: Mouse scrolled (419, 261) with delta (0, 0)
Screenshot: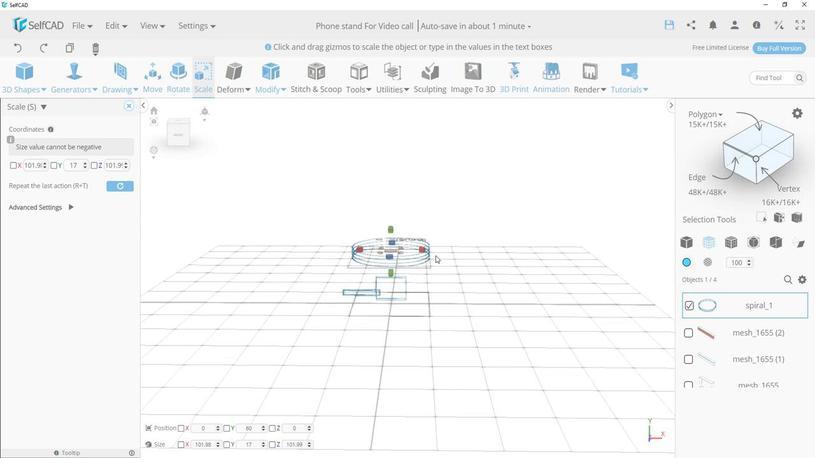 
Action: Mouse scrolled (419, 261) with delta (0, 0)
Screenshot: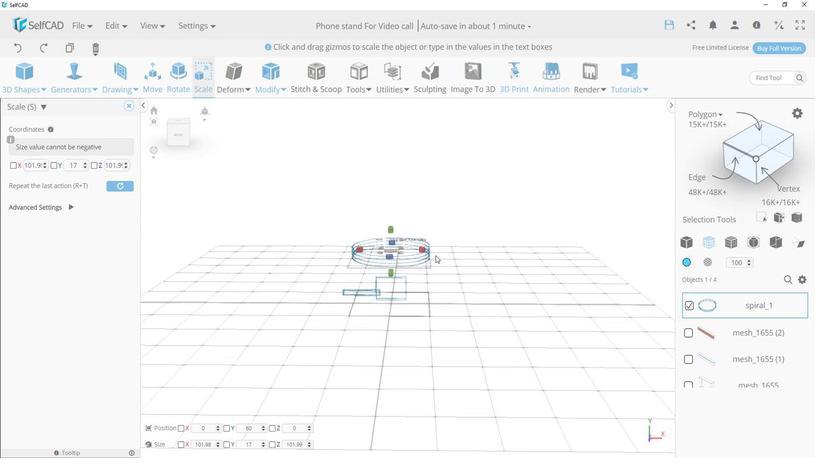 
Action: Mouse scrolled (419, 261) with delta (0, 0)
Screenshot: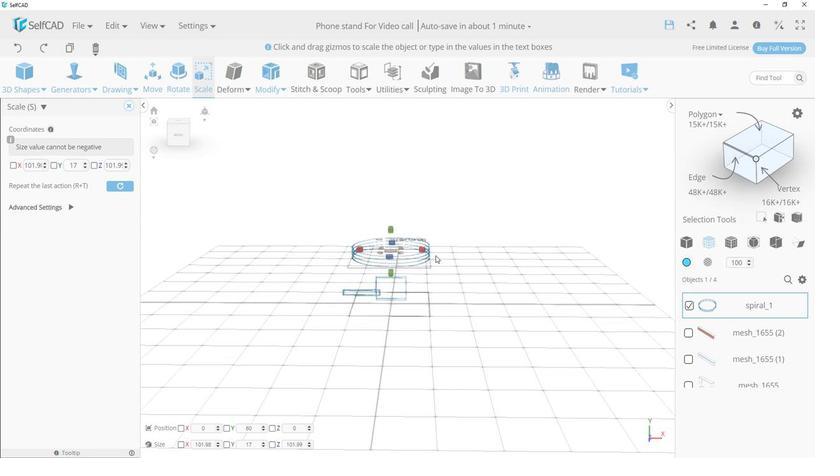 
Action: Mouse scrolled (419, 261) with delta (0, 0)
Screenshot: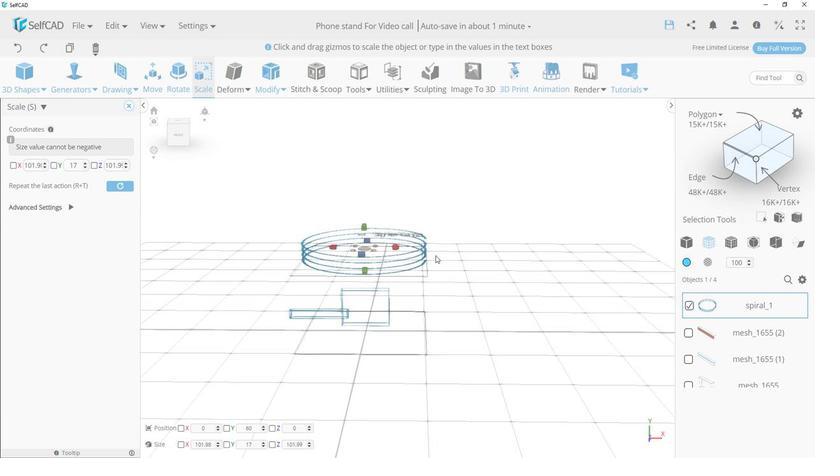 
Action: Mouse scrolled (419, 261) with delta (0, 0)
Screenshot: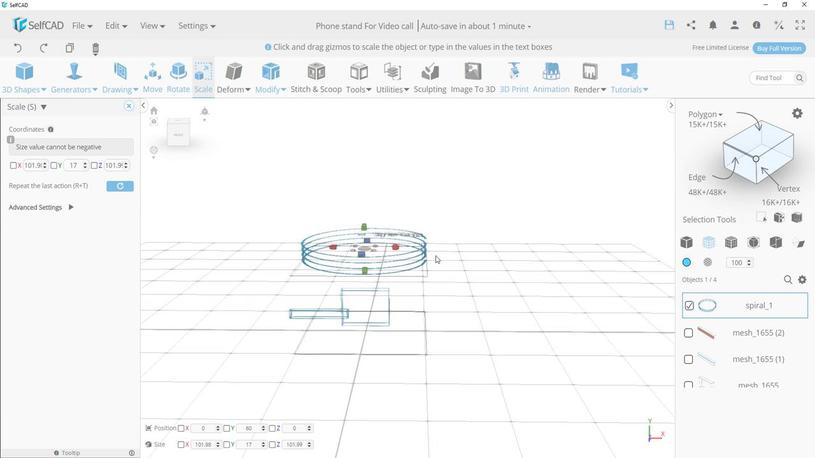 
Action: Mouse scrolled (419, 261) with delta (0, 0)
Screenshot: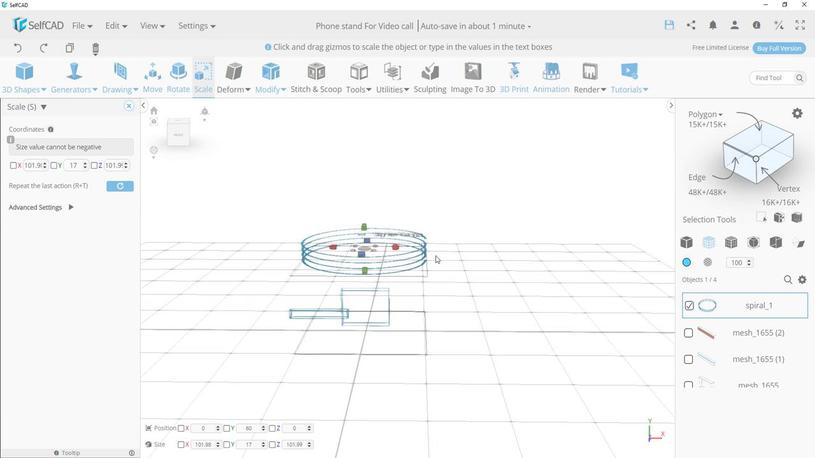 
Action: Mouse scrolled (419, 261) with delta (0, 0)
Screenshot: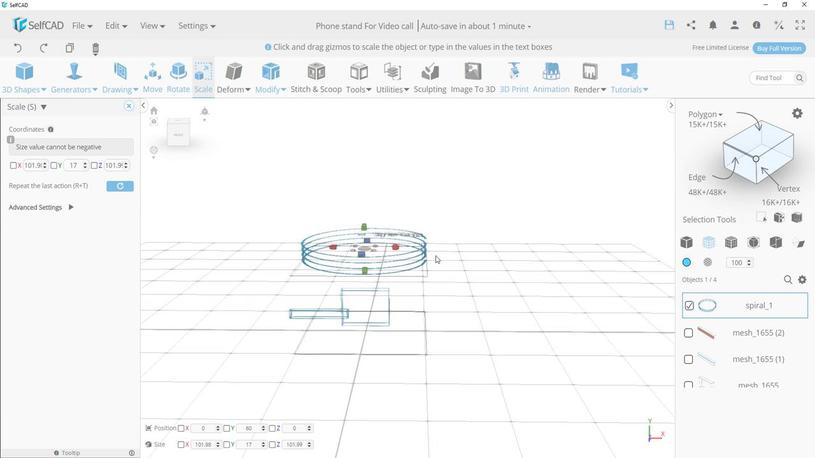 
Action: Mouse scrolled (419, 261) with delta (0, 0)
Screenshot: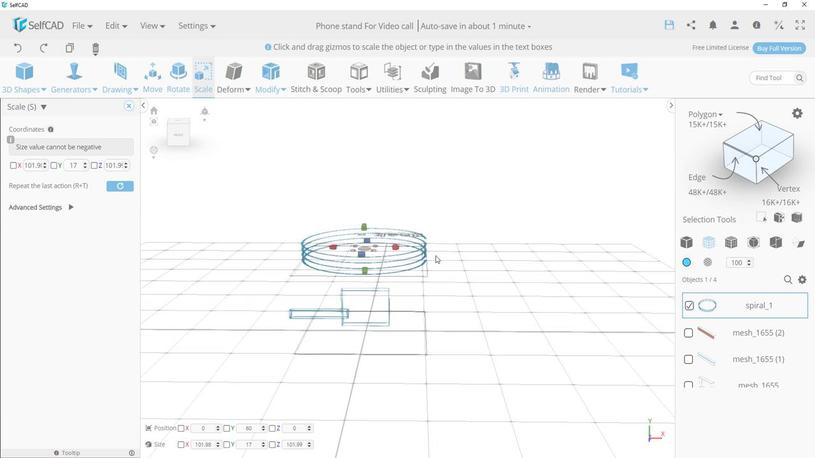
Action: Mouse scrolled (419, 261) with delta (0, 0)
Screenshot: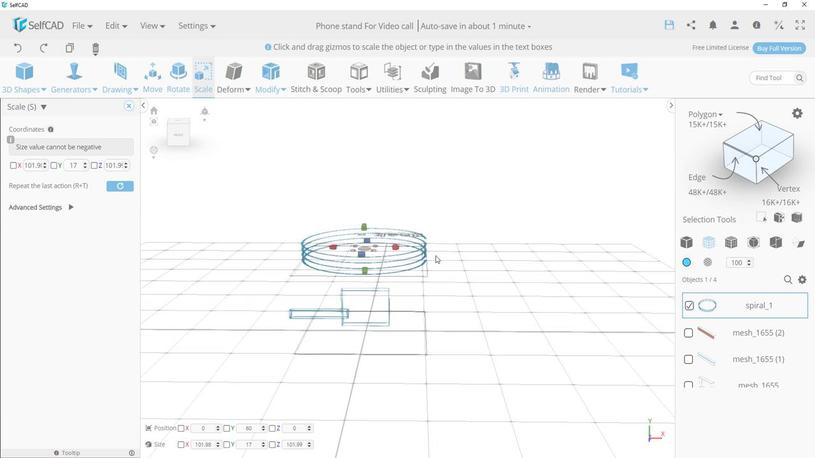 
Action: Mouse scrolled (419, 261) with delta (0, 0)
Screenshot: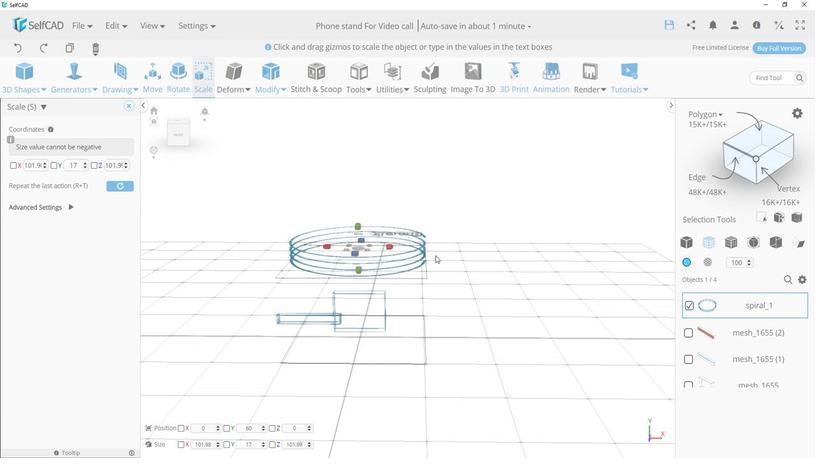 
Action: Mouse scrolled (419, 261) with delta (0, 0)
Screenshot: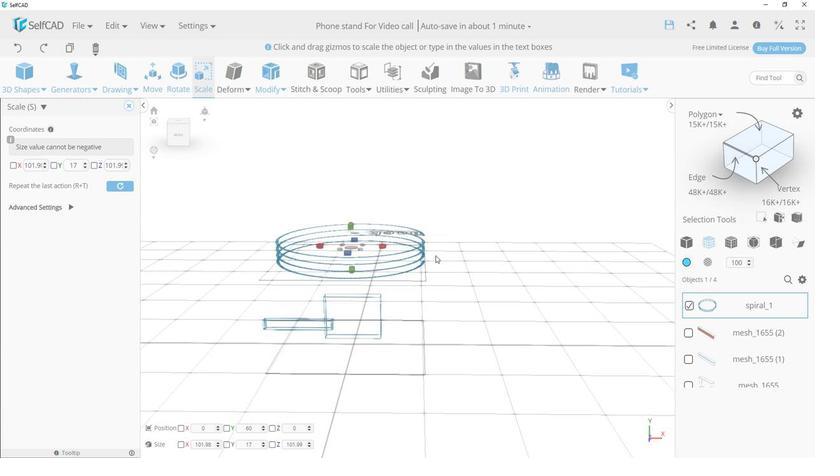 
Action: Mouse scrolled (419, 261) with delta (0, 0)
Screenshot: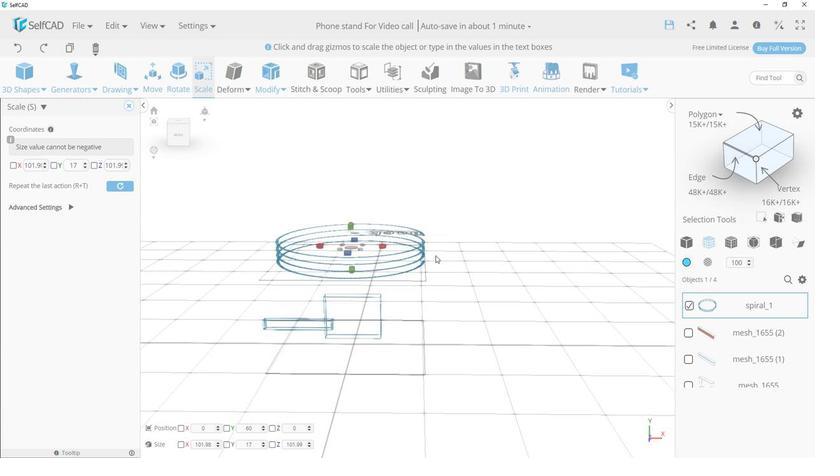 
Action: Mouse scrolled (419, 261) with delta (0, 0)
Screenshot: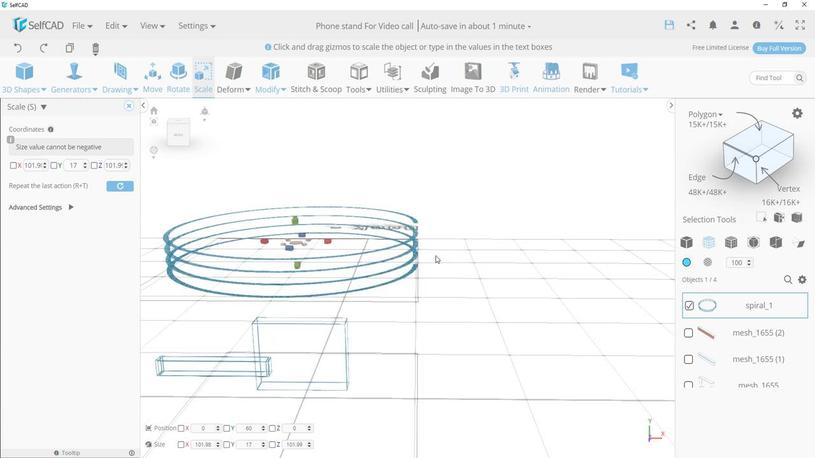 
Action: Mouse scrolled (419, 261) with delta (0, 0)
Screenshot: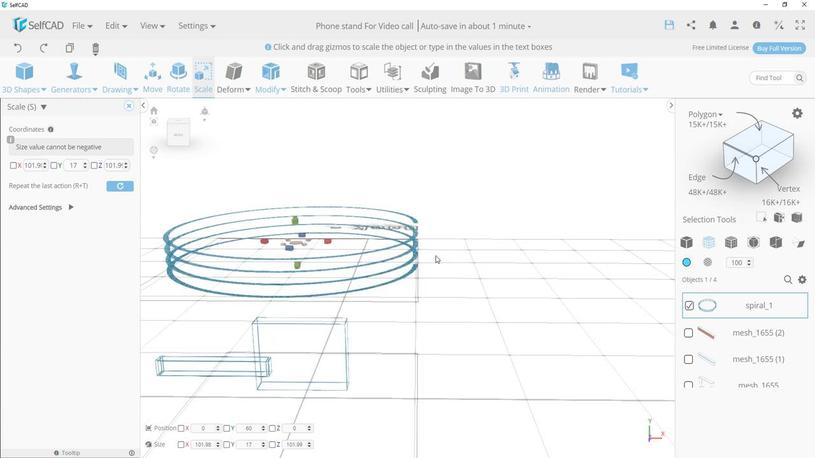 
Action: Mouse scrolled (419, 261) with delta (0, 0)
Screenshot: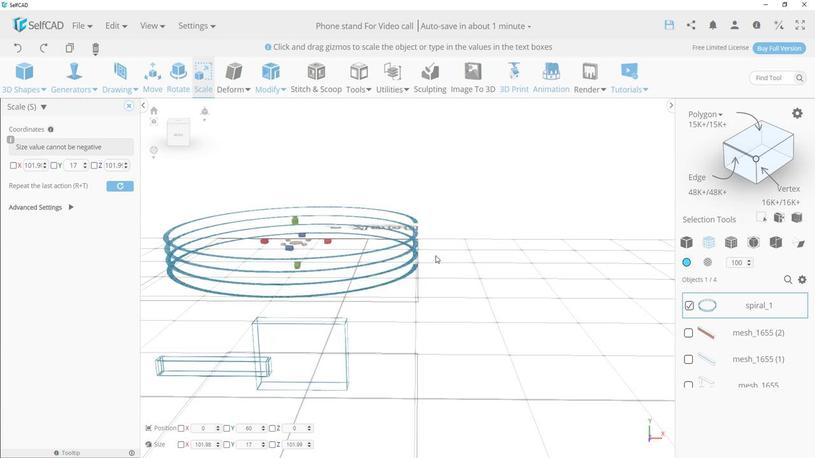 
Action: Mouse scrolled (419, 261) with delta (0, 0)
Screenshot: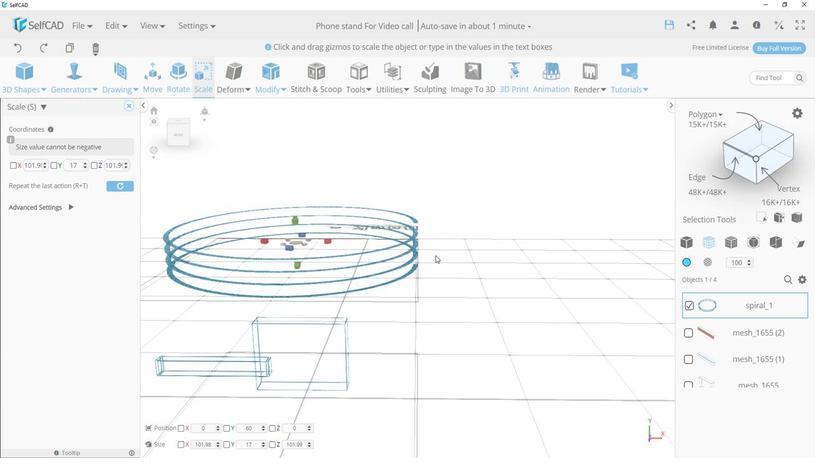 
Action: Mouse moved to (421, 261)
Screenshot: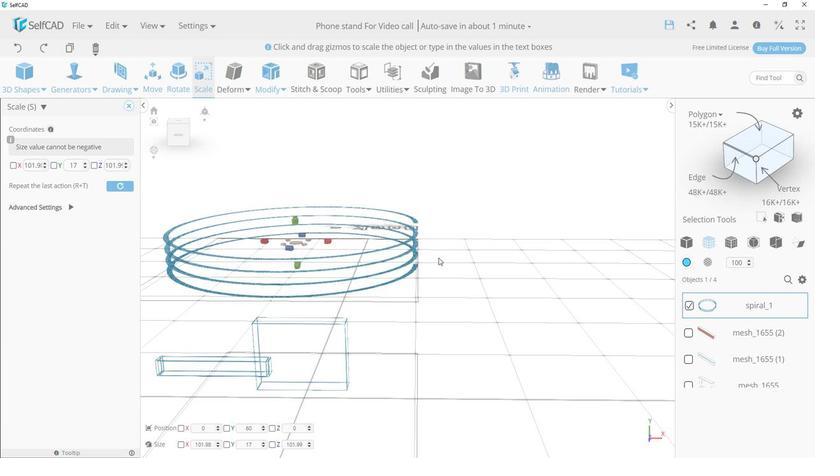 
Action: Mouse pressed left at (421, 261)
Screenshot: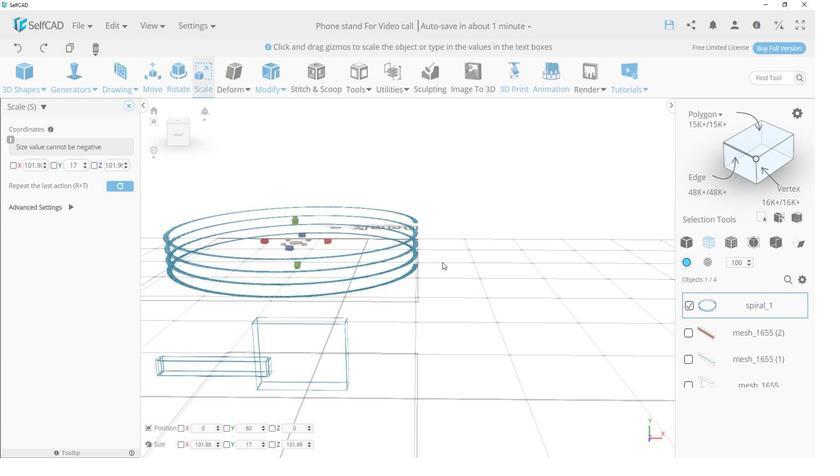 
Action: Mouse moved to (171, 445)
Screenshot: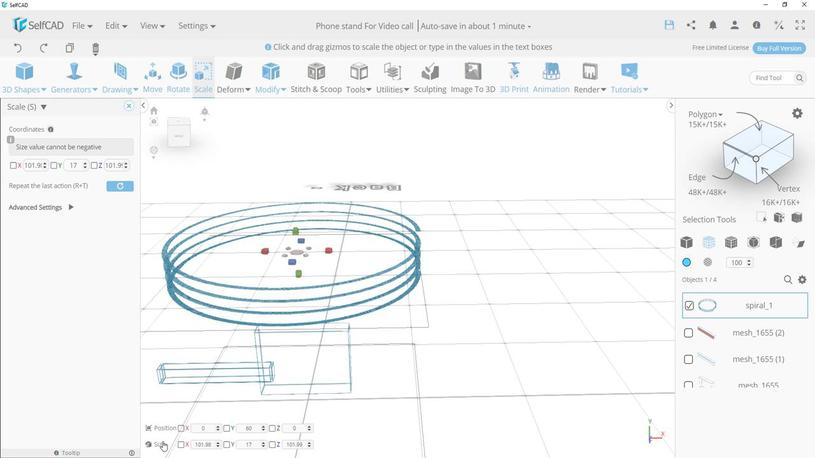 
Action: Mouse pressed left at (171, 445)
Screenshot: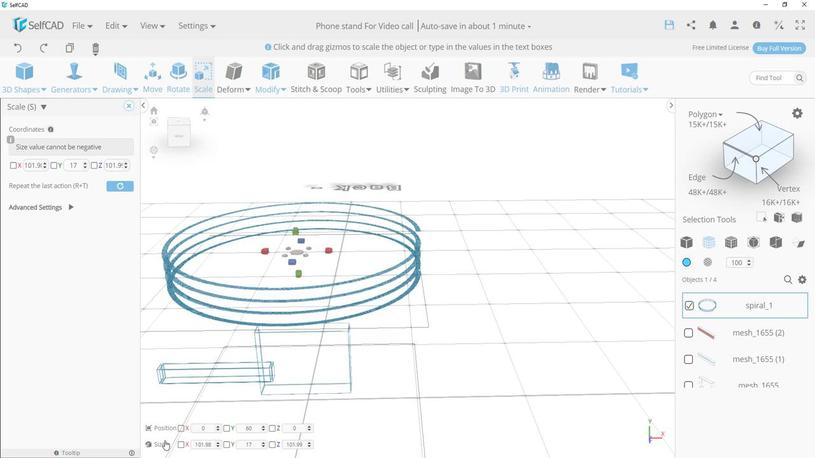 
Action: Mouse moved to (44, 450)
Screenshot: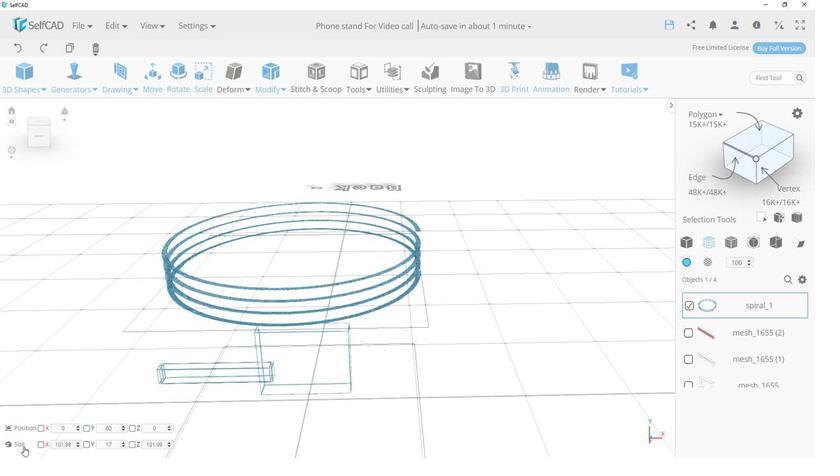
Action: Mouse pressed left at (44, 450)
Screenshot: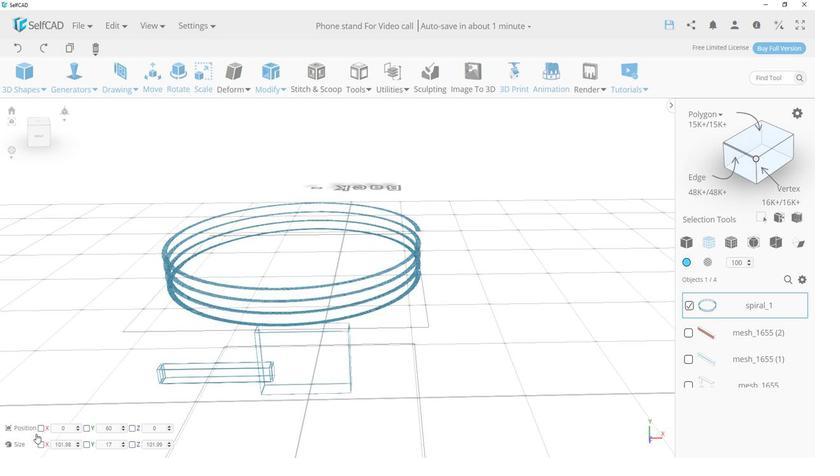 
Action: Mouse moved to (294, 256)
Screenshot: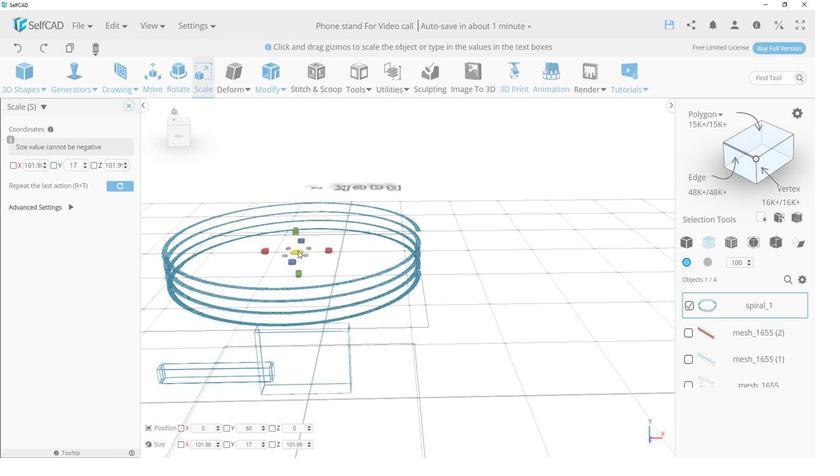 
Action: Mouse pressed left at (294, 256)
Screenshot: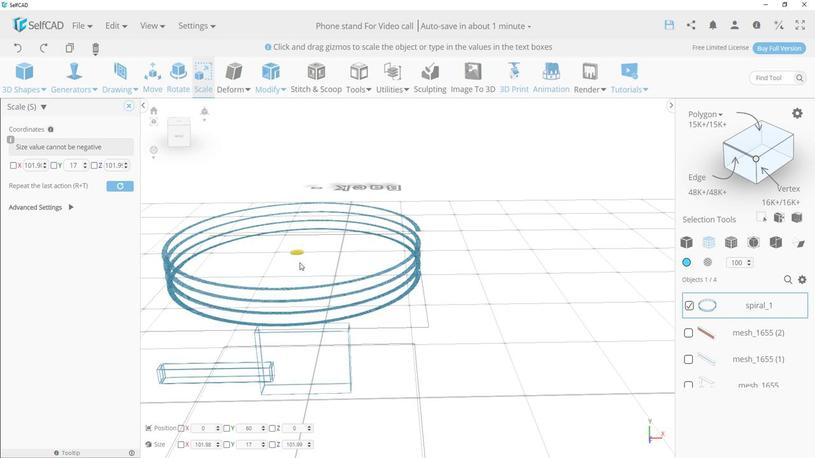 
Action: Mouse moved to (341, 253)
Screenshot: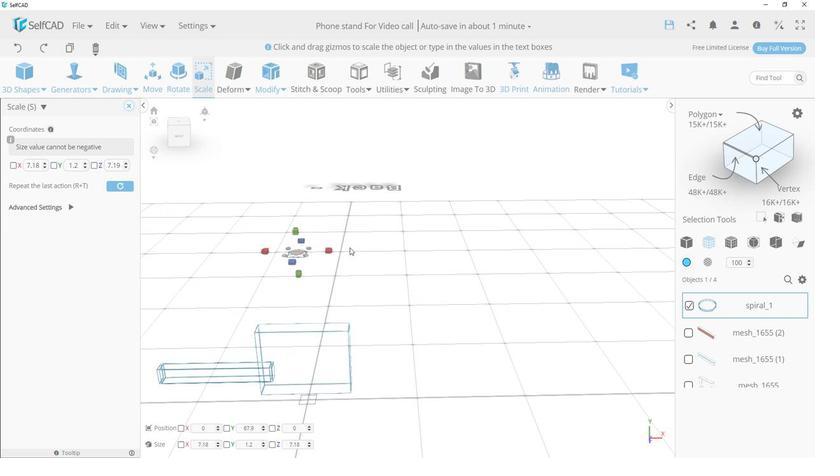 
Action: Mouse scrolled (341, 253) with delta (0, 0)
Screenshot: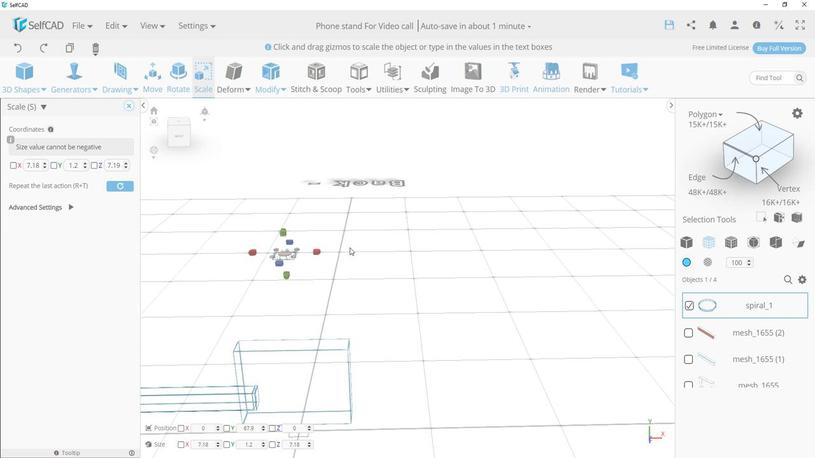 
Action: Mouse scrolled (341, 253) with delta (0, 0)
Screenshot: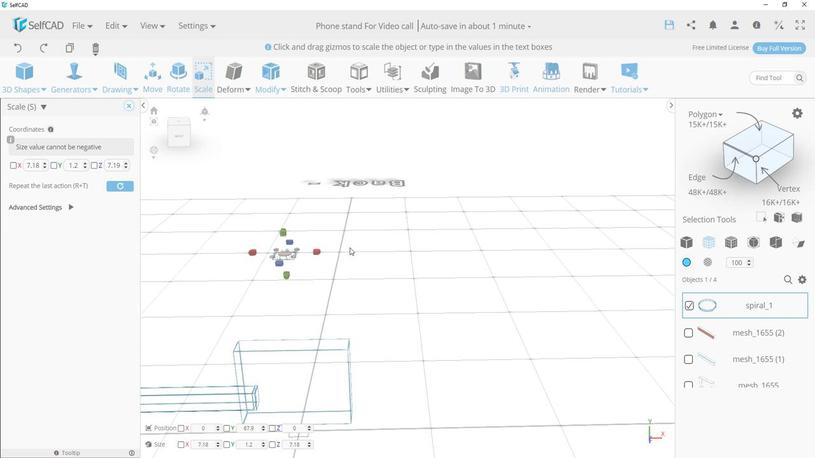 
Action: Mouse scrolled (341, 253) with delta (0, 0)
Screenshot: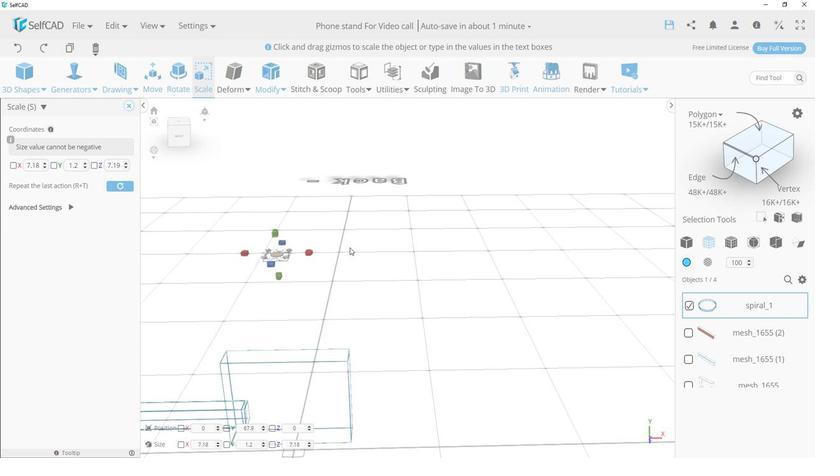 
Action: Mouse moved to (331, 285)
Screenshot: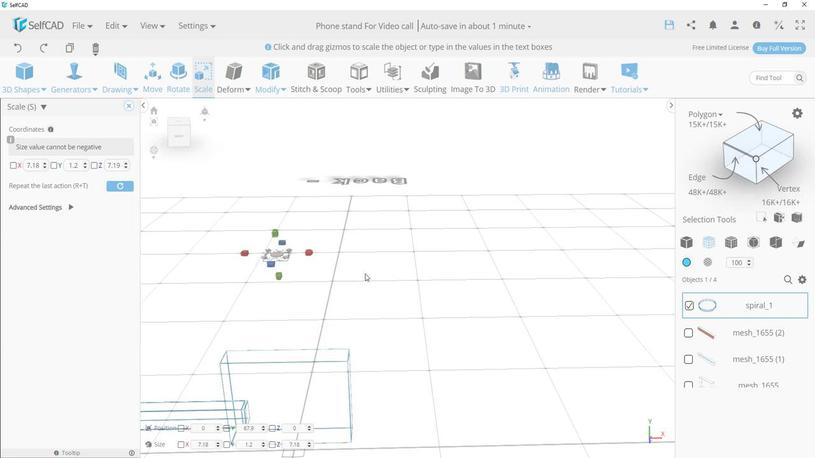 
Action: Mouse pressed left at (331, 285)
Screenshot: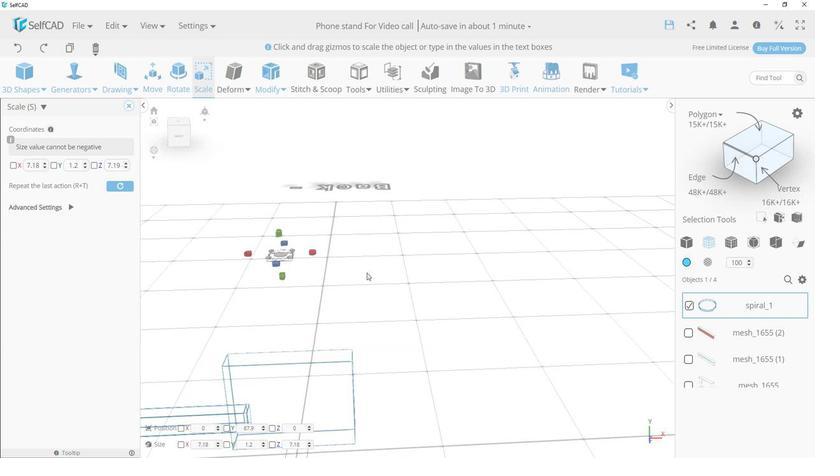 
Action: Mouse moved to (166, 91)
Screenshot: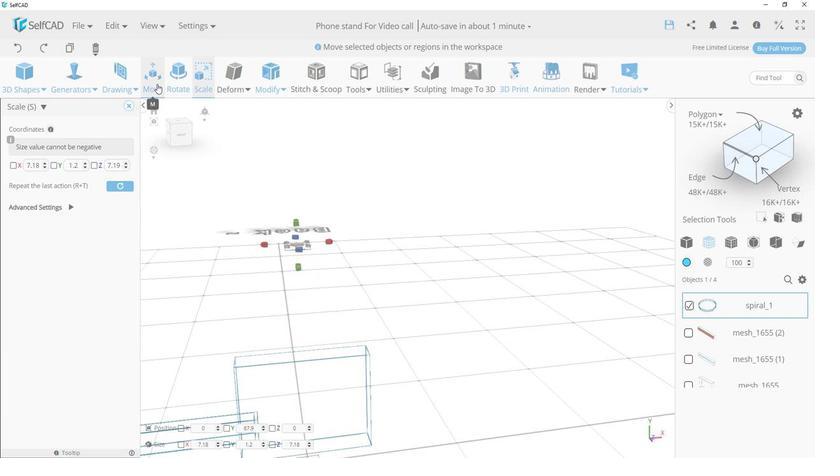 
Action: Mouse pressed left at (166, 91)
Screenshot: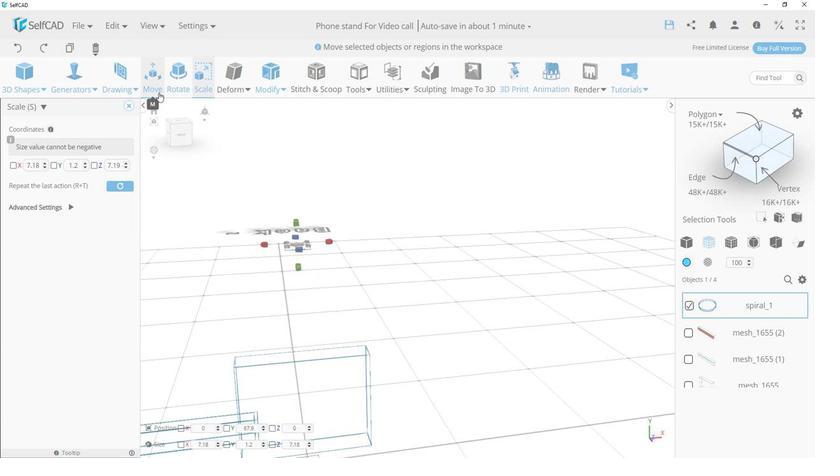 
Action: Mouse moved to (291, 198)
Screenshot: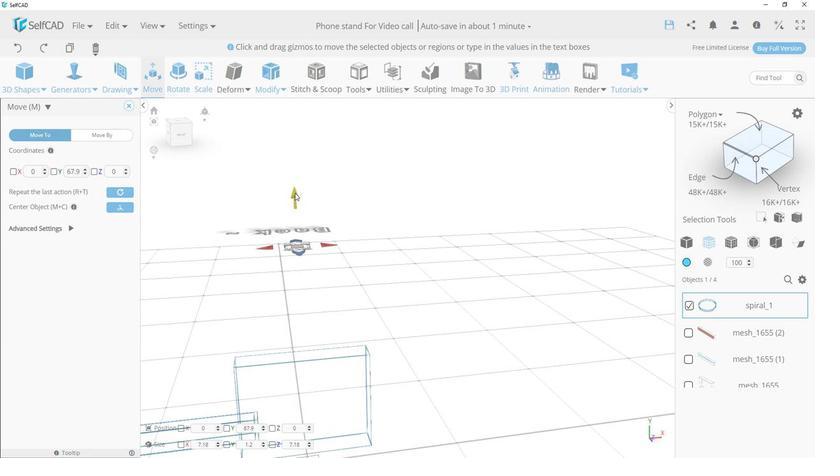 
Action: Mouse pressed left at (291, 198)
Screenshot: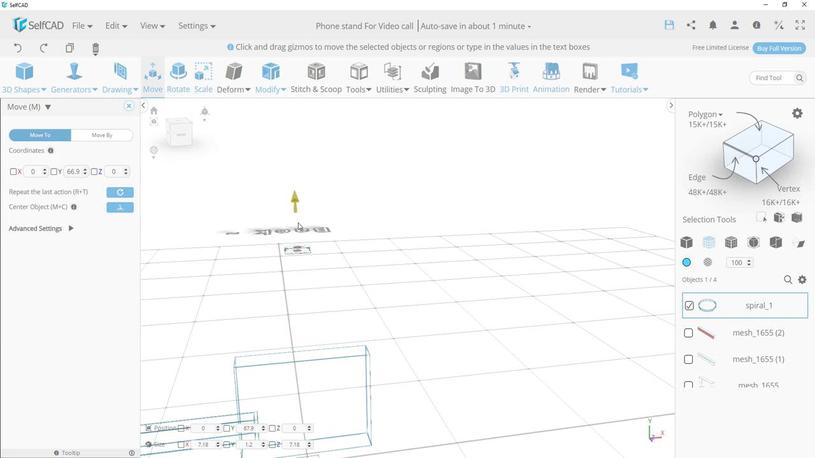 
Action: Mouse moved to (310, 275)
Screenshot: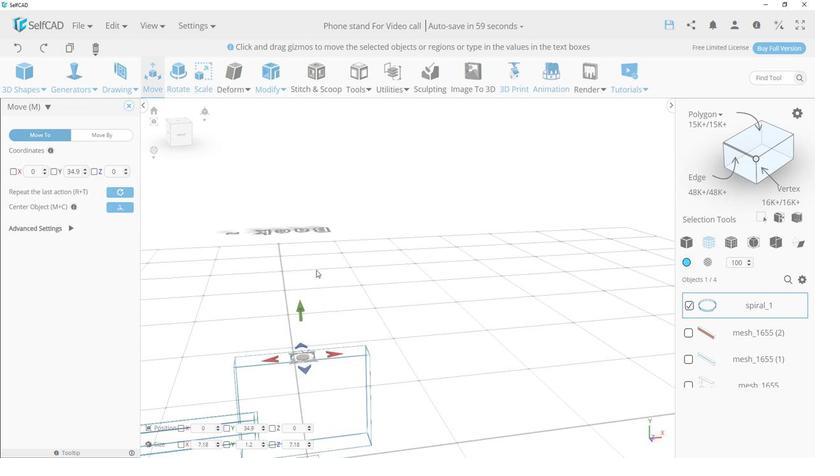 
Action: Mouse pressed left at (310, 275)
Screenshot: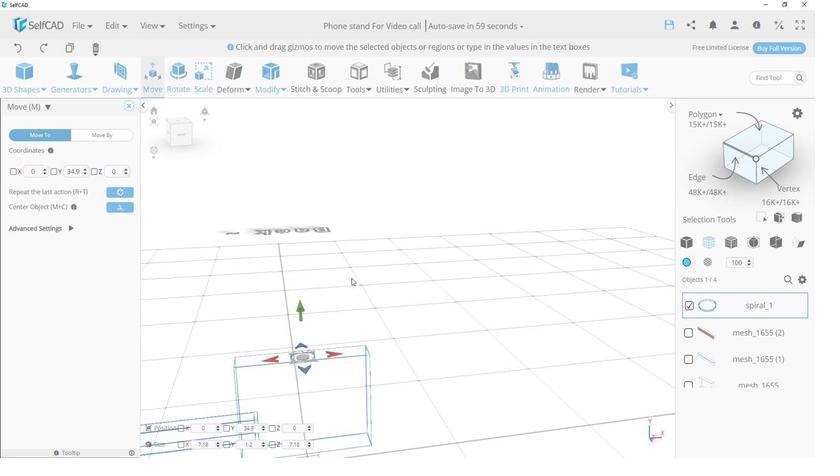 
Action: Mouse moved to (325, 287)
Screenshot: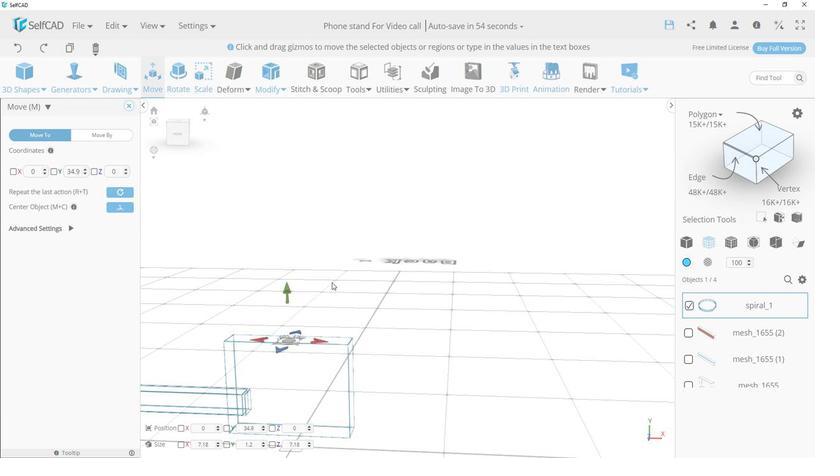 
Action: Mouse pressed left at (325, 287)
Screenshot: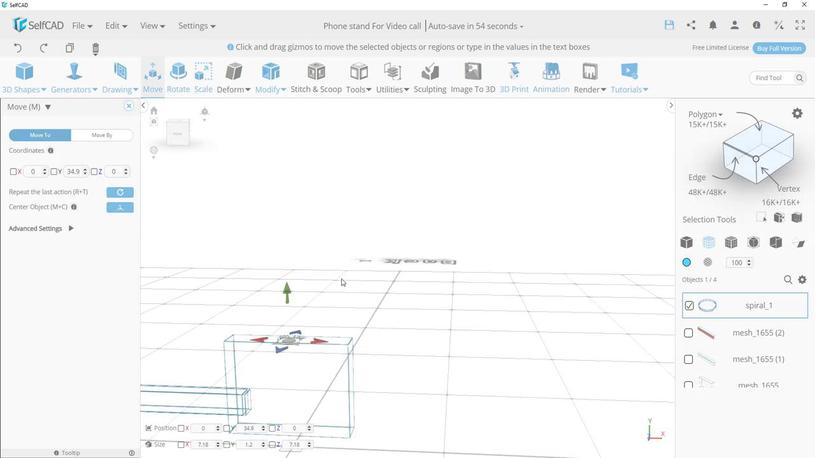 
Action: Mouse moved to (333, 284)
Screenshot: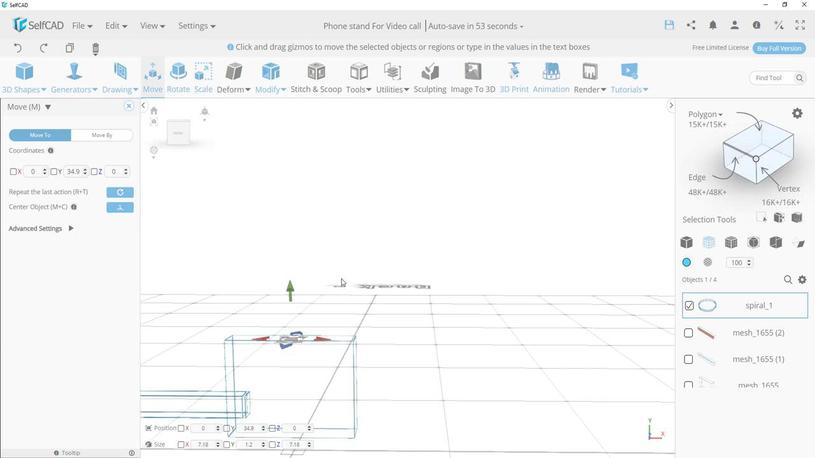 
Action: Mouse scrolled (333, 284) with delta (0, 0)
Screenshot: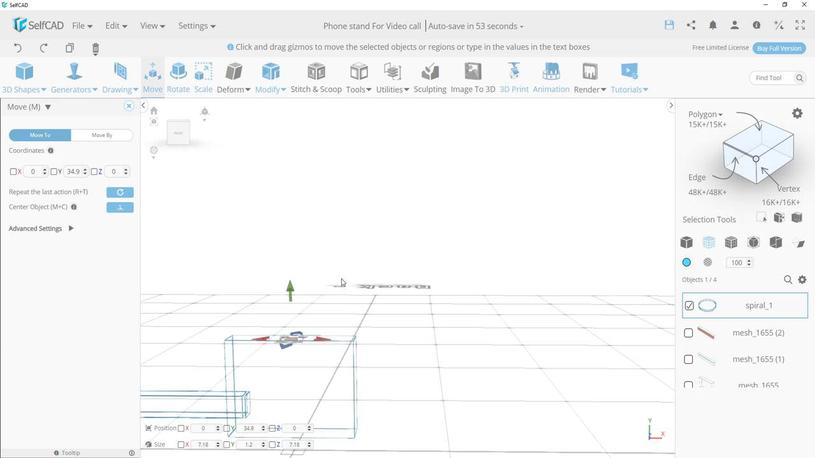 
Action: Mouse scrolled (333, 284) with delta (0, 0)
Screenshot: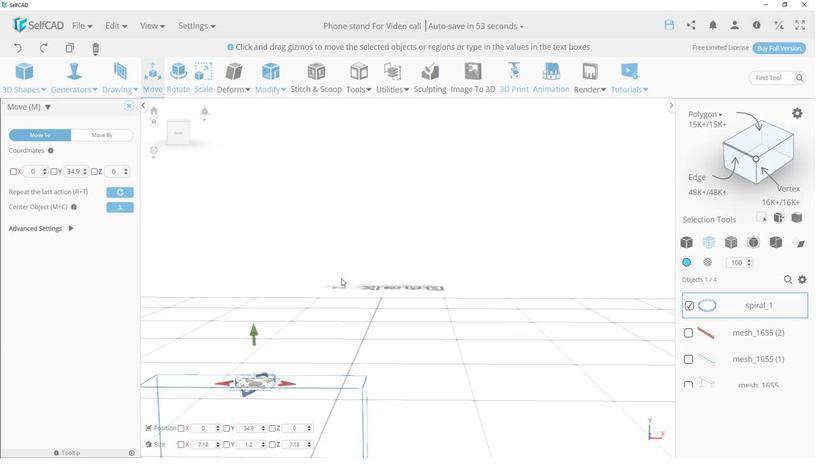 
Action: Mouse scrolled (333, 284) with delta (0, 0)
Screenshot: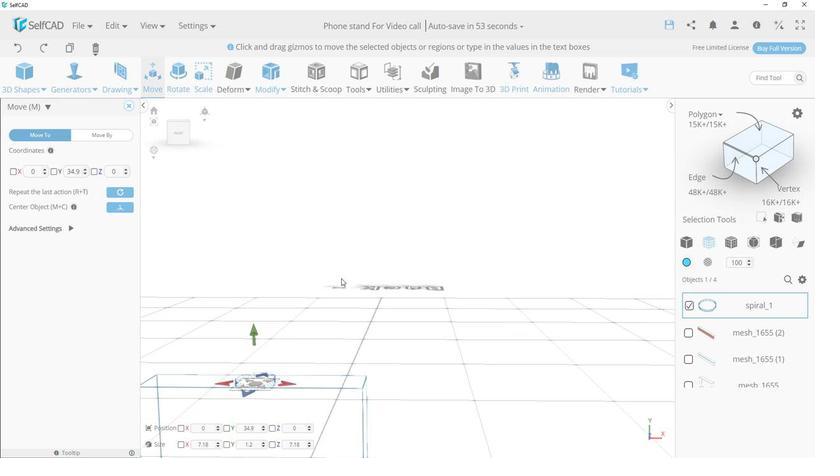 
Action: Mouse scrolled (333, 284) with delta (0, 0)
Screenshot: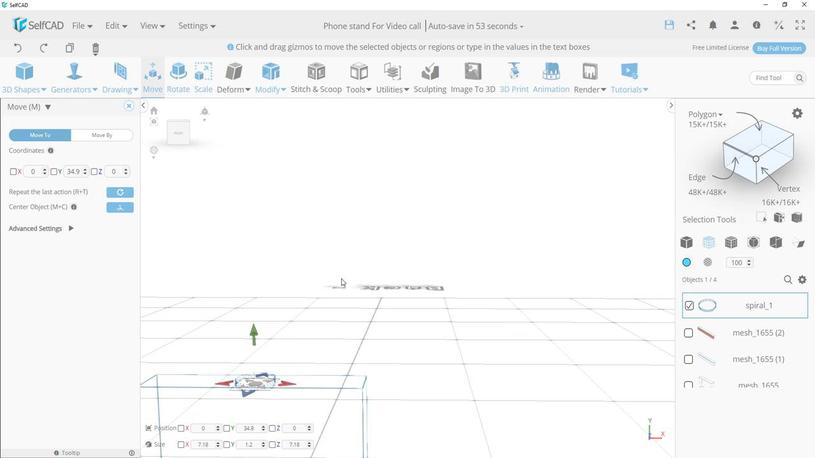 
Action: Mouse scrolled (333, 284) with delta (0, 0)
Screenshot: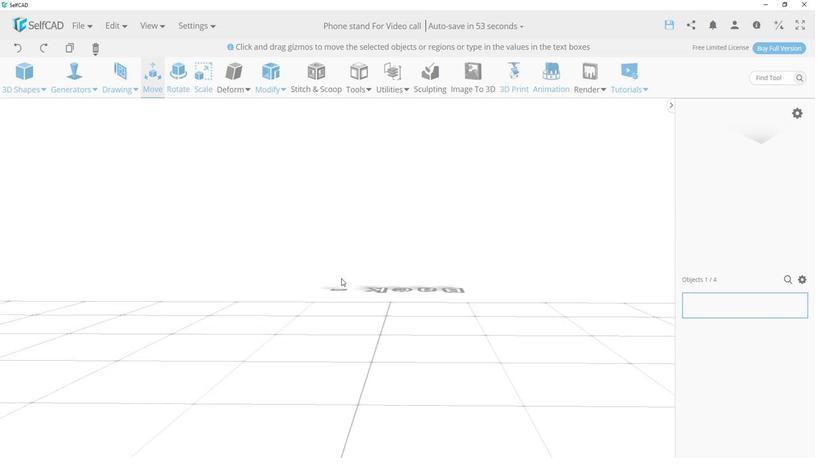
Action: Mouse scrolled (333, 284) with delta (0, 0)
Screenshot: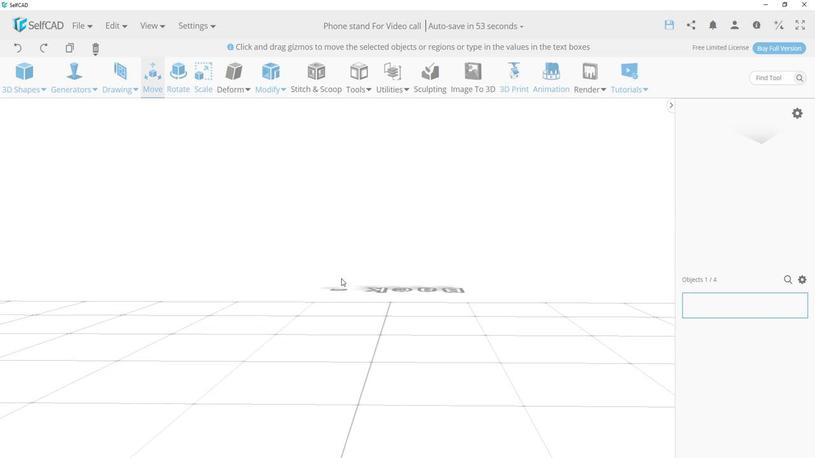 
Action: Mouse scrolled (333, 284) with delta (0, 0)
Screenshot: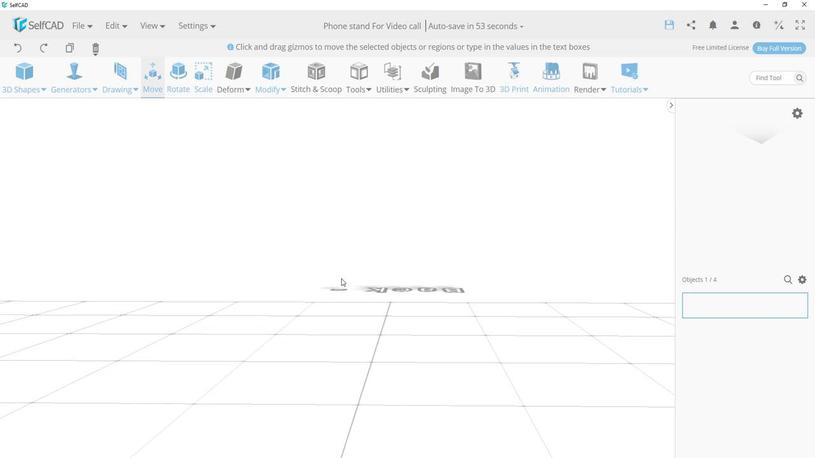 
Action: Mouse moved to (305, 302)
Screenshot: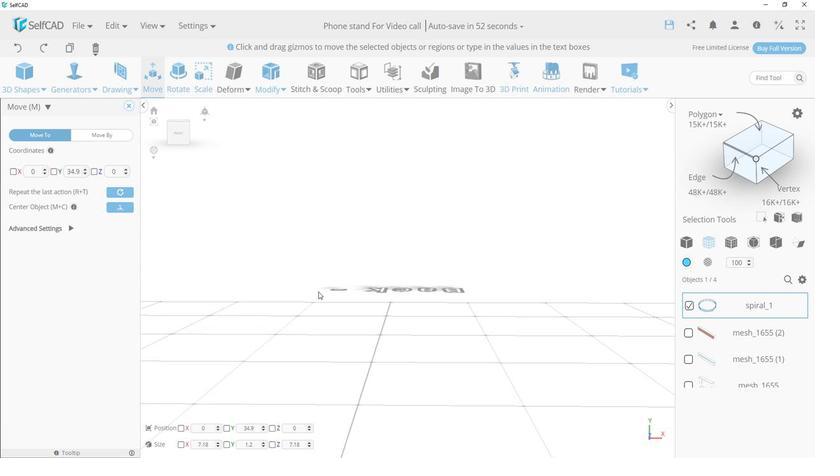 
Action: Mouse pressed left at (305, 302)
Screenshot: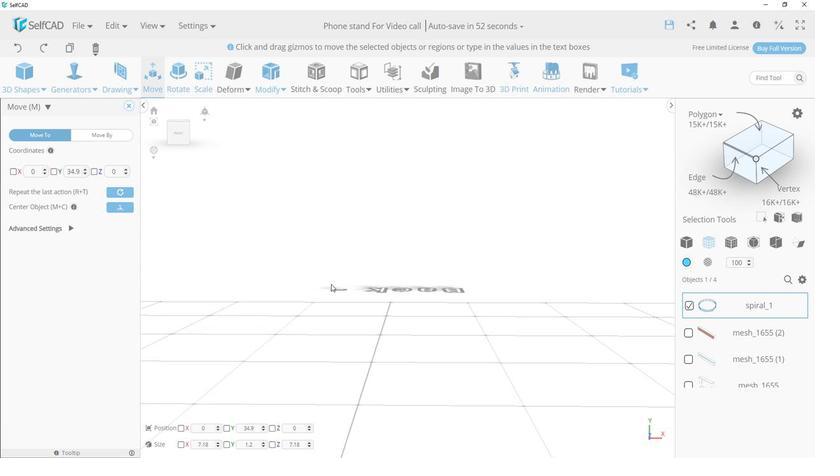 
Action: Mouse moved to (187, 140)
Screenshot: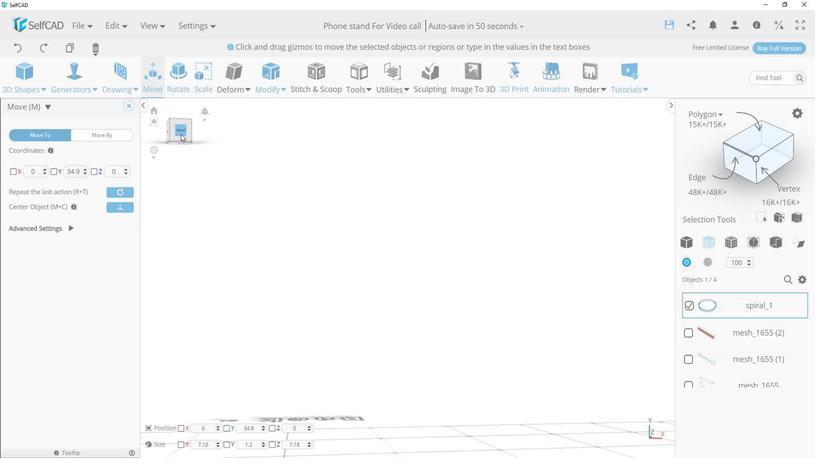 
Action: Mouse pressed left at (187, 140)
Screenshot: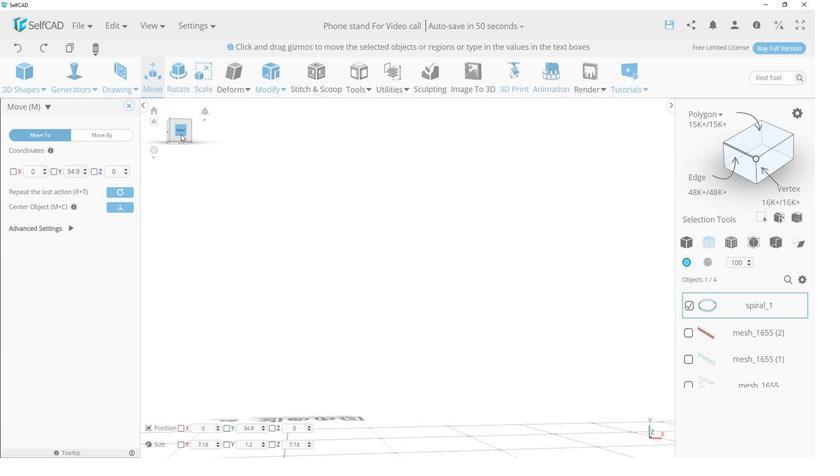 
Action: Mouse moved to (287, 172)
Screenshot: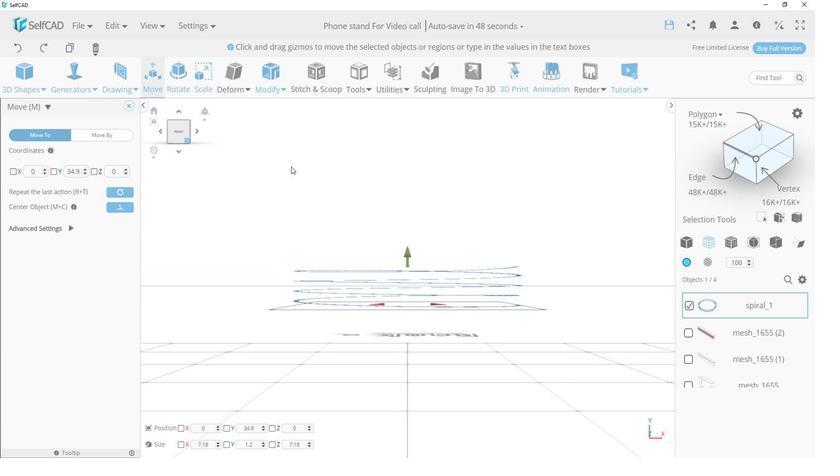 
Action: Key pressed ctrl+C
Screenshot: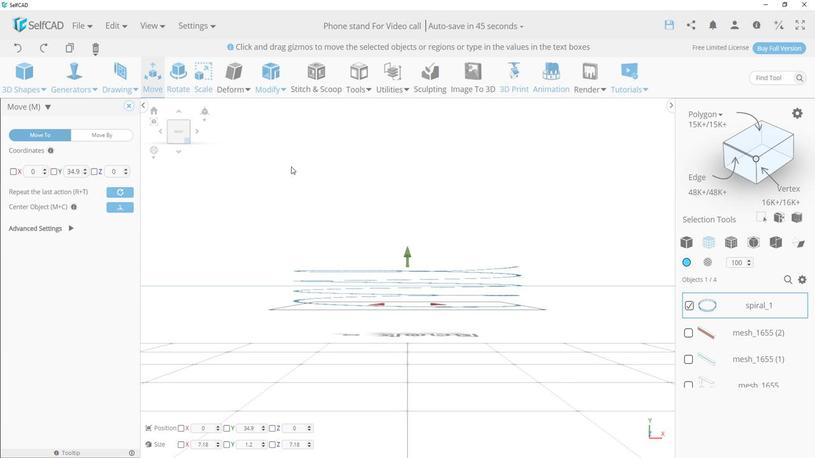 
Action: Mouse moved to (394, 259)
Screenshot: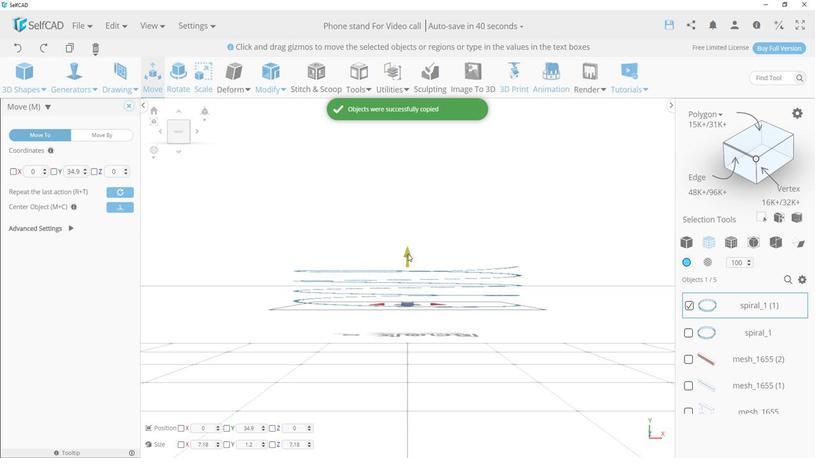 
Action: Mouse pressed left at (394, 259)
Screenshot: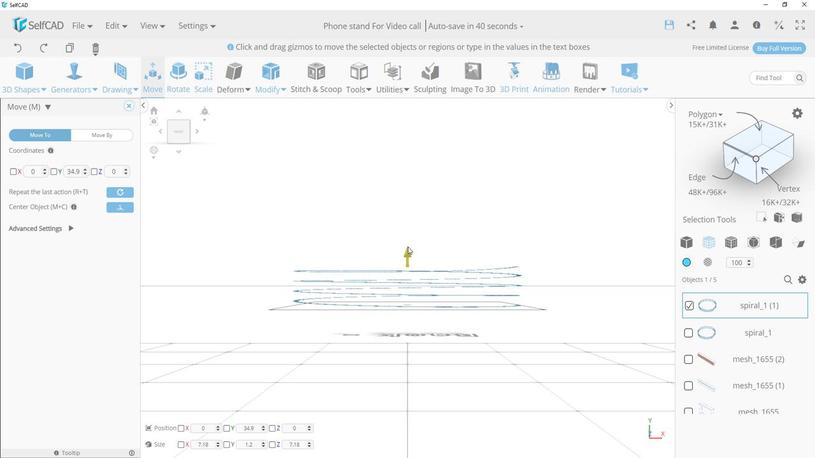 
Action: Mouse moved to (551, 244)
Screenshot: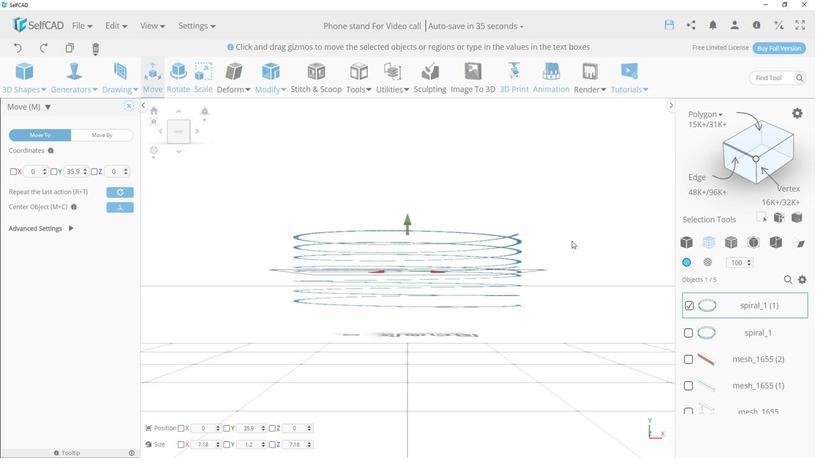 
Action: Mouse pressed left at (551, 244)
Screenshot: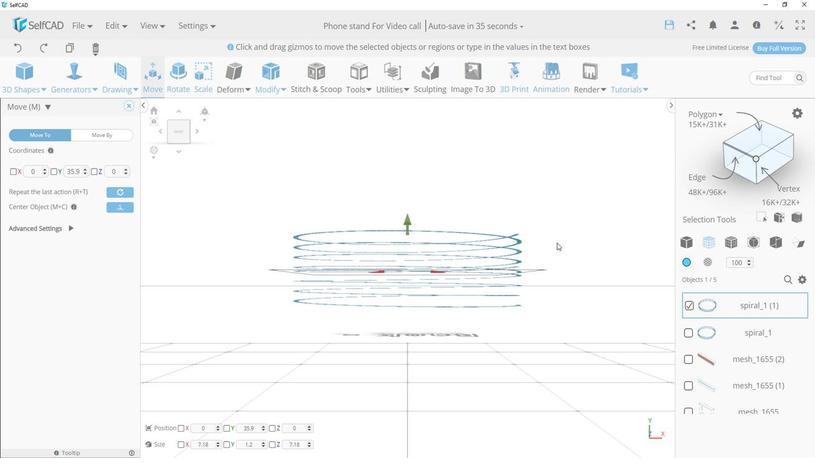 
Action: Mouse moved to (363, 259)
Screenshot: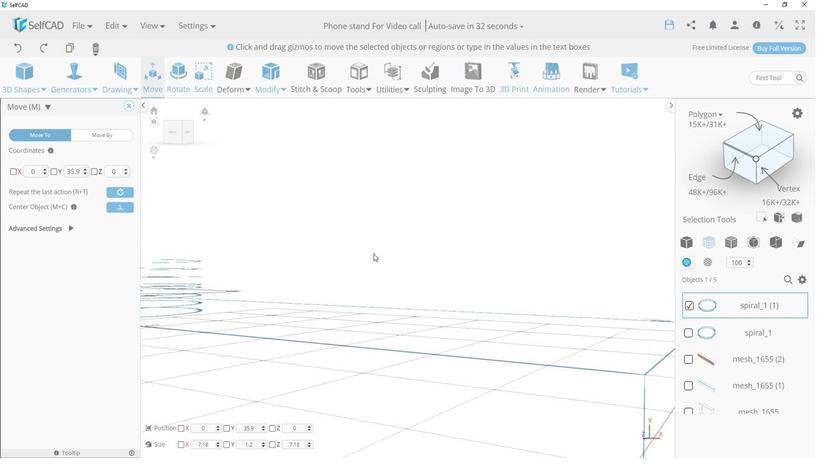 
Action: Mouse scrolled (363, 259) with delta (0, 0)
Screenshot: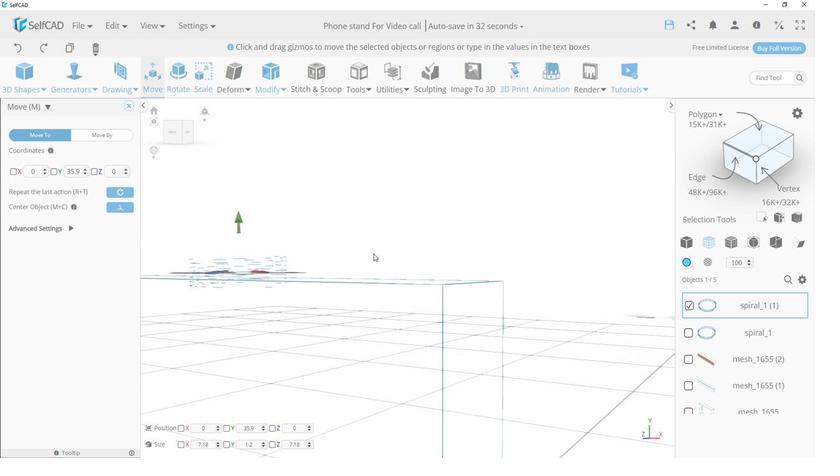 
Action: Mouse scrolled (363, 259) with delta (0, 0)
Screenshot: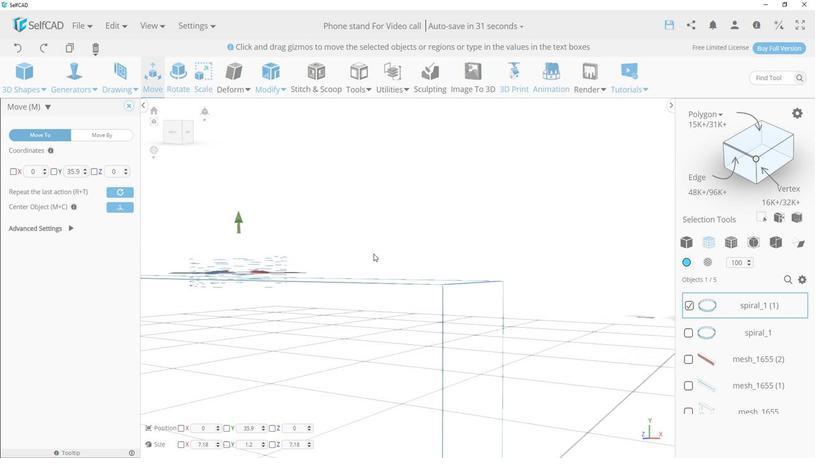 
Action: Mouse scrolled (363, 259) with delta (0, 0)
Screenshot: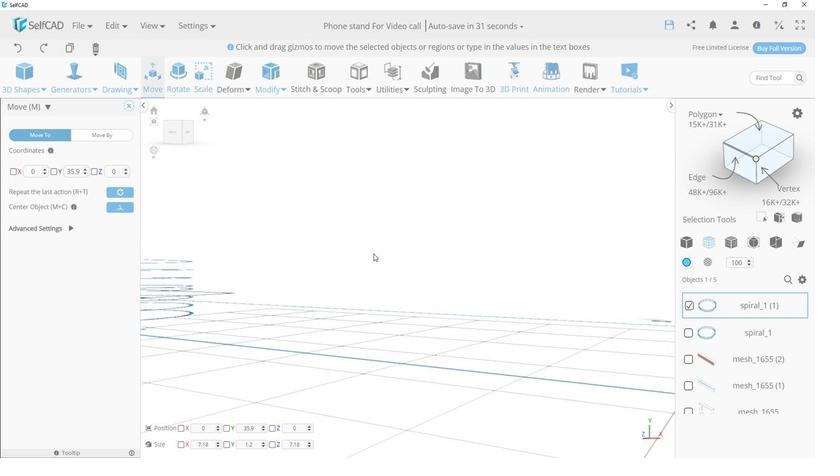 
Action: Mouse scrolled (363, 259) with delta (0, 0)
Screenshot: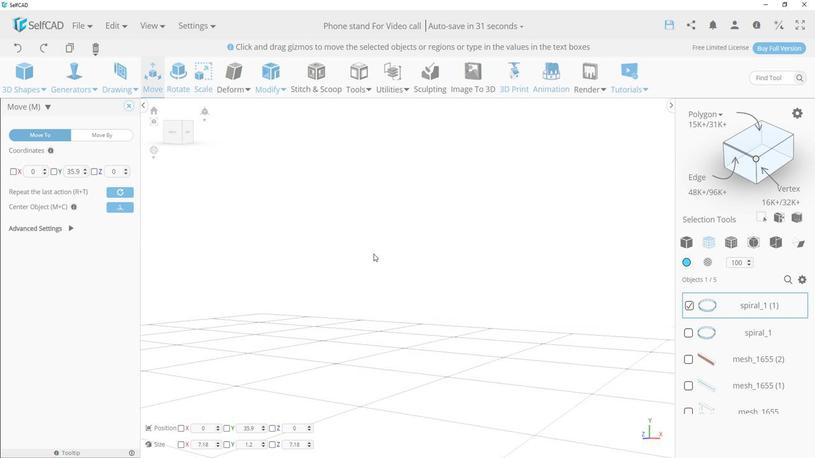 
Action: Mouse scrolled (363, 259) with delta (0, 0)
Screenshot: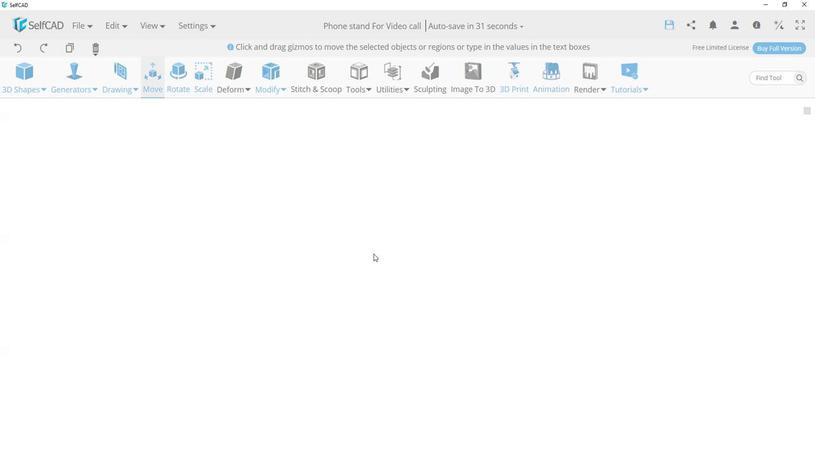 
Action: Mouse scrolled (363, 259) with delta (0, 0)
Screenshot: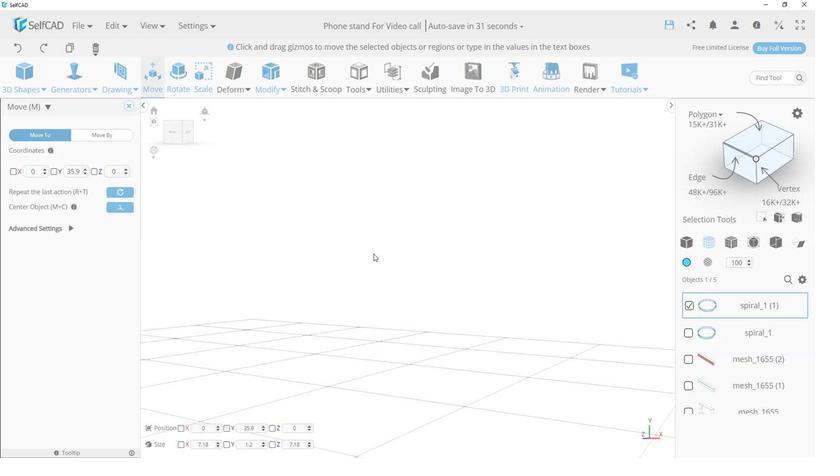
Action: Mouse moved to (332, 266)
Screenshot: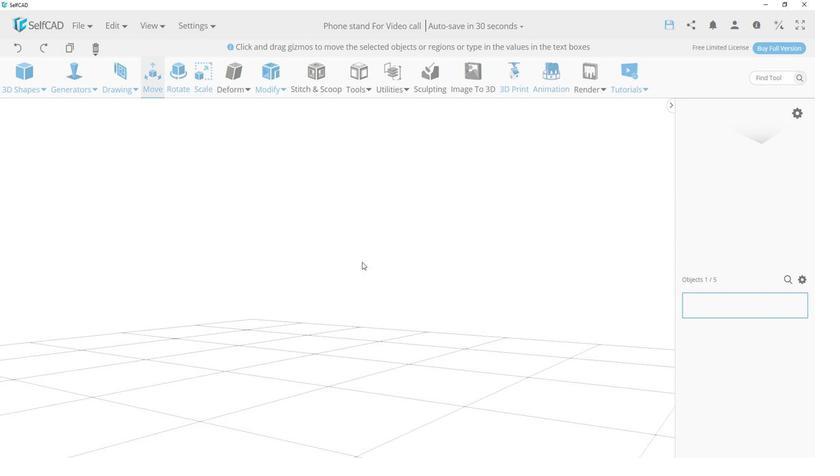 
Action: Mouse pressed left at (332, 266)
Screenshot: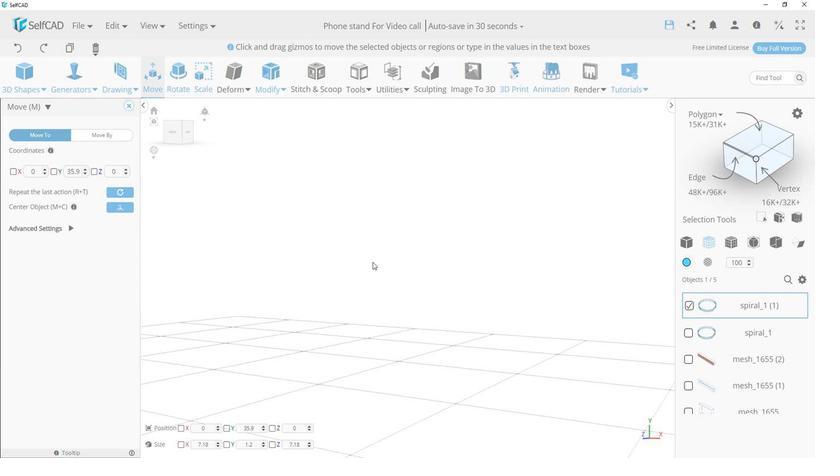 
Action: Mouse moved to (190, 142)
Screenshot: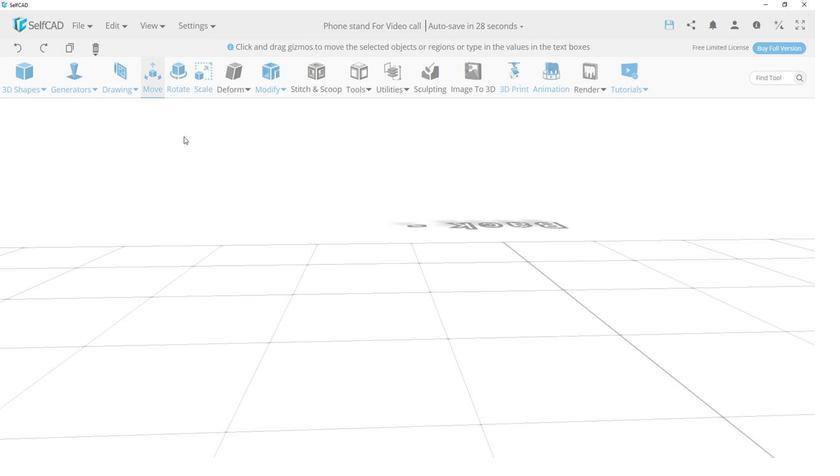 
Action: Mouse pressed left at (190, 142)
Screenshot: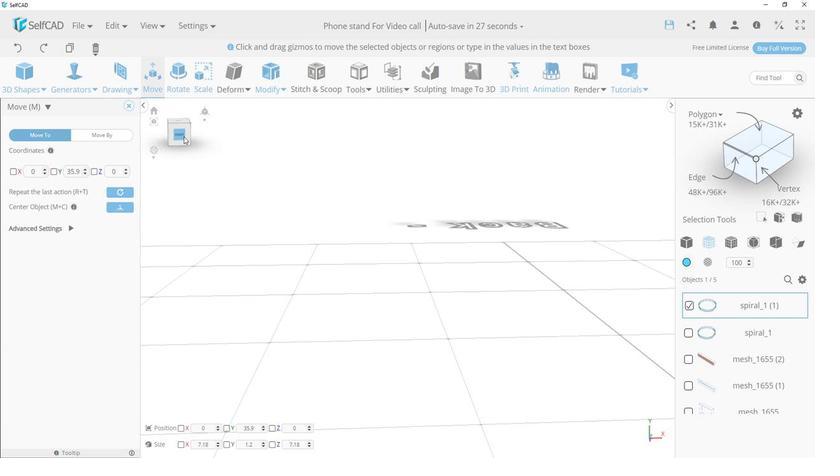 
Action: Mouse moved to (471, 264)
Screenshot: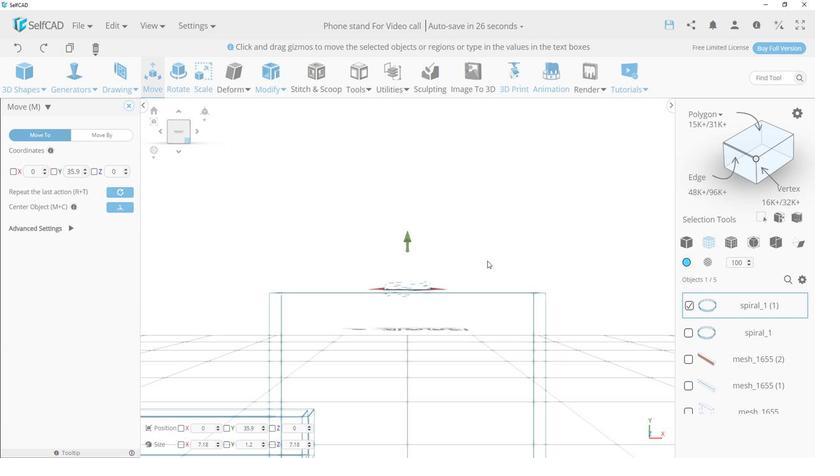 
Action: Mouse pressed left at (471, 264)
Screenshot: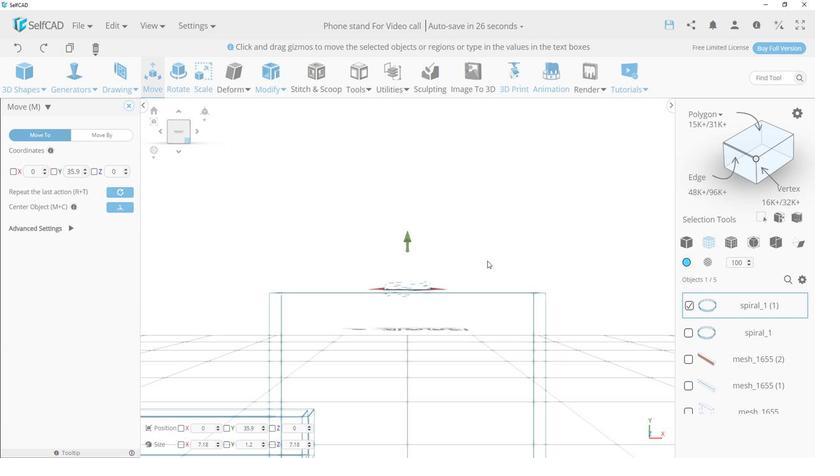 
Action: Mouse moved to (356, 272)
Screenshot: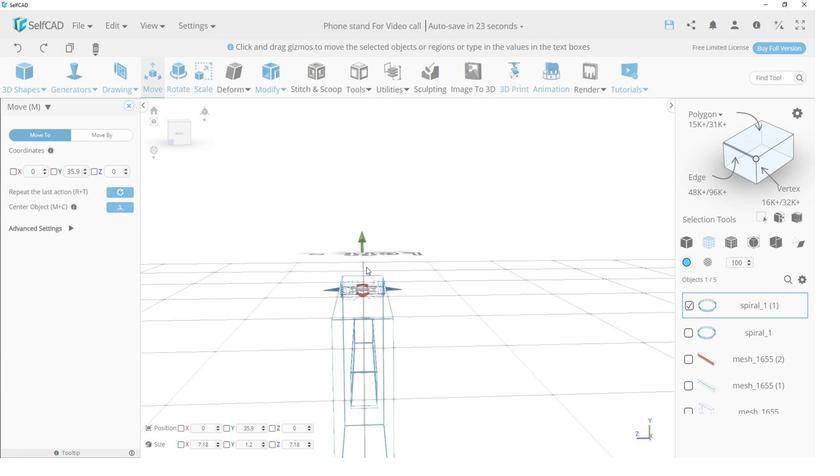 
Action: Mouse scrolled (356, 273) with delta (0, 0)
Screenshot: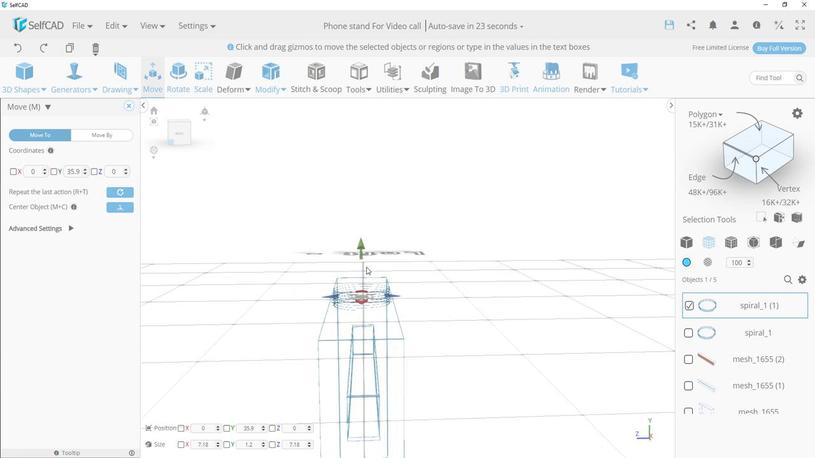 
Action: Mouse scrolled (356, 273) with delta (0, 0)
Screenshot: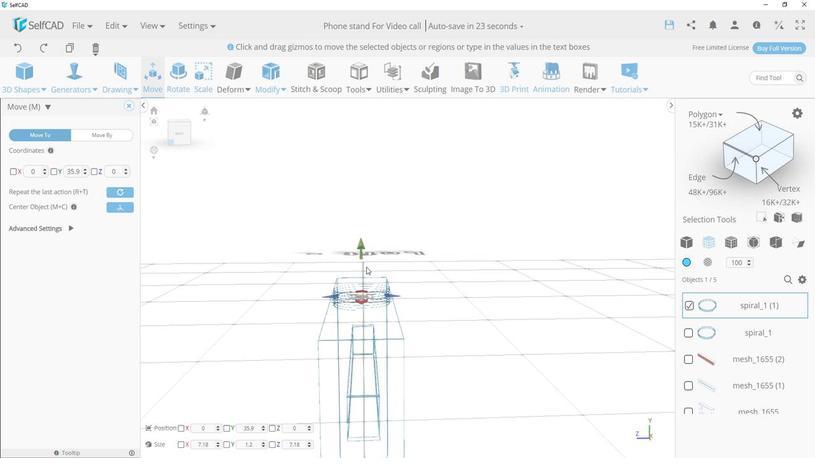 
Action: Mouse scrolled (356, 273) with delta (0, 0)
Screenshot: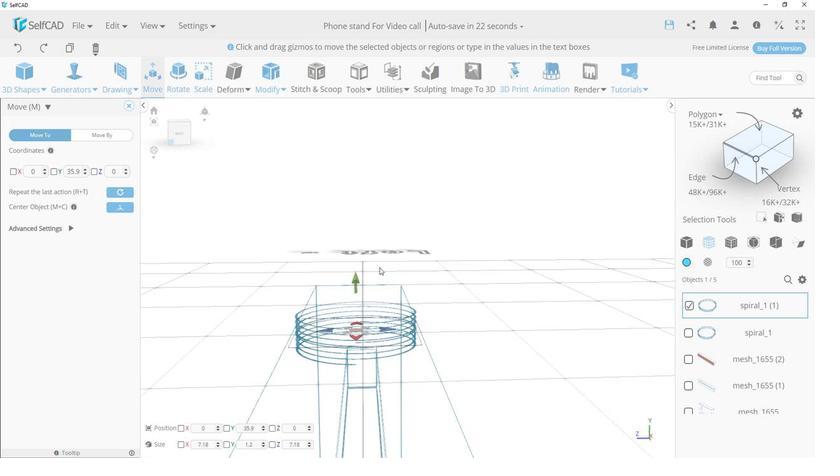 
Action: Mouse moved to (418, 288)
Screenshot: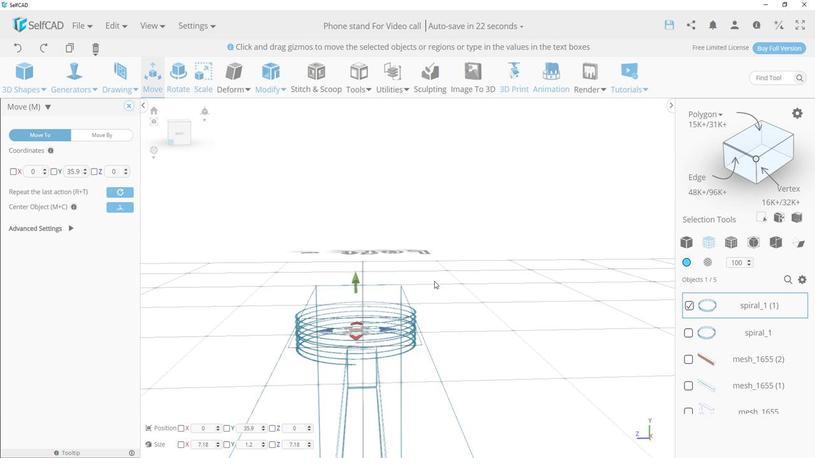 
Action: Mouse pressed left at (418, 288)
Screenshot: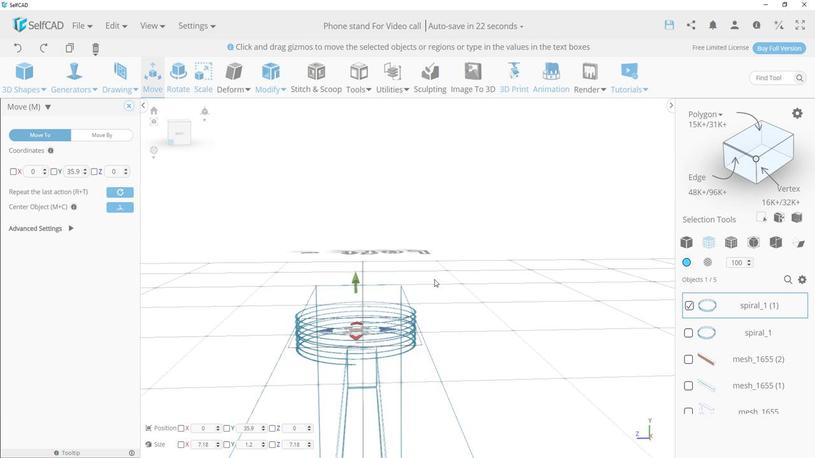
Action: Mouse moved to (348, 263)
Screenshot: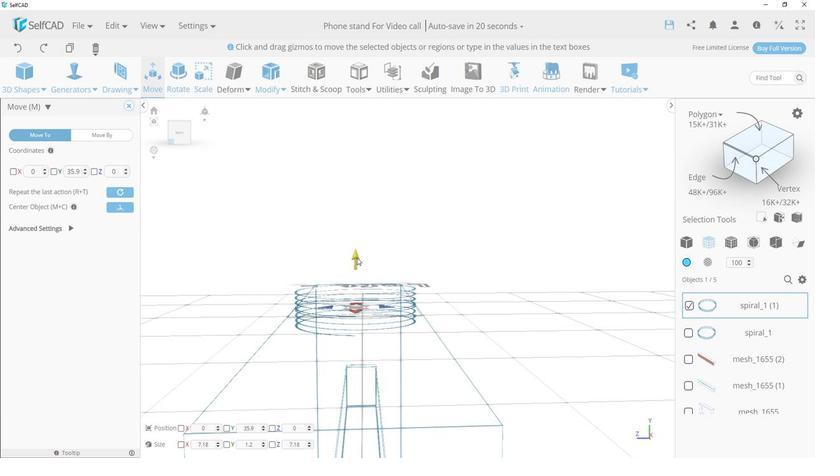
Action: Mouse pressed left at (348, 263)
Screenshot: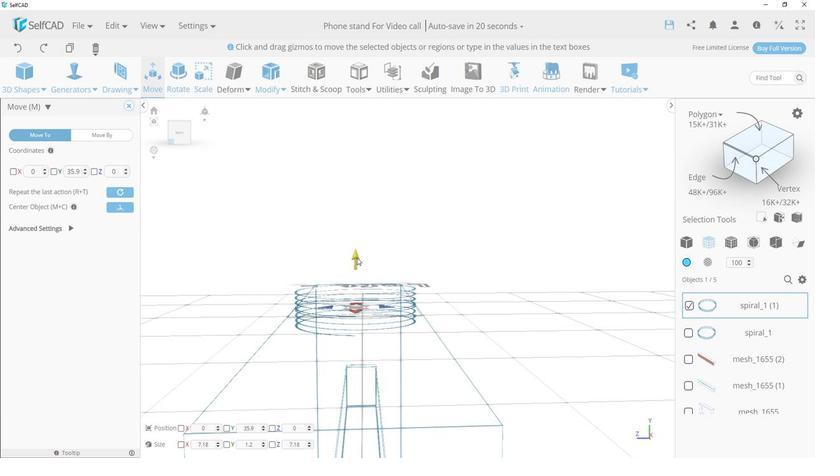 
Action: Mouse moved to (439, 254)
Screenshot: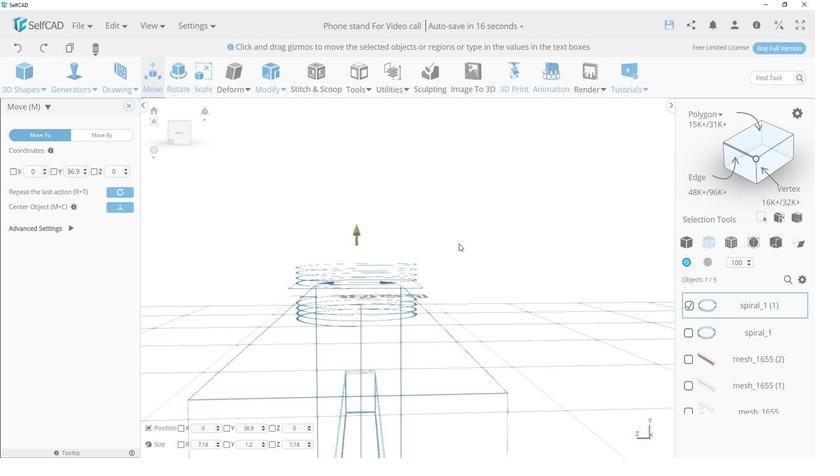 
Action: Mouse pressed left at (439, 254)
Screenshot: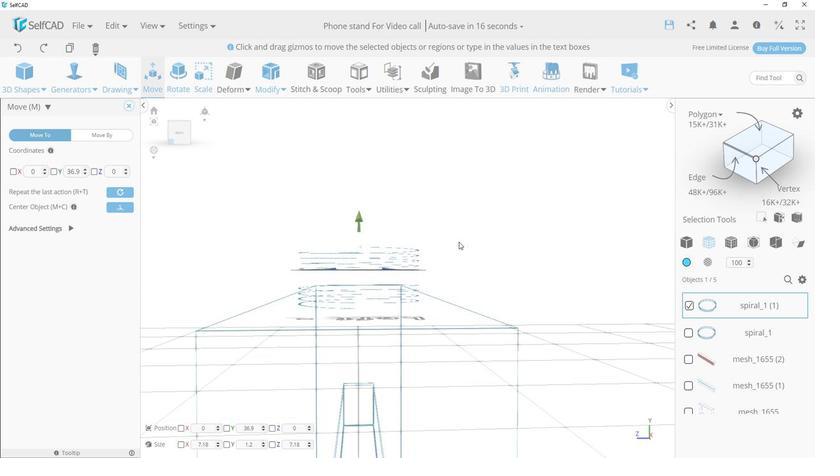 
Action: Mouse moved to (438, 226)
Screenshot: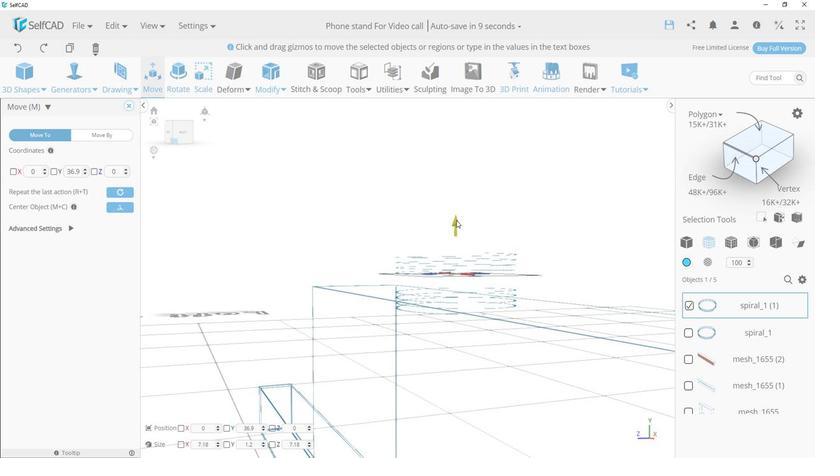 
Action: Mouse pressed left at (438, 226)
Screenshot: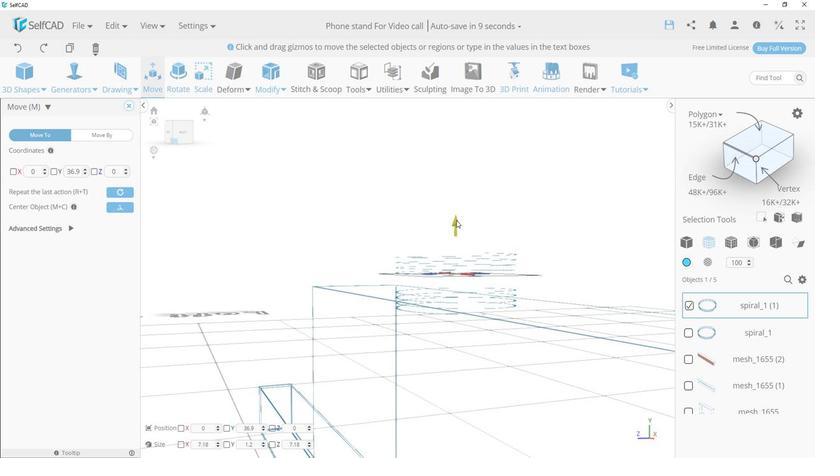 
Action: Mouse moved to (439, 233)
Screenshot: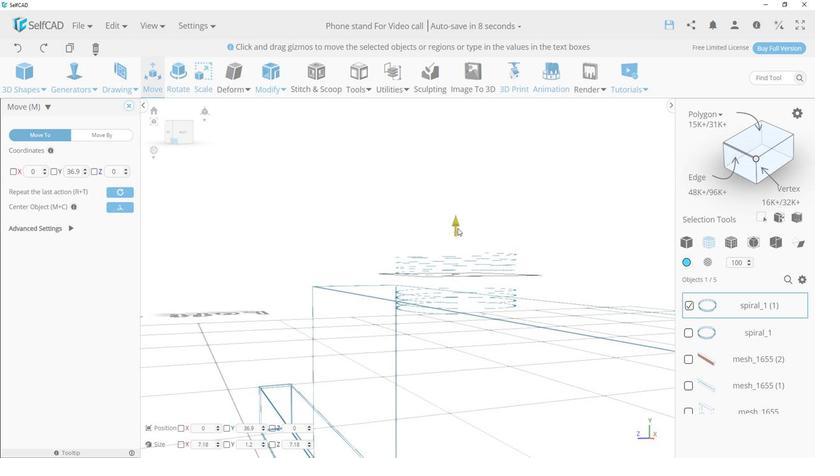 
Action: Mouse pressed right at (439, 233)
Screenshot: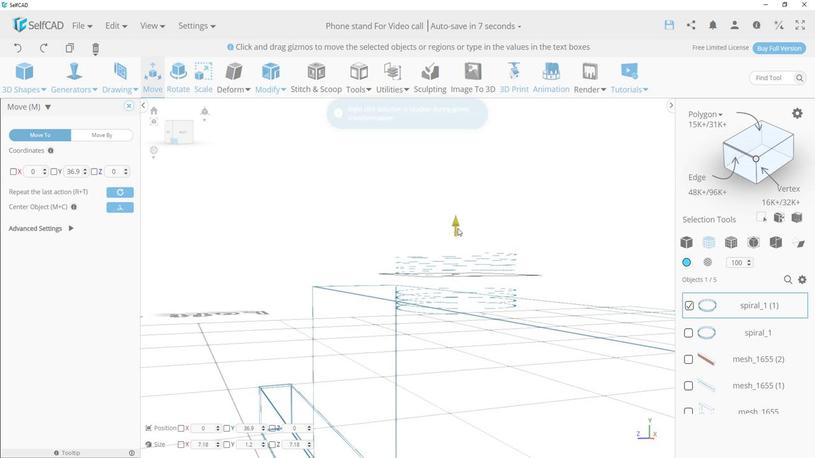 
Action: Mouse moved to (436, 229)
Screenshot: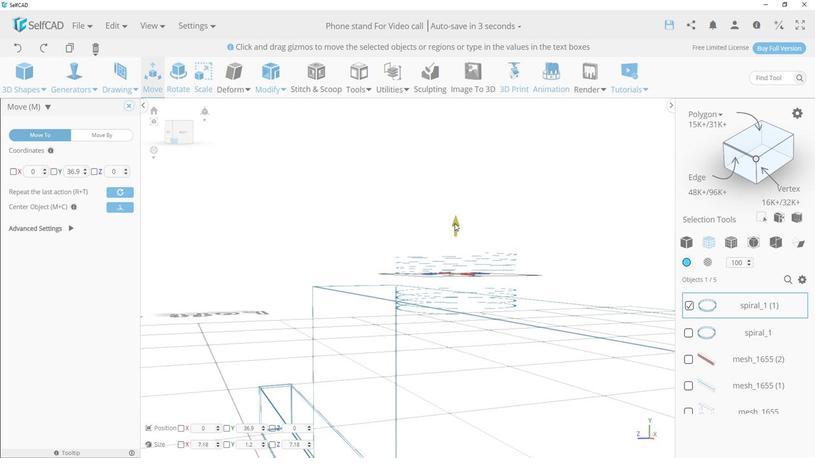 
Action: Mouse pressed left at (436, 229)
Screenshot: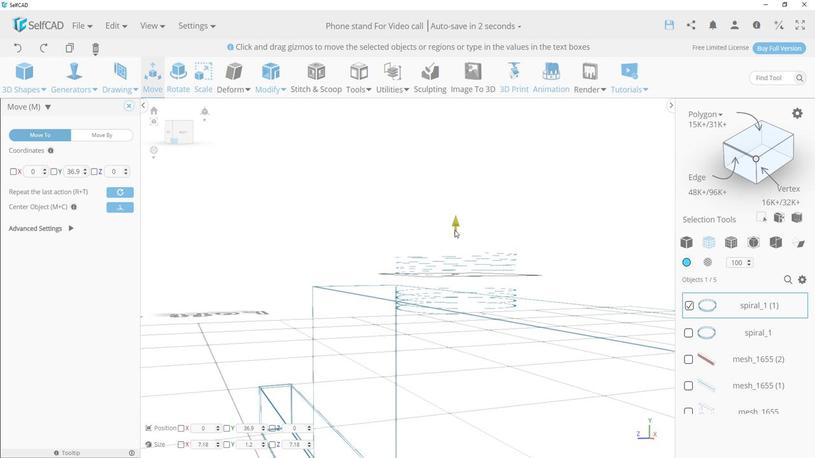 
Action: Mouse moved to (536, 247)
Screenshot: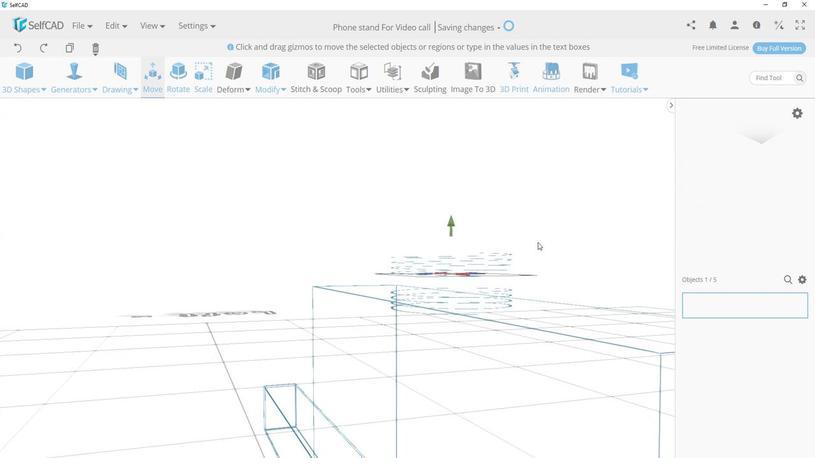 
Action: Mouse pressed left at (536, 247)
Screenshot: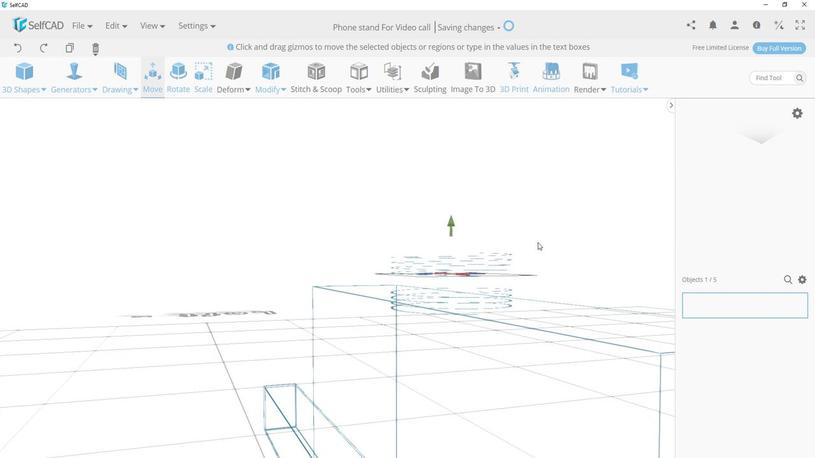
Action: Mouse moved to (508, 248)
Screenshot: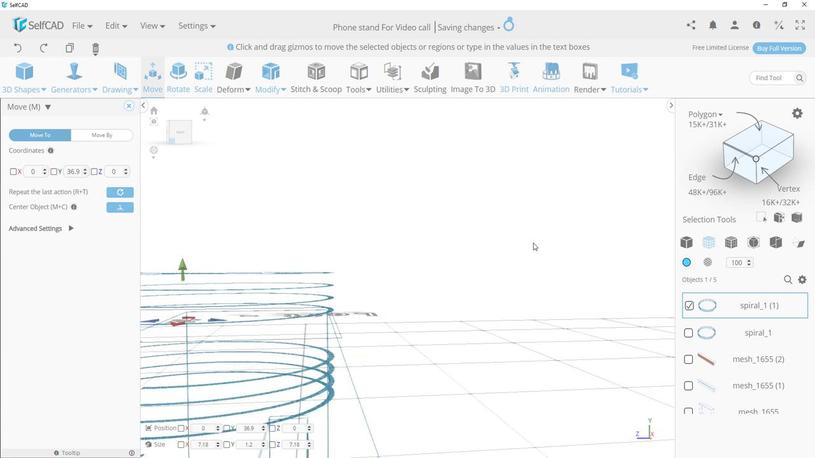 
Action: Mouse scrolled (508, 249) with delta (0, 0)
Screenshot: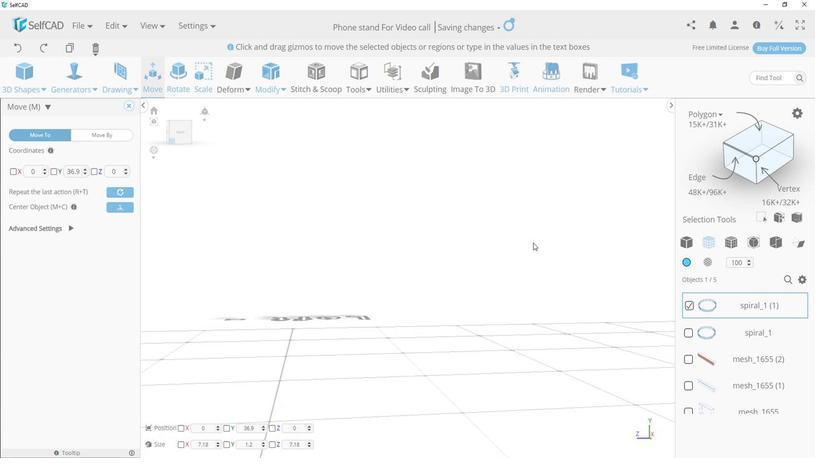 
Action: Mouse scrolled (508, 249) with delta (0, 0)
